 Task: Create a due date automation trigger when advanced on, on the monday of the week a card is due add fields with custom field "Resume" checked at 11:00 AM.
Action: Mouse moved to (1239, 371)
Screenshot: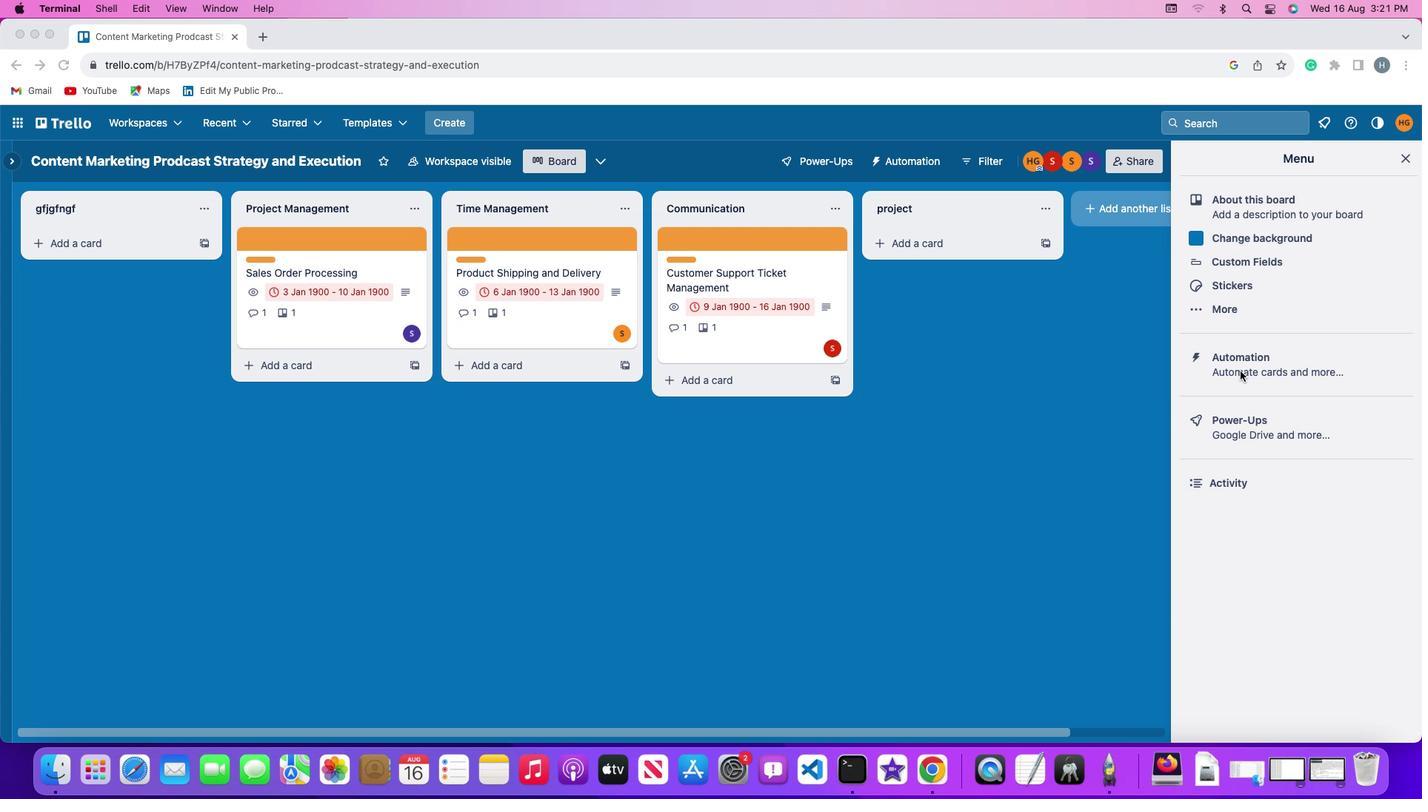 
Action: Mouse pressed left at (1239, 371)
Screenshot: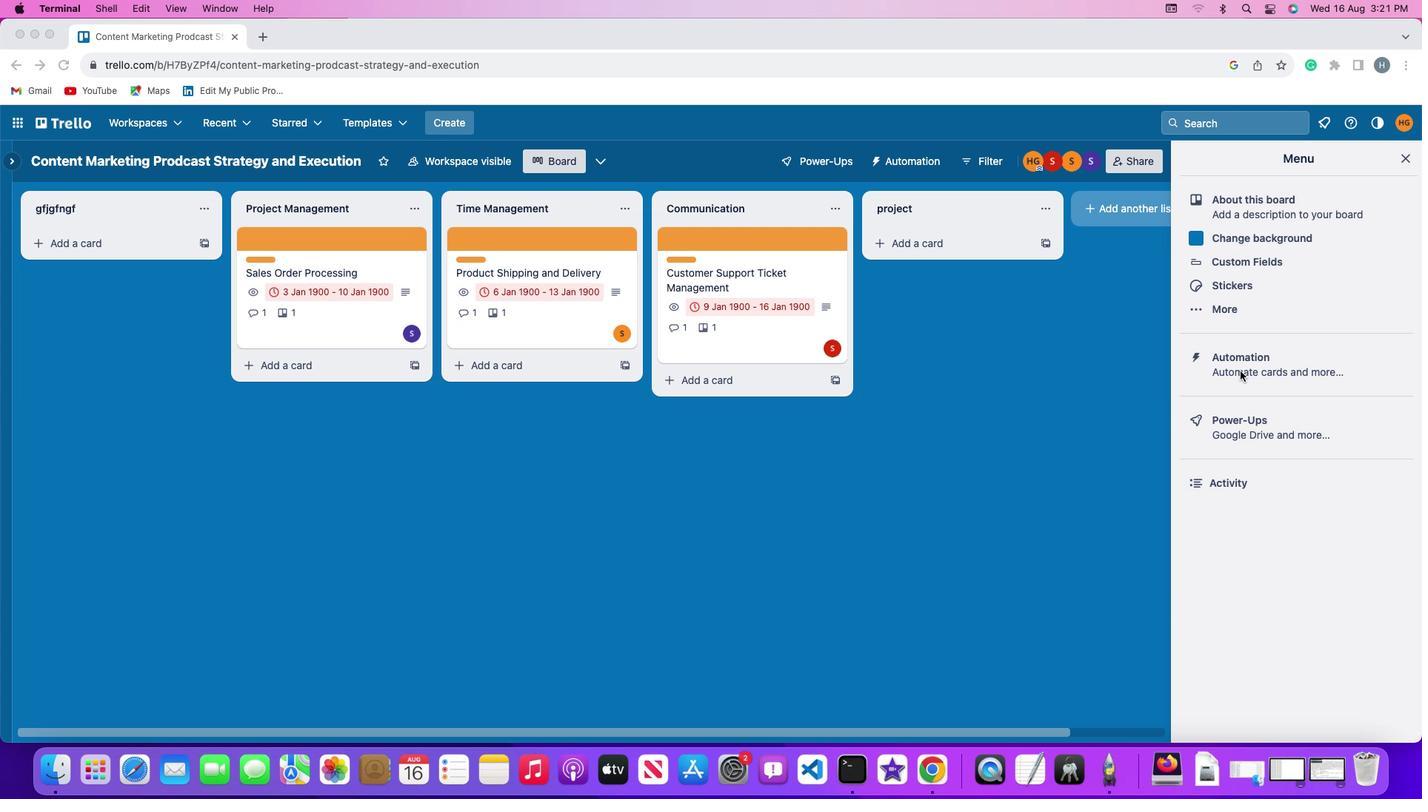 
Action: Mouse moved to (1239, 371)
Screenshot: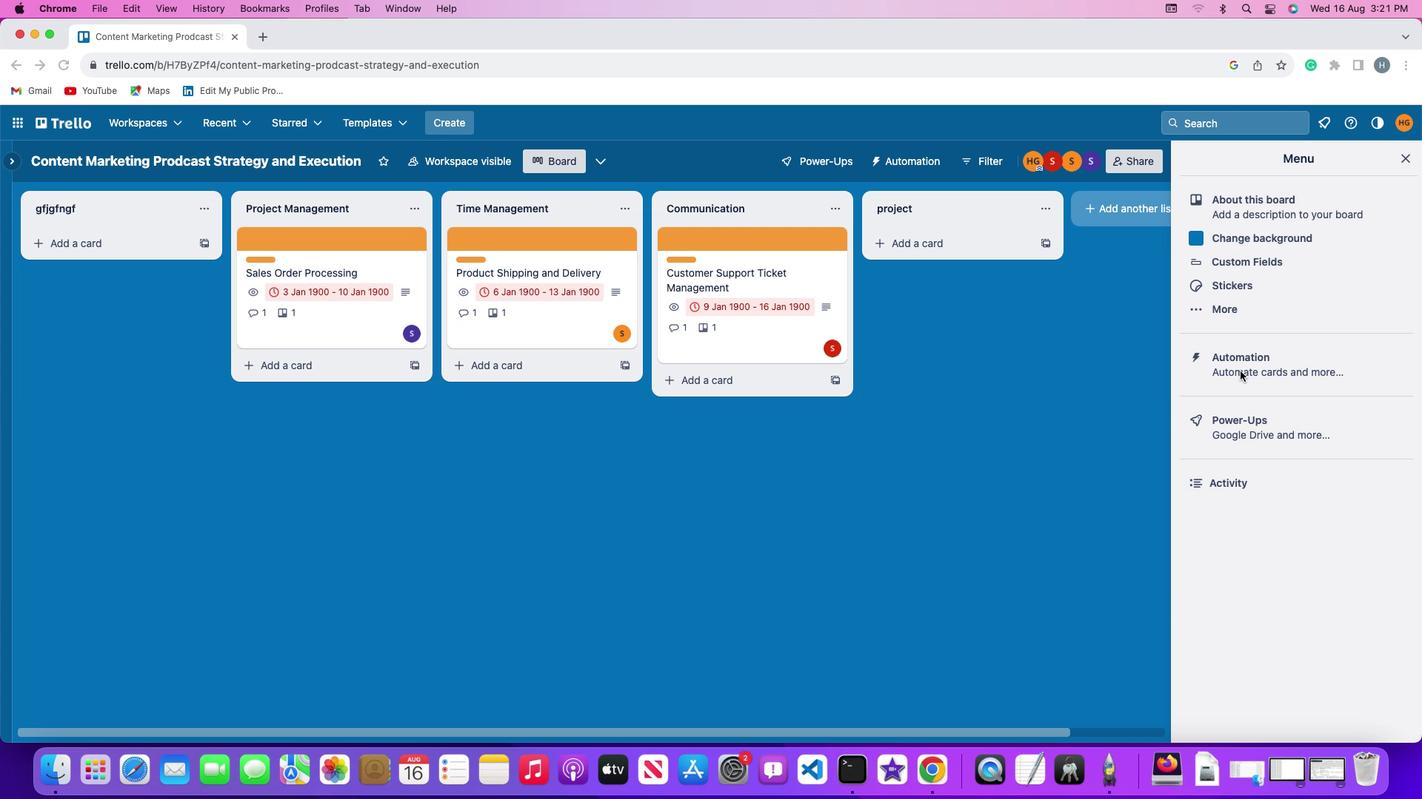 
Action: Mouse pressed left at (1239, 371)
Screenshot: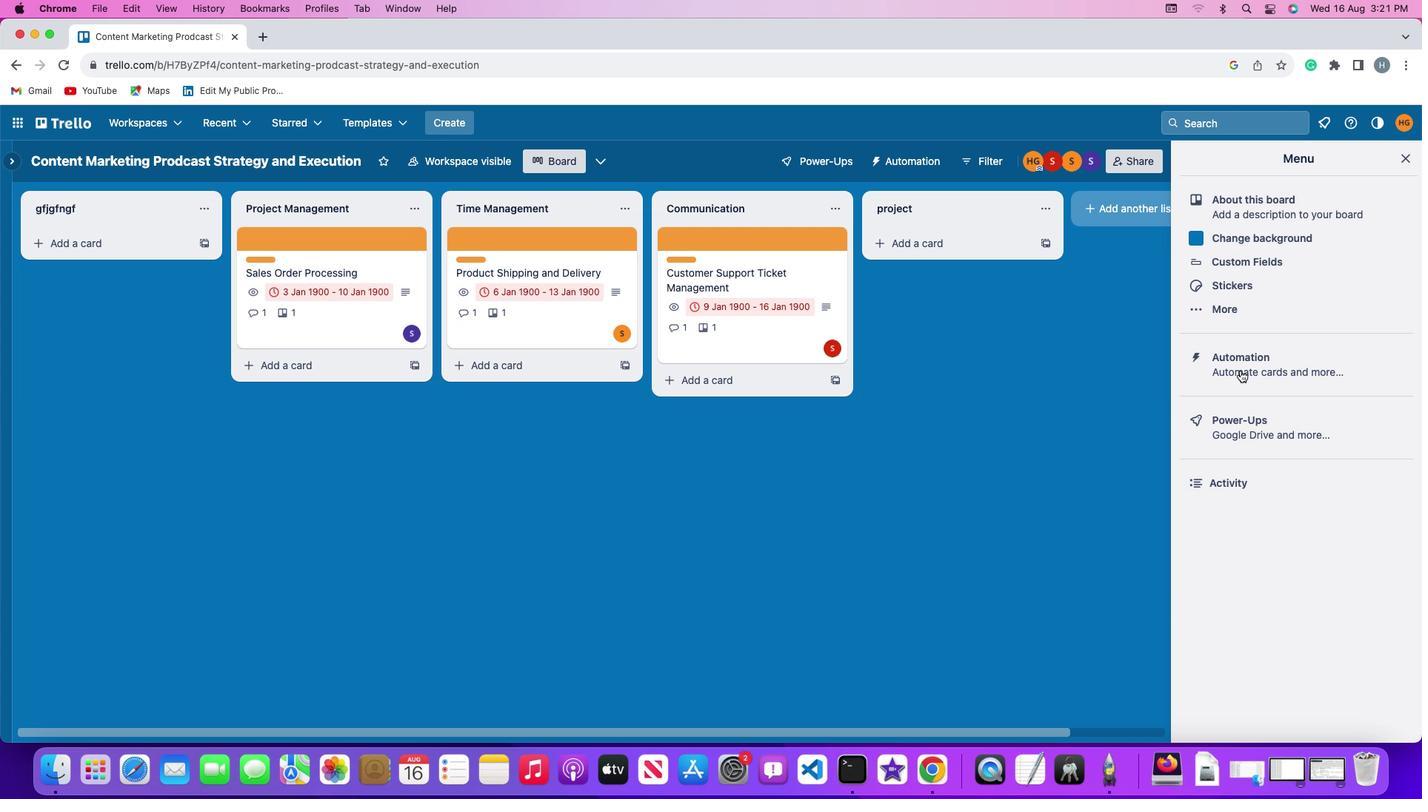 
Action: Mouse moved to (76, 344)
Screenshot: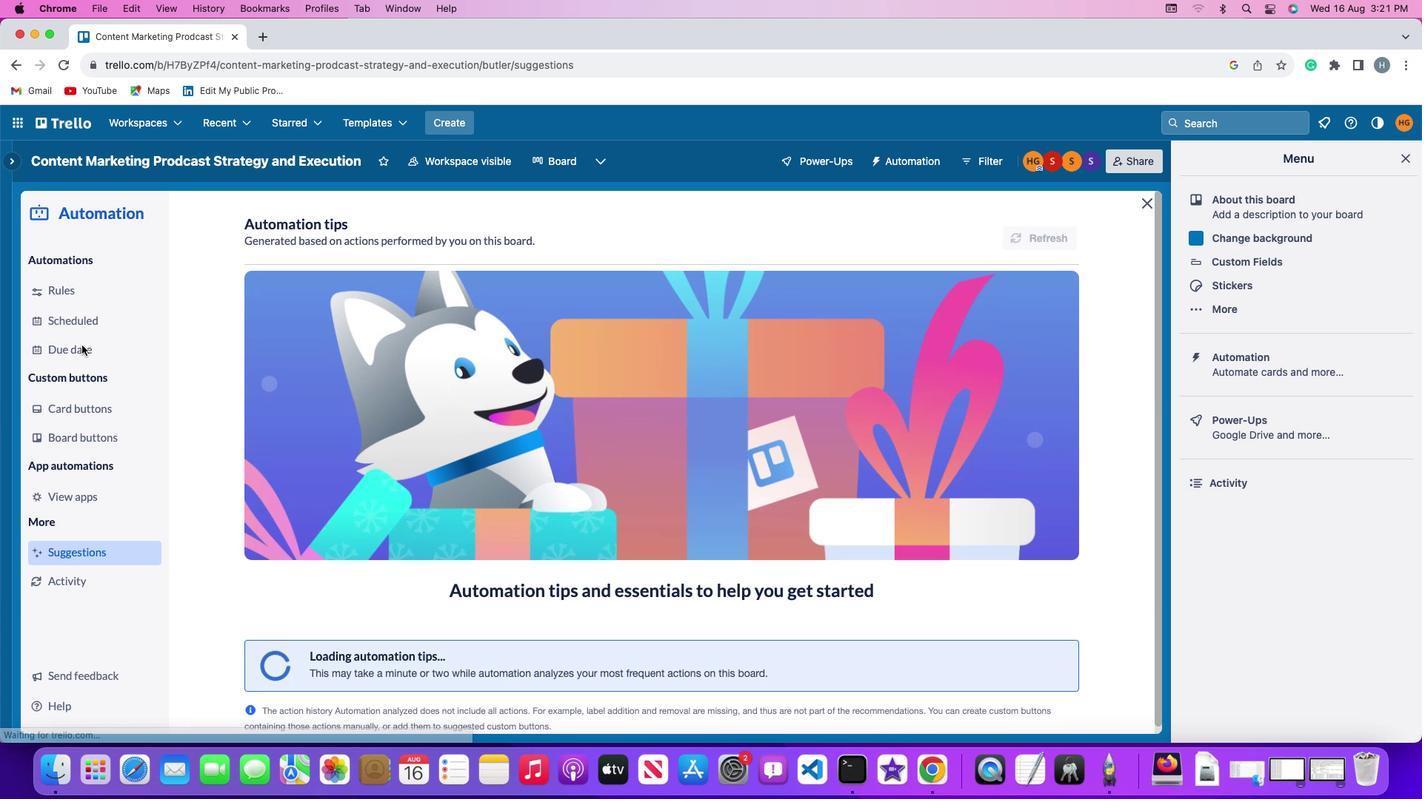
Action: Mouse pressed left at (76, 344)
Screenshot: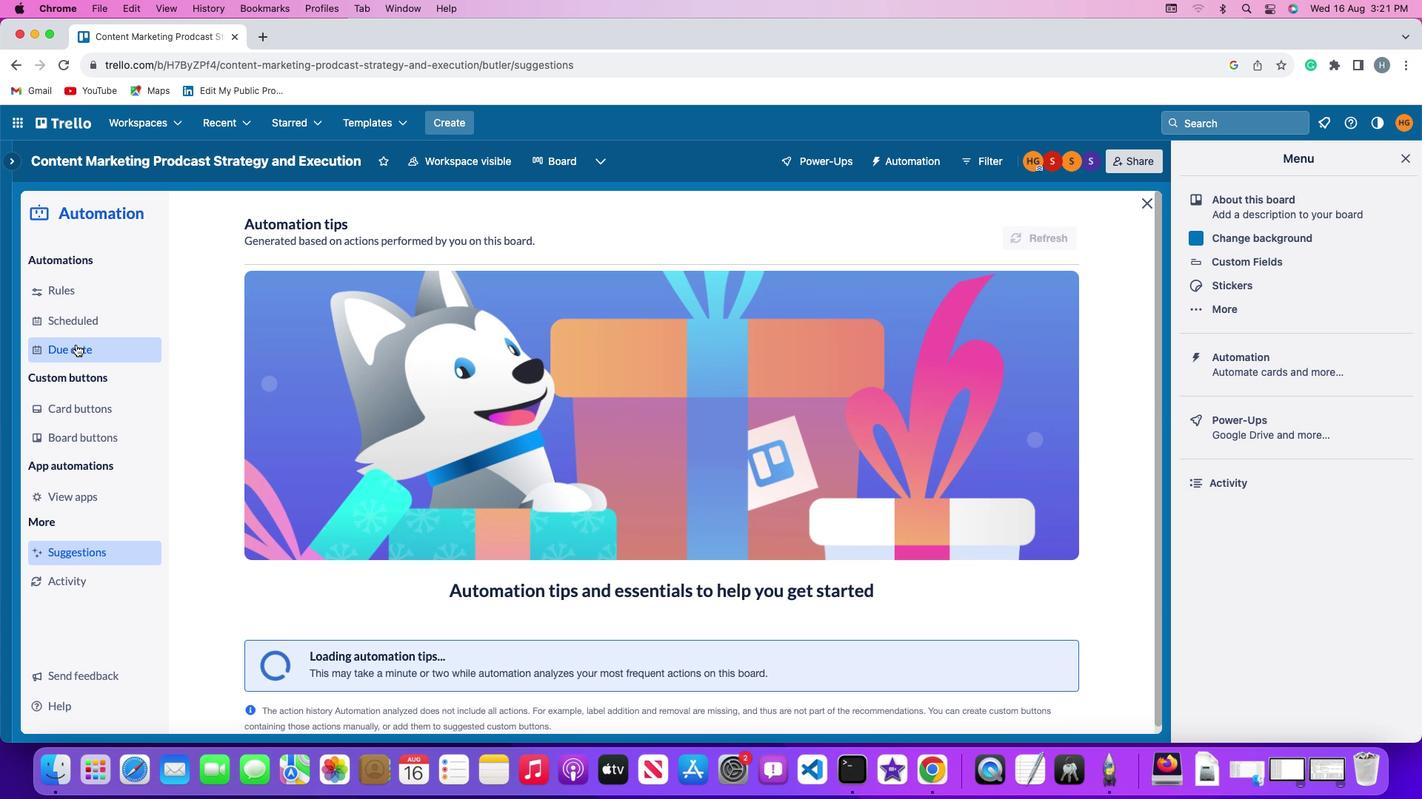 
Action: Mouse moved to (968, 226)
Screenshot: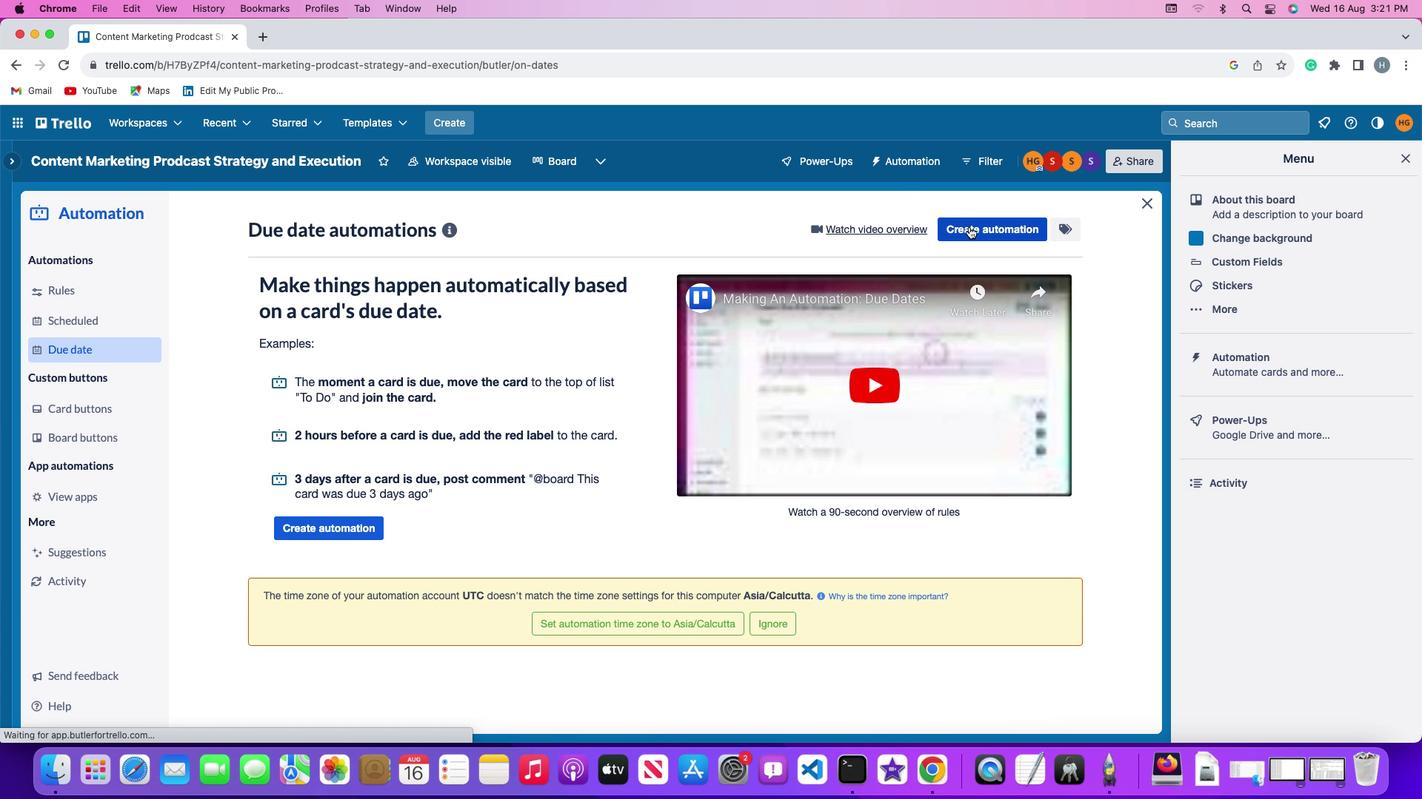 
Action: Mouse pressed left at (968, 226)
Screenshot: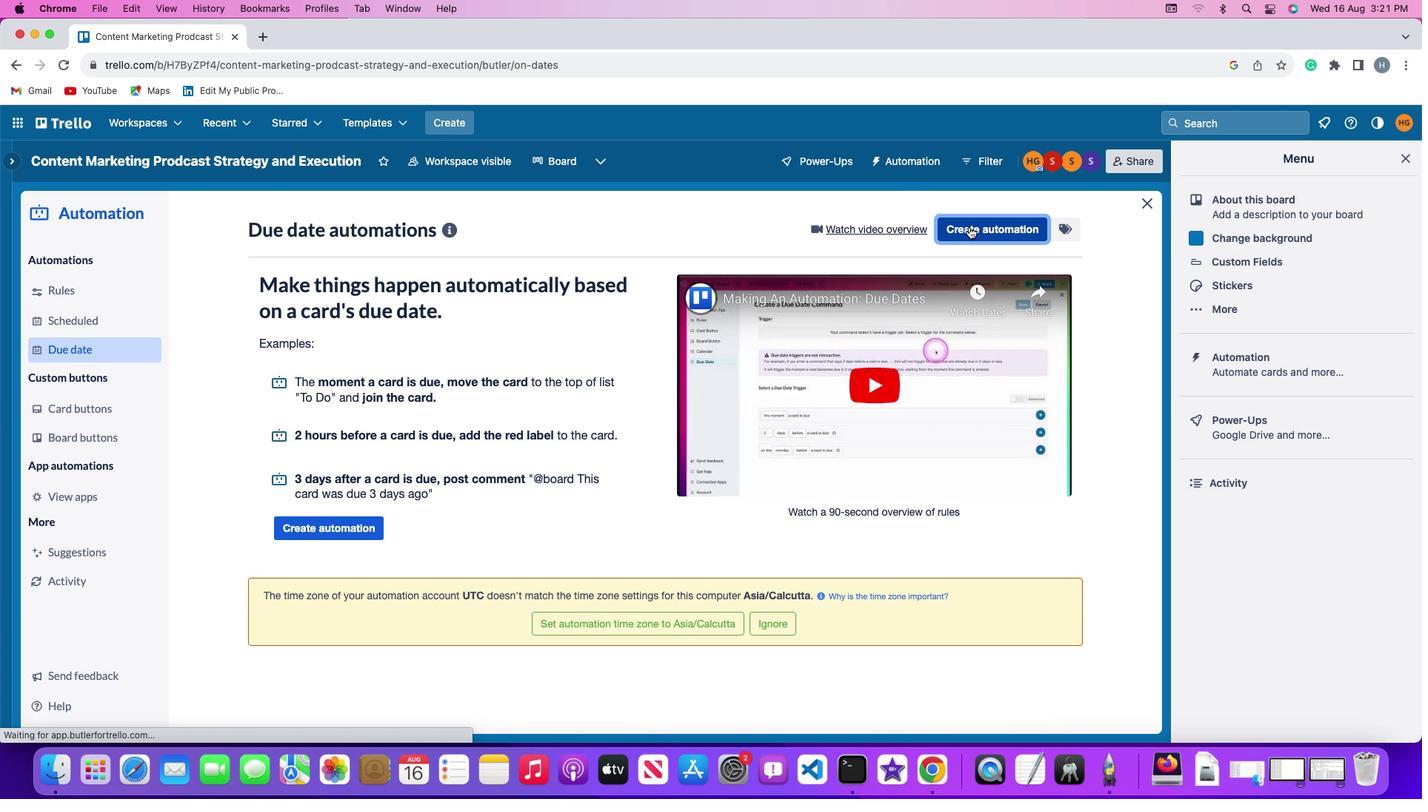 
Action: Mouse moved to (291, 371)
Screenshot: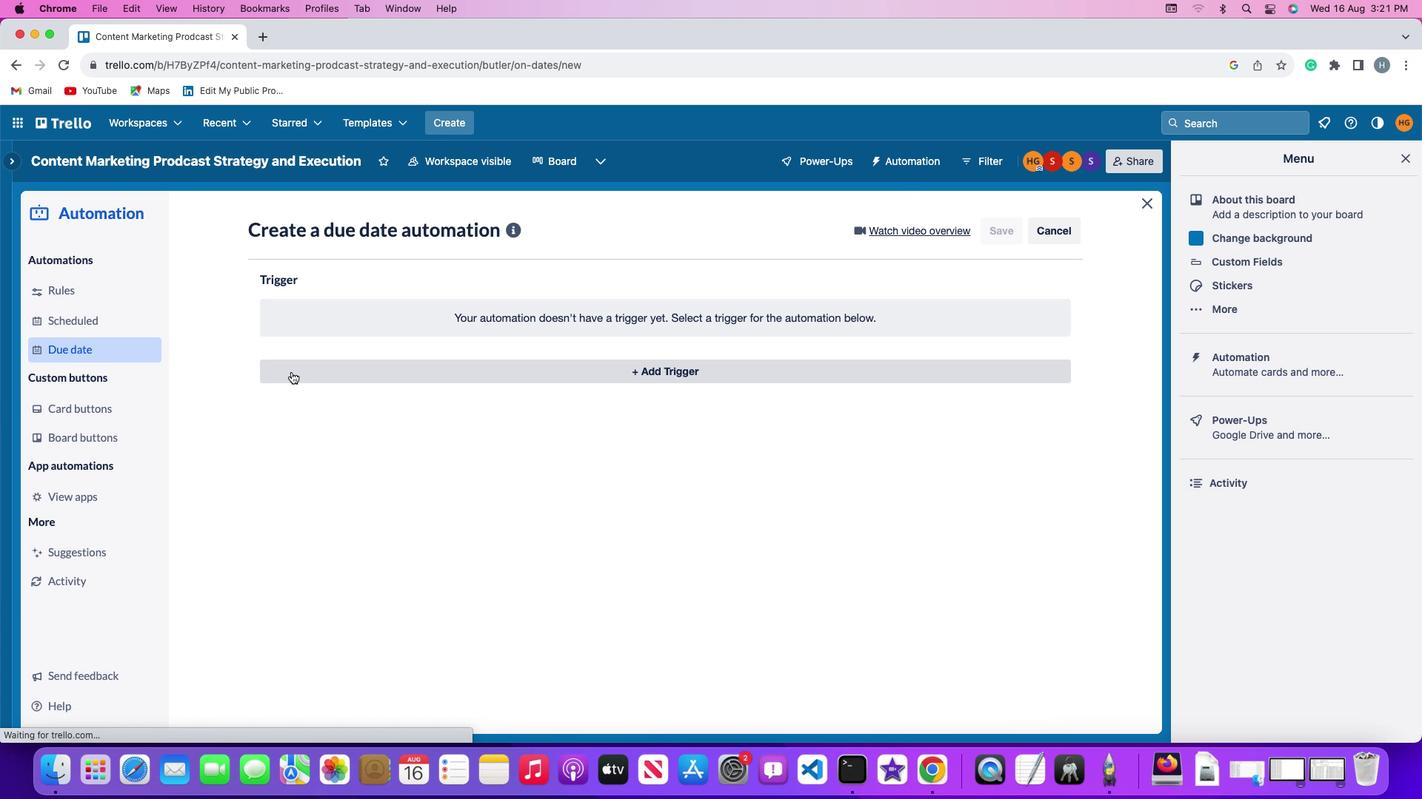 
Action: Mouse pressed left at (291, 371)
Screenshot: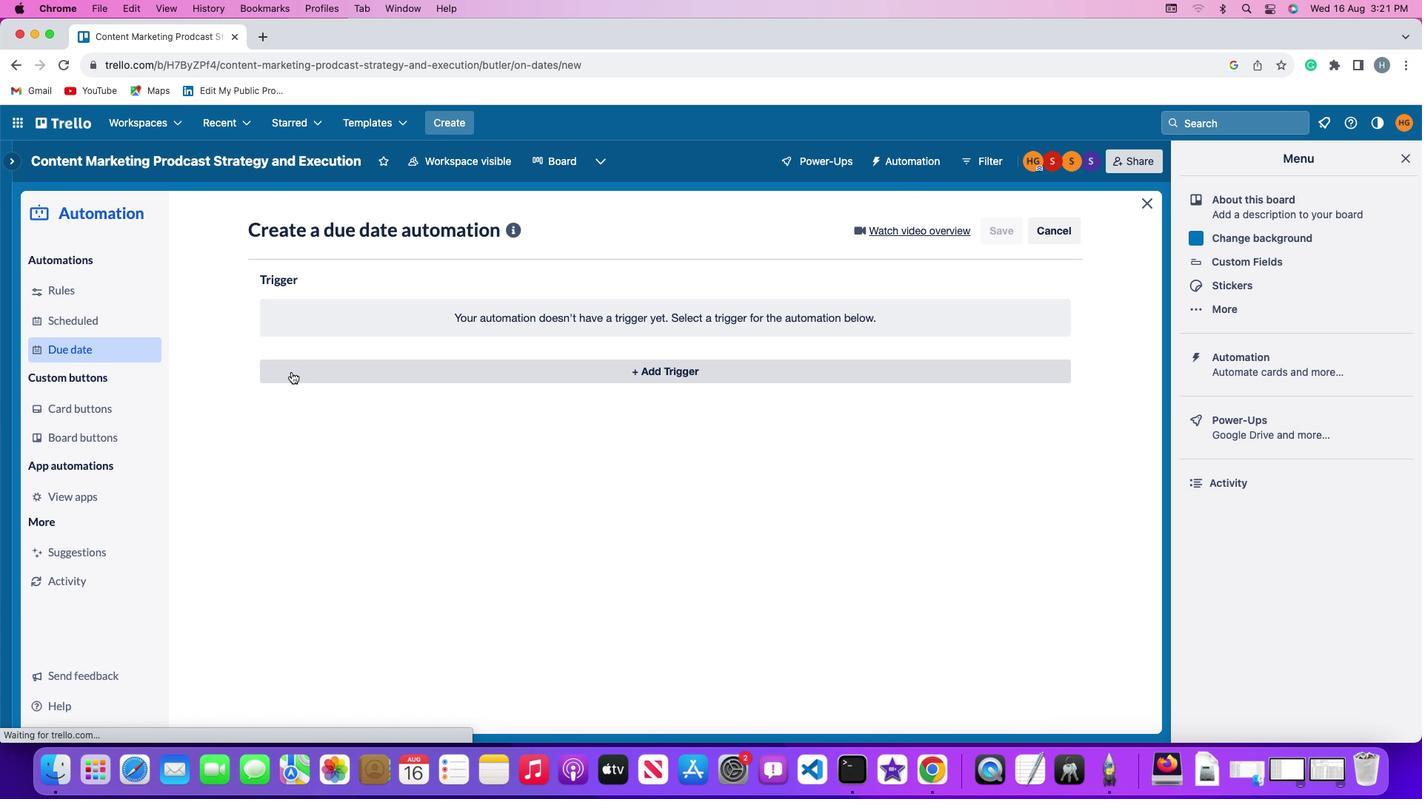 
Action: Mouse moved to (318, 654)
Screenshot: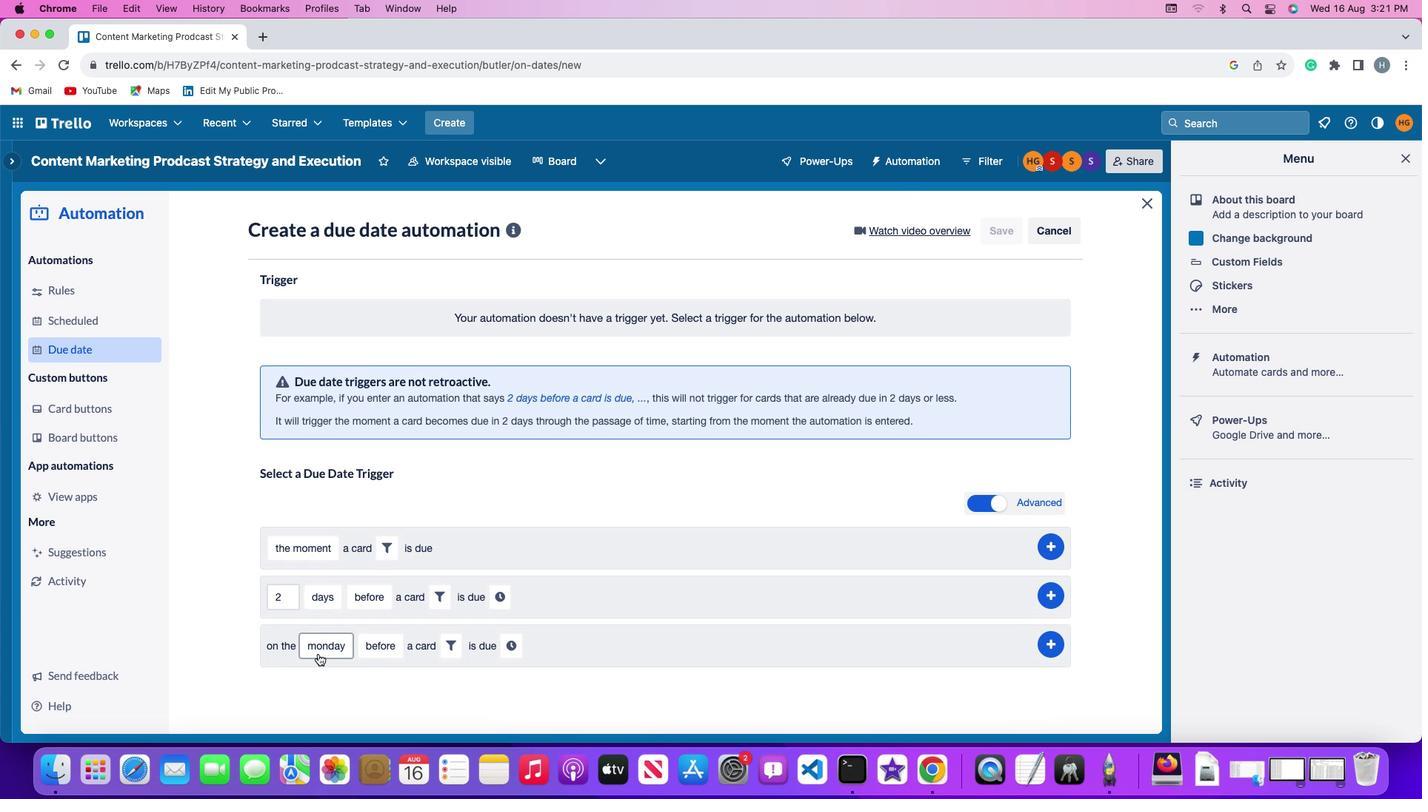 
Action: Mouse pressed left at (318, 654)
Screenshot: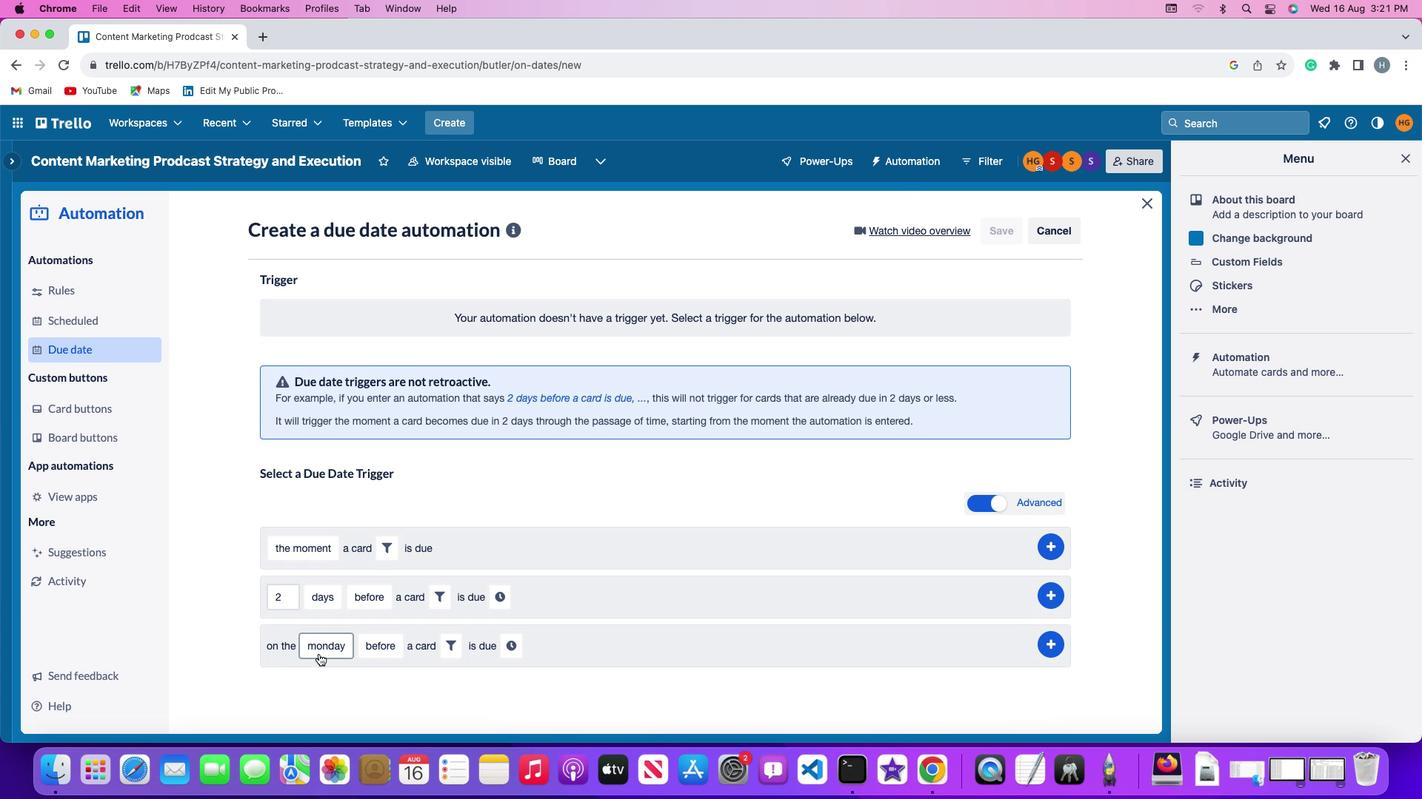 
Action: Mouse moved to (334, 448)
Screenshot: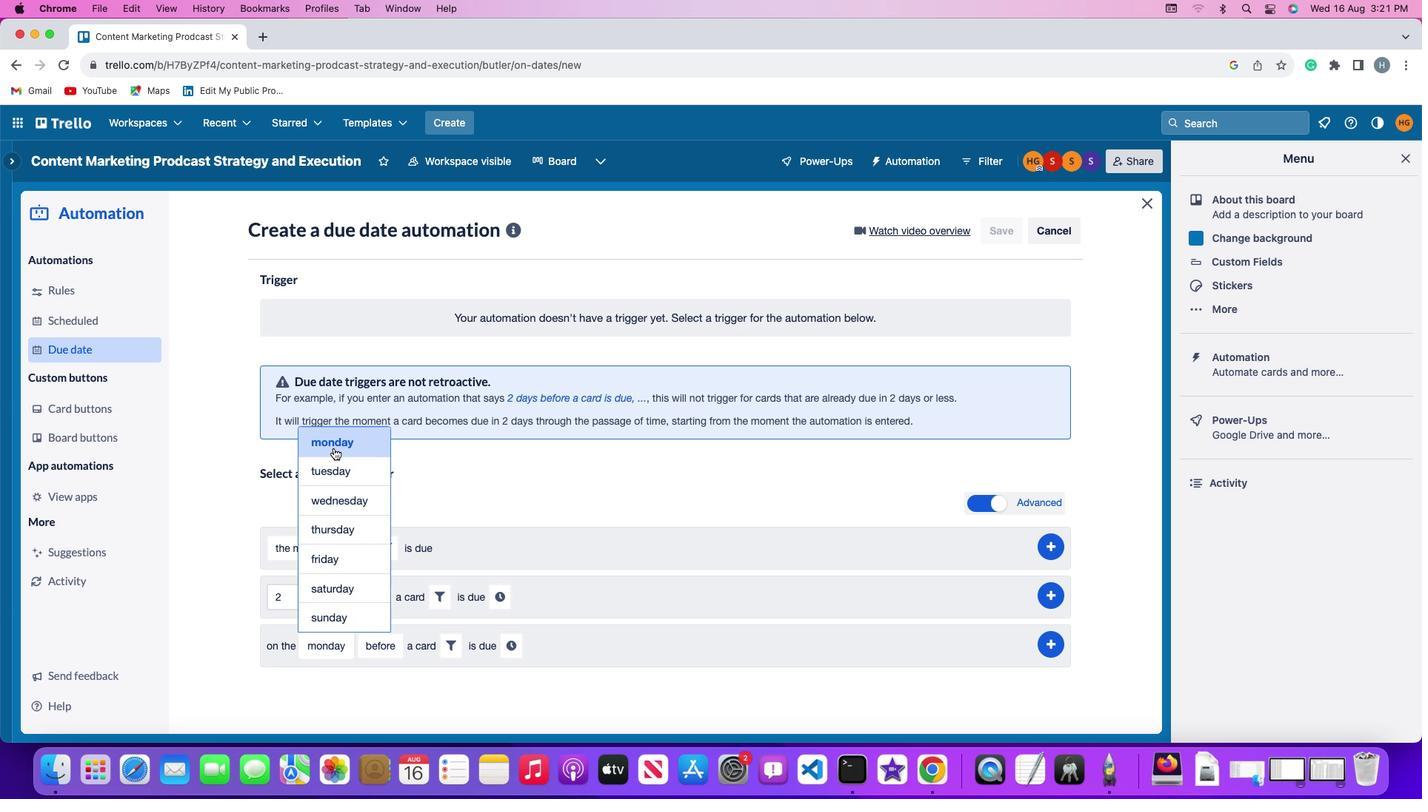 
Action: Mouse pressed left at (334, 448)
Screenshot: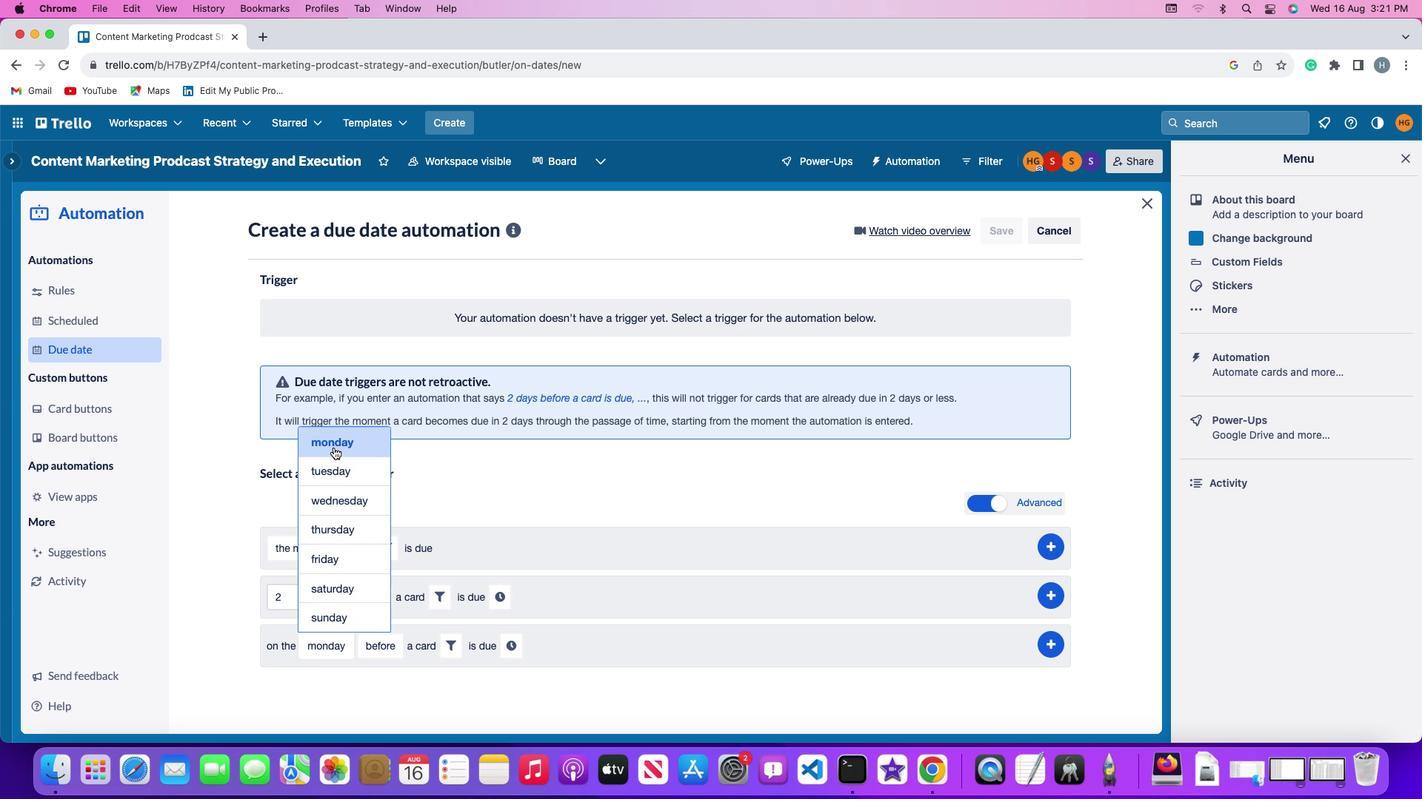 
Action: Mouse moved to (386, 656)
Screenshot: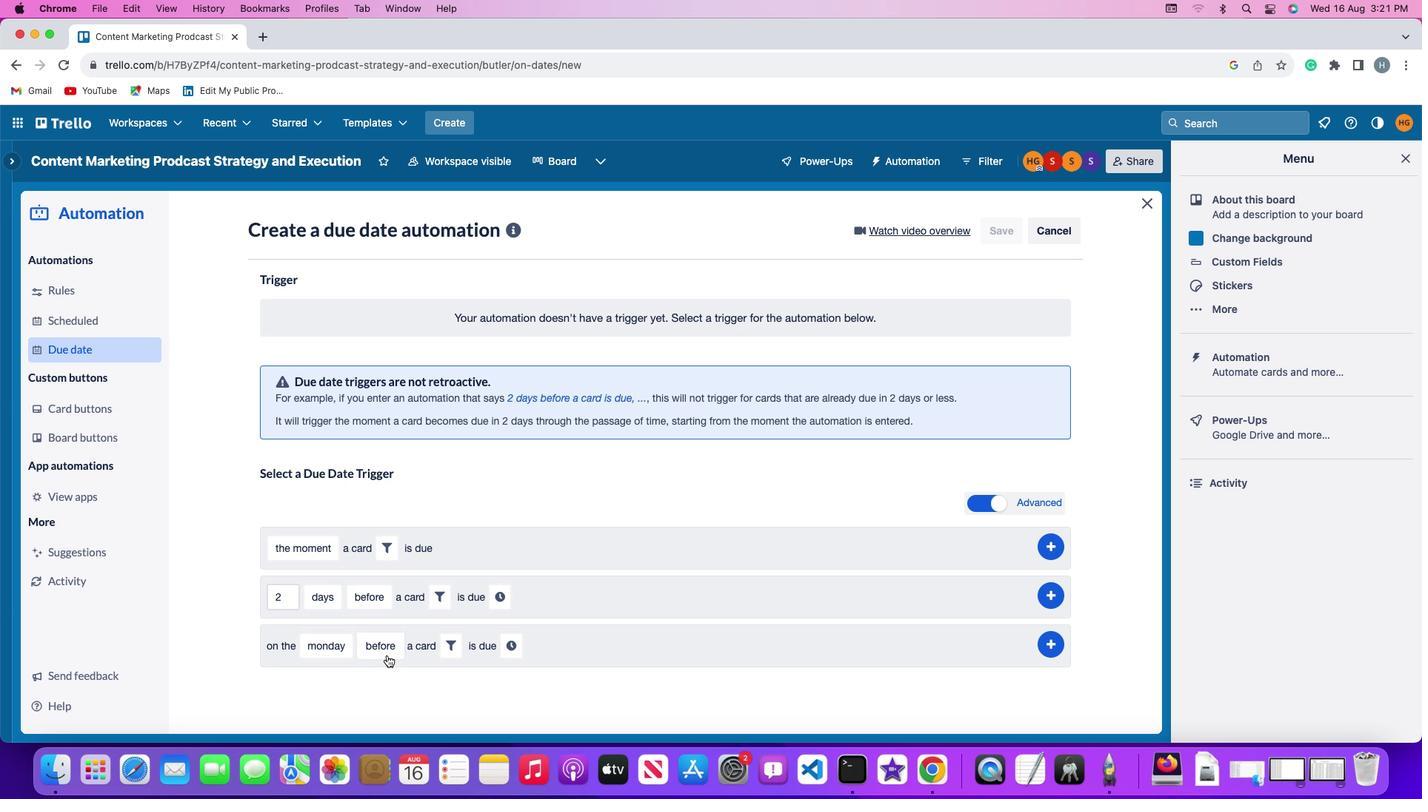 
Action: Mouse pressed left at (386, 656)
Screenshot: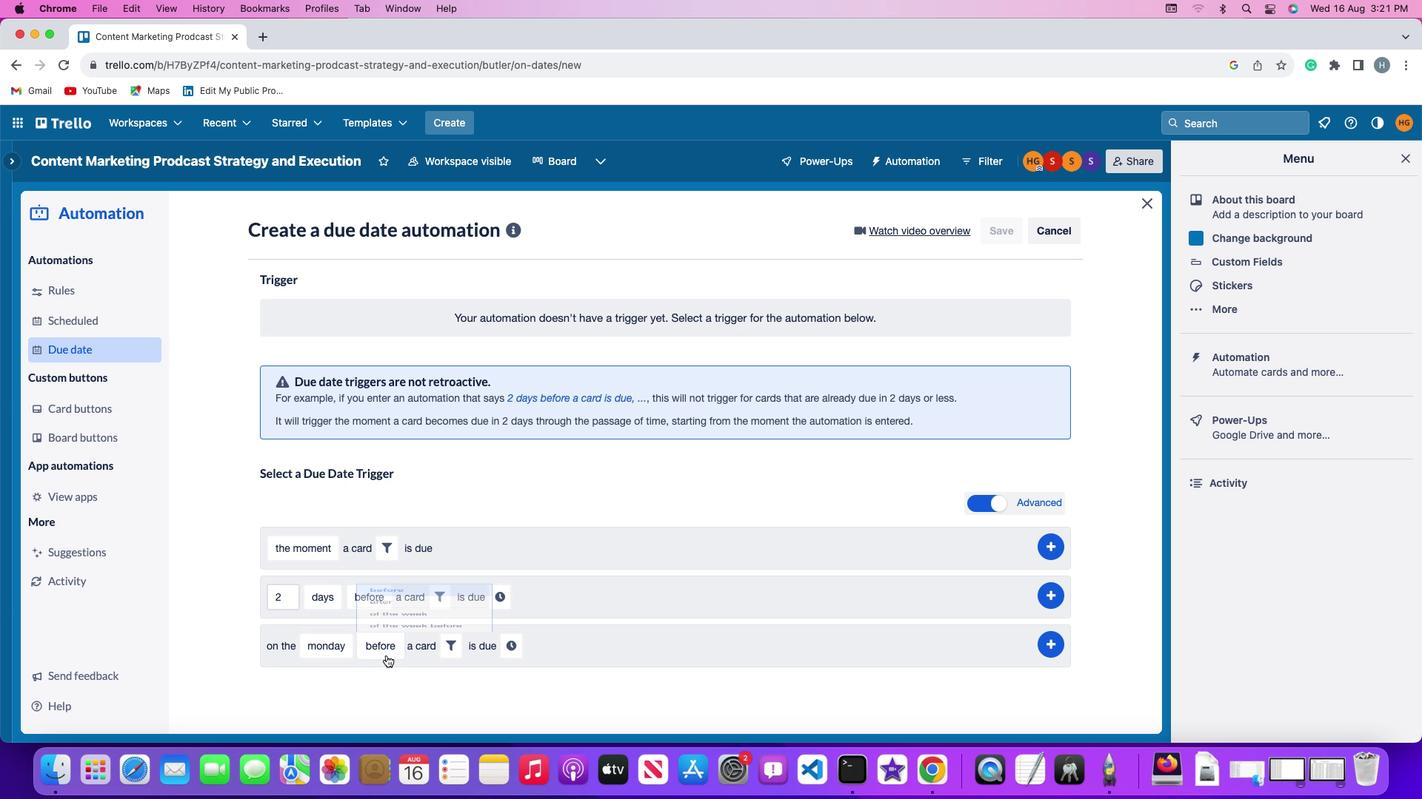 
Action: Mouse moved to (402, 588)
Screenshot: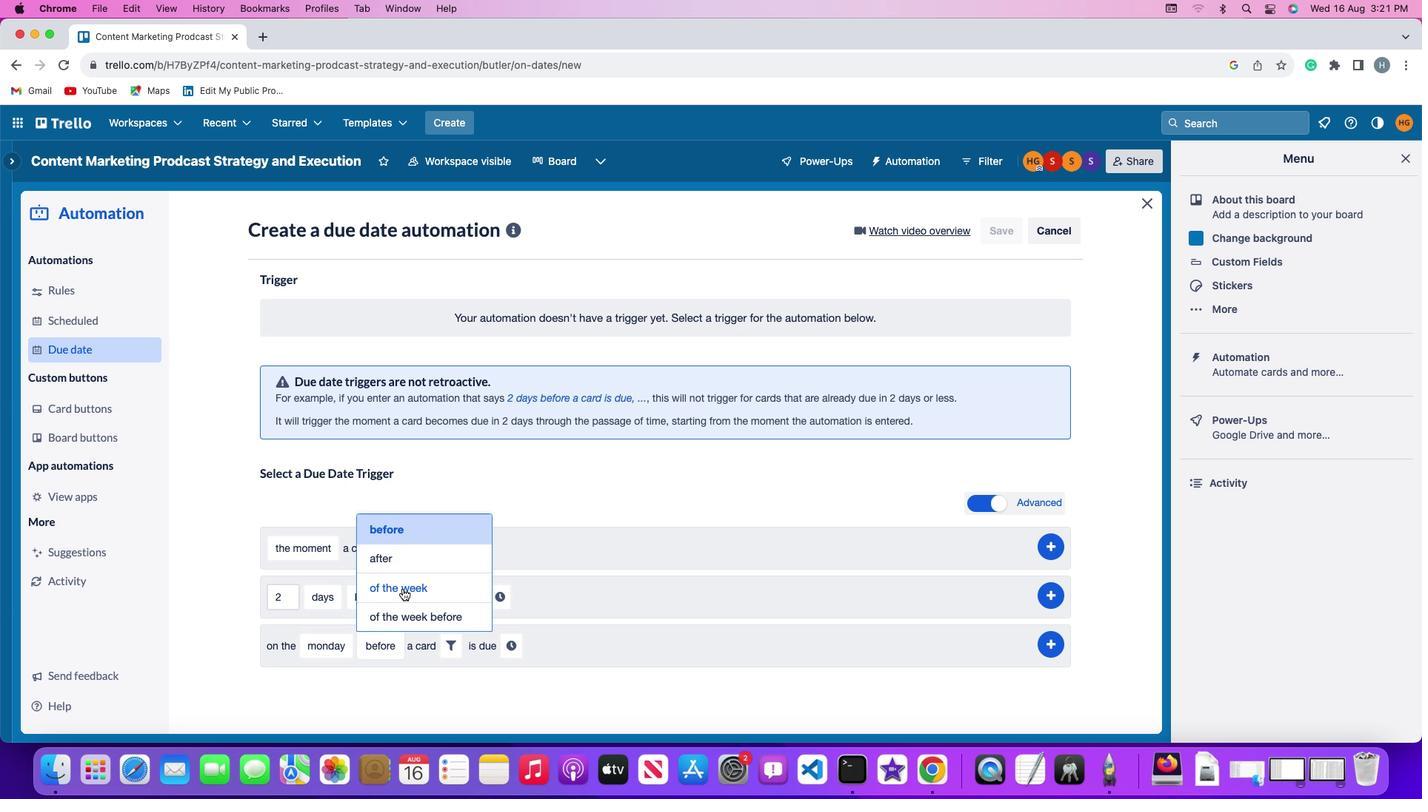 
Action: Mouse pressed left at (402, 588)
Screenshot: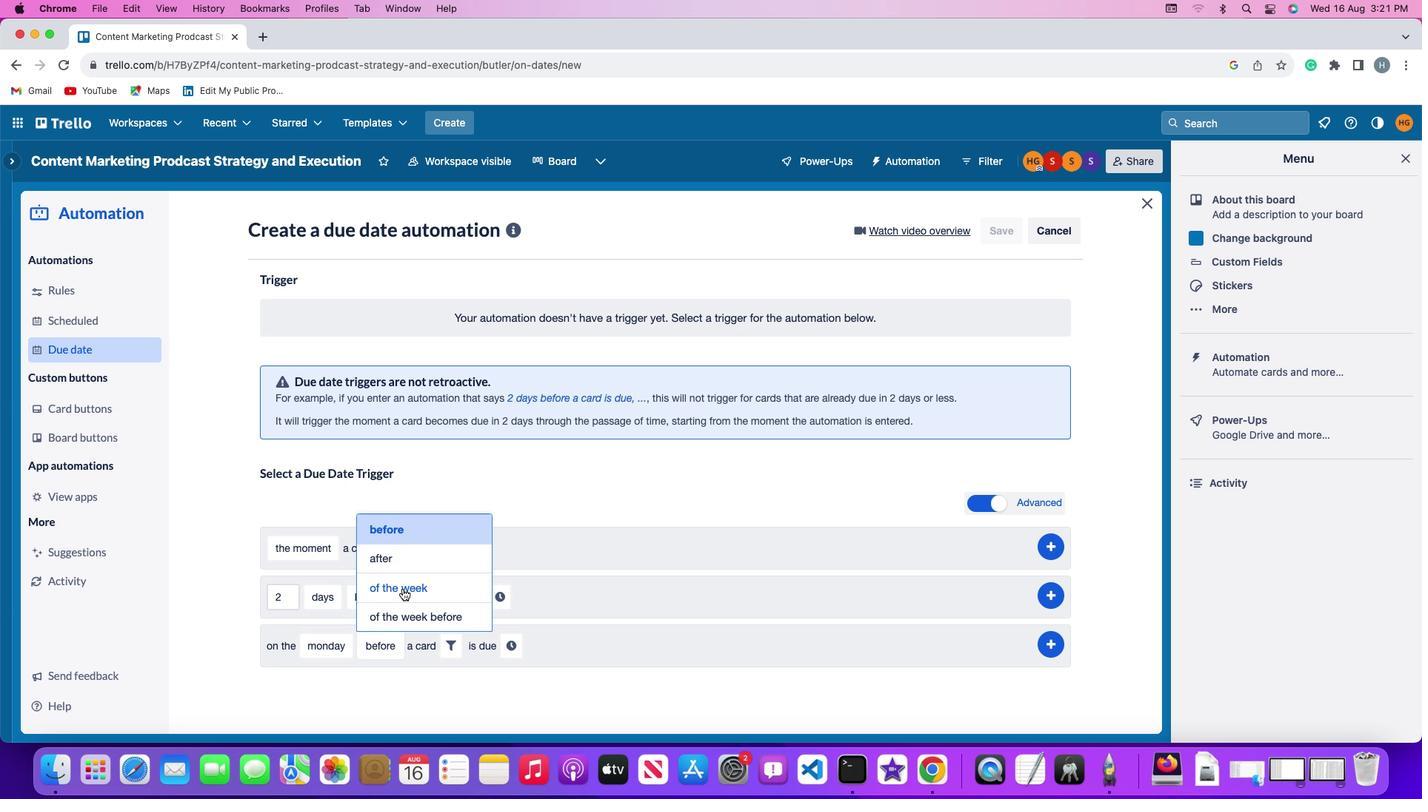 
Action: Mouse moved to (469, 645)
Screenshot: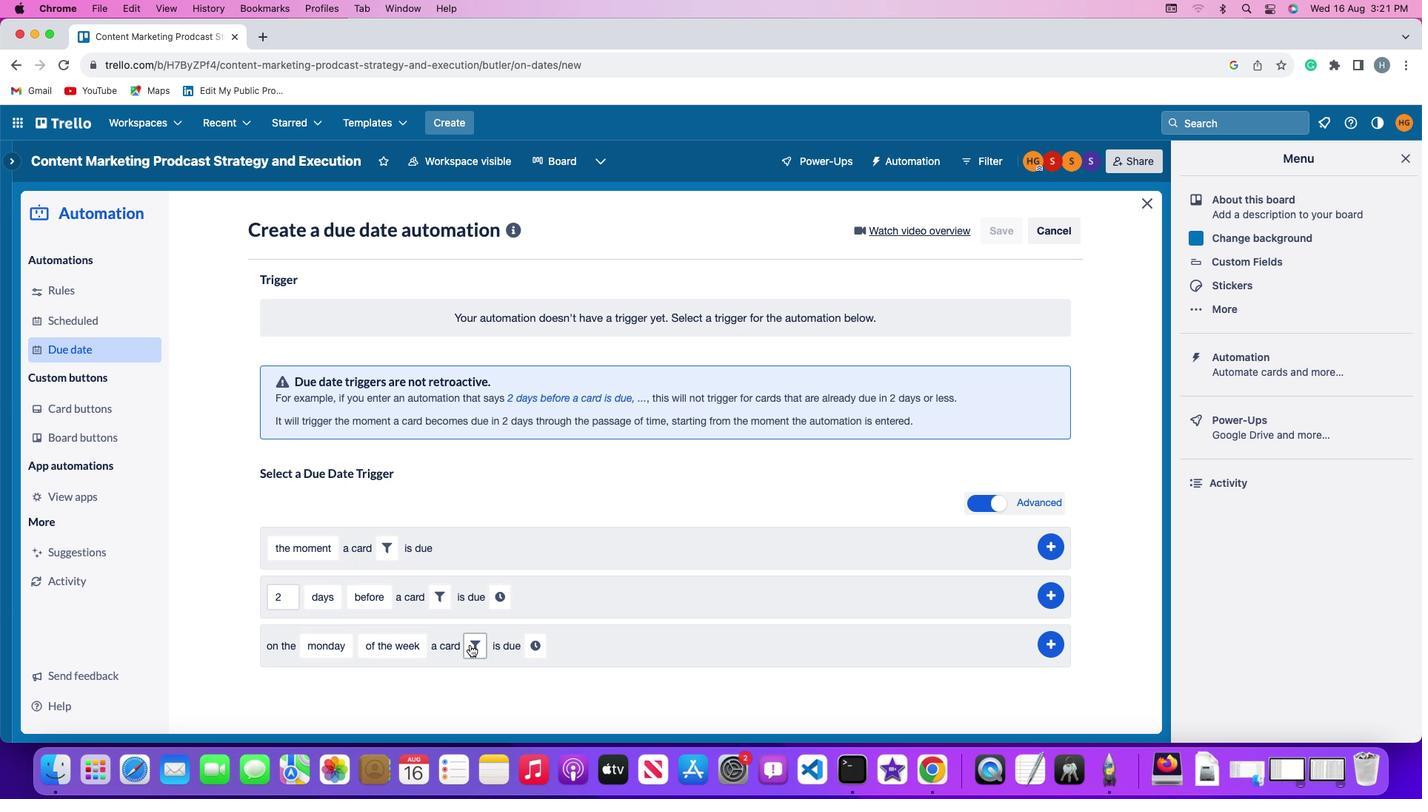 
Action: Mouse pressed left at (469, 645)
Screenshot: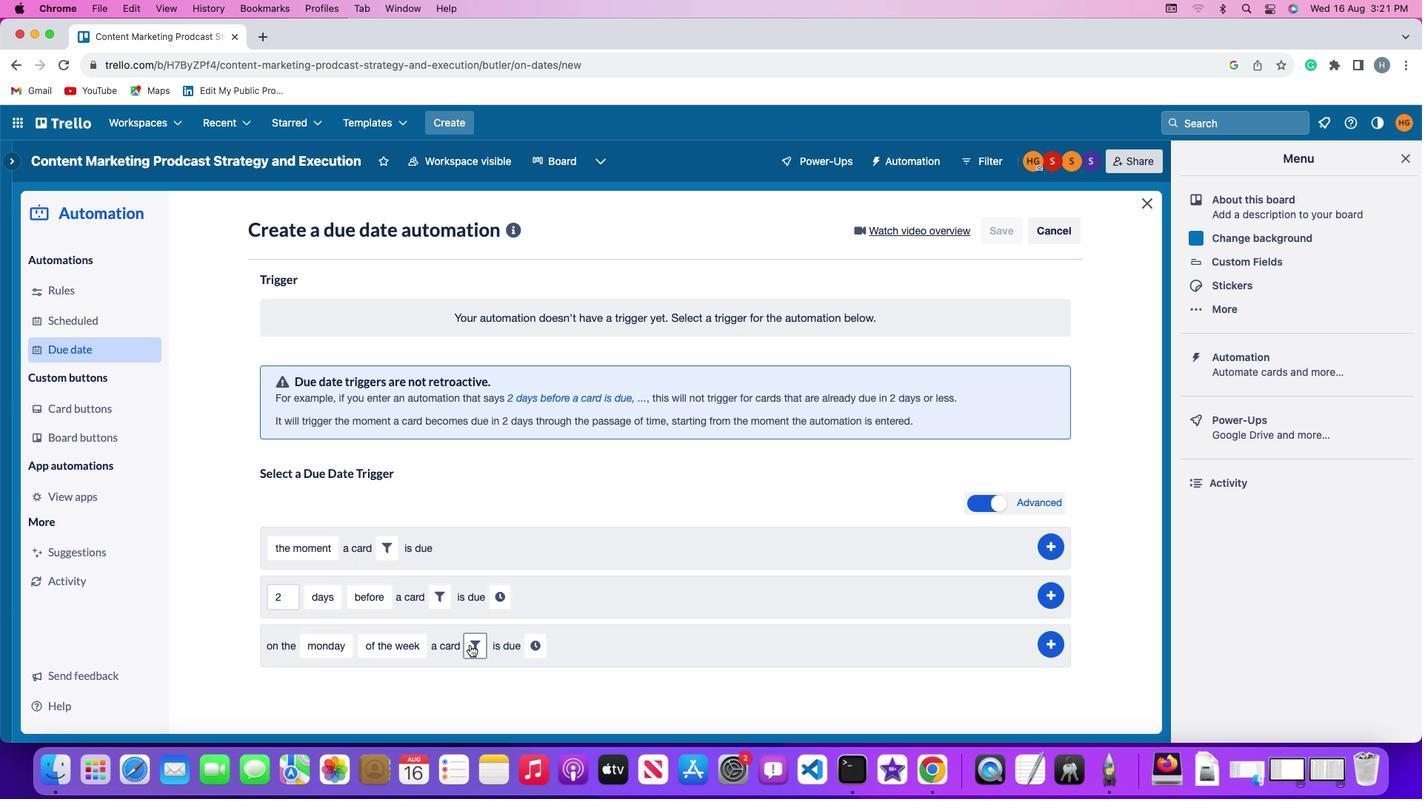 
Action: Mouse moved to (716, 699)
Screenshot: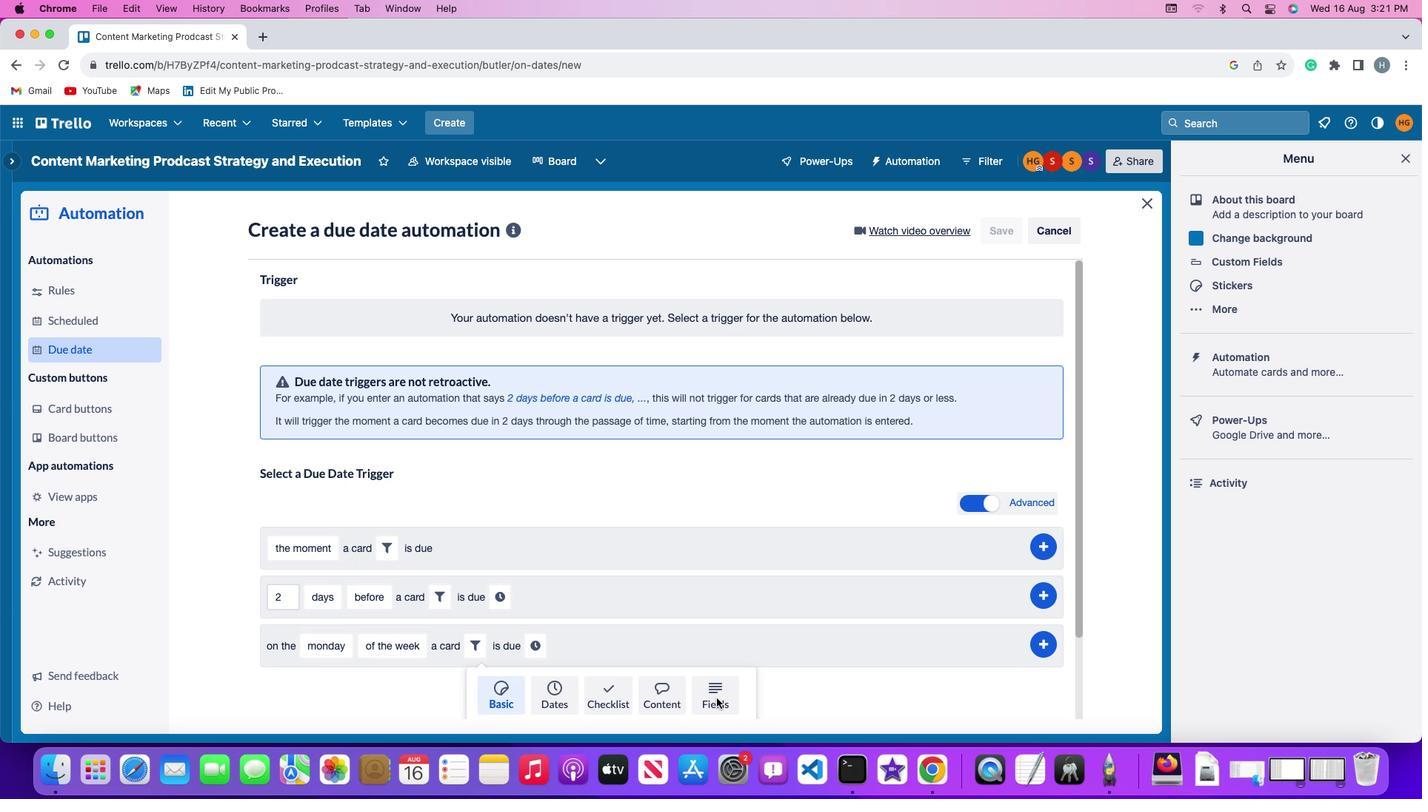 
Action: Mouse pressed left at (716, 699)
Screenshot: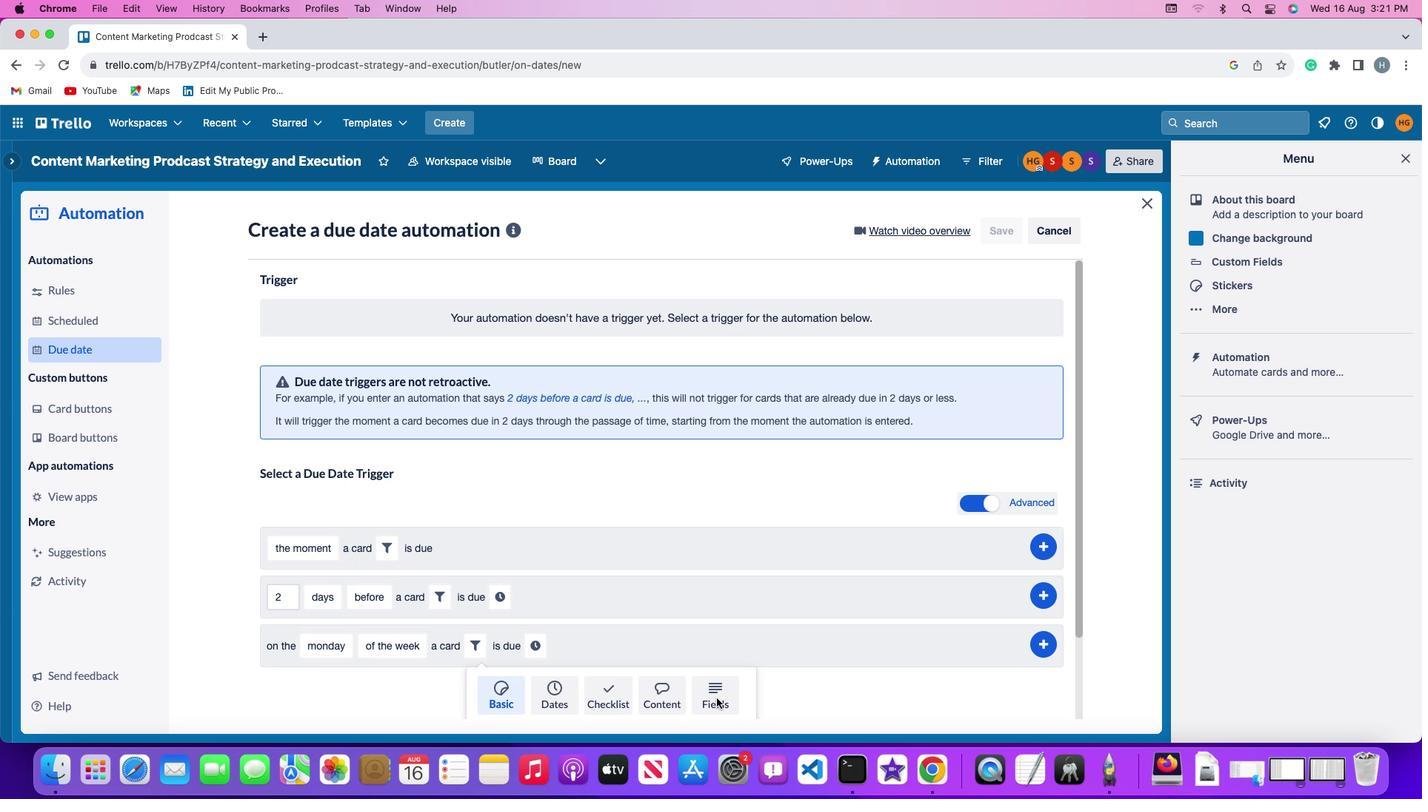 
Action: Mouse moved to (407, 687)
Screenshot: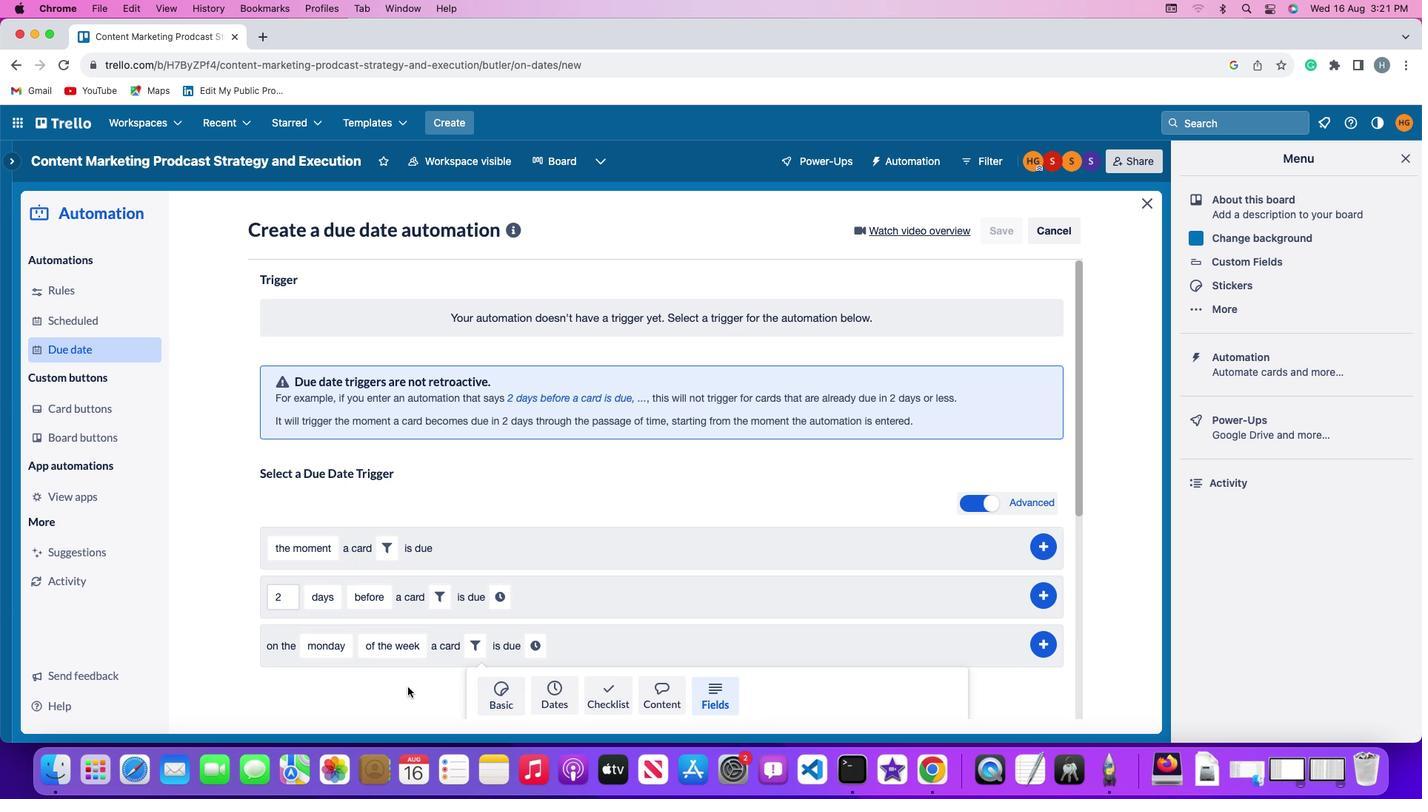 
Action: Mouse scrolled (407, 687) with delta (0, 0)
Screenshot: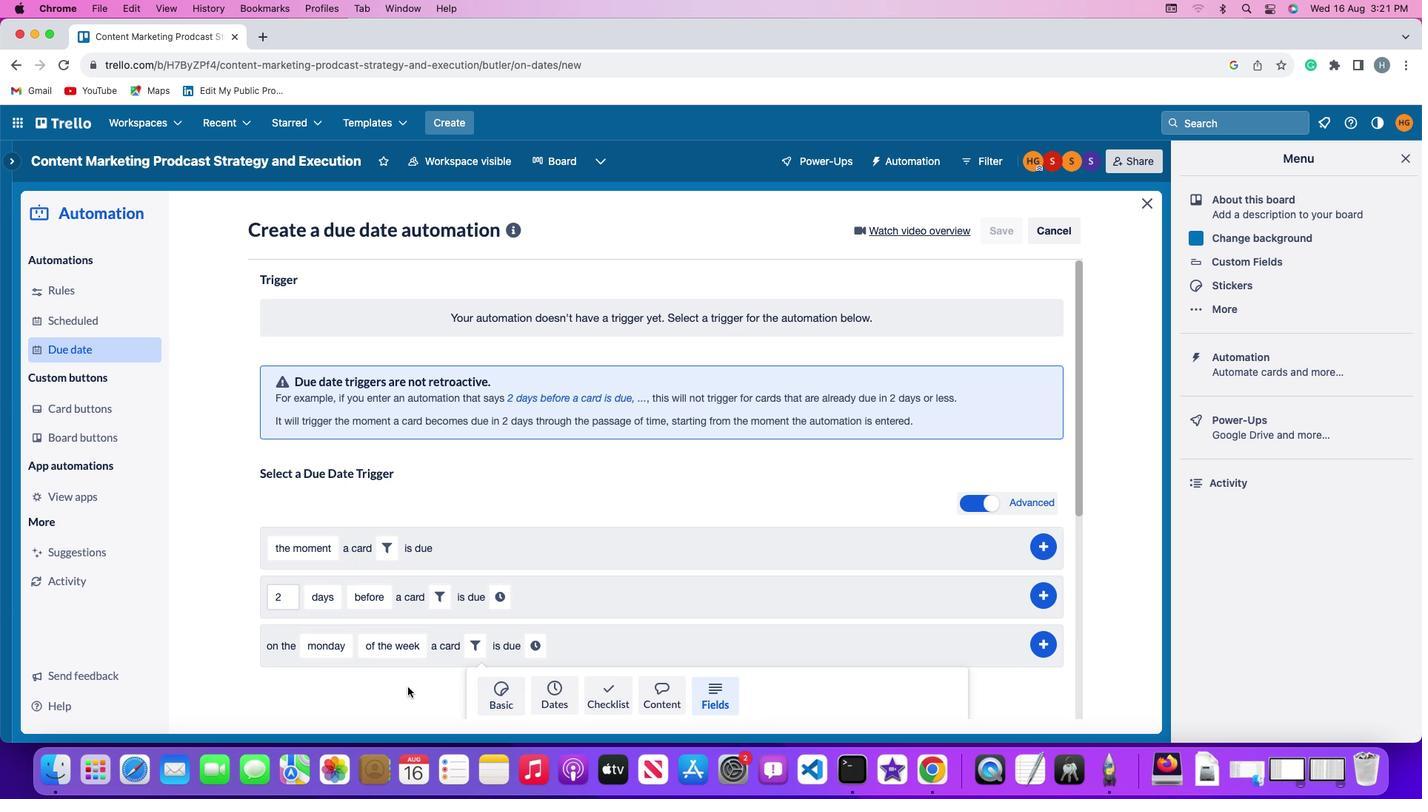 
Action: Mouse scrolled (407, 687) with delta (0, 0)
Screenshot: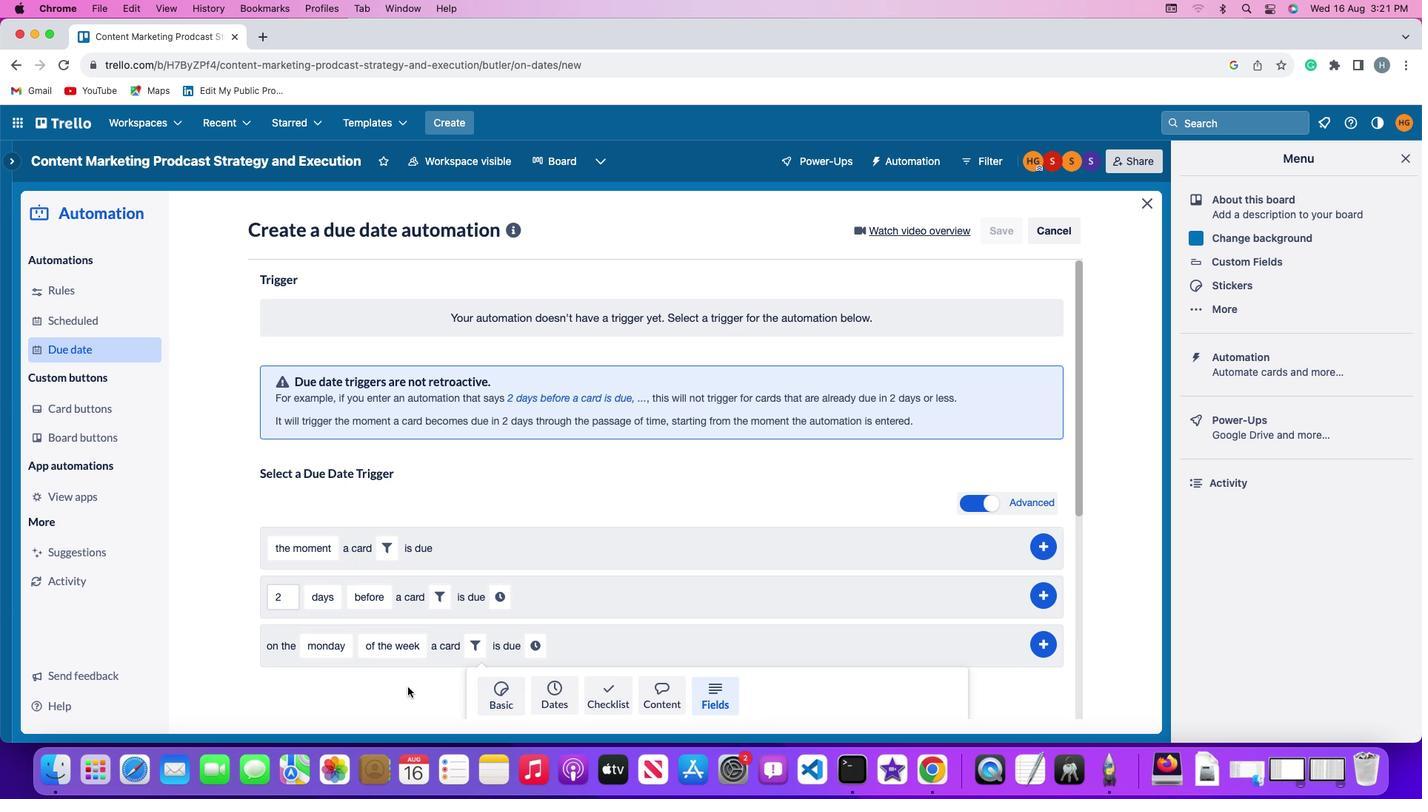 
Action: Mouse moved to (406, 685)
Screenshot: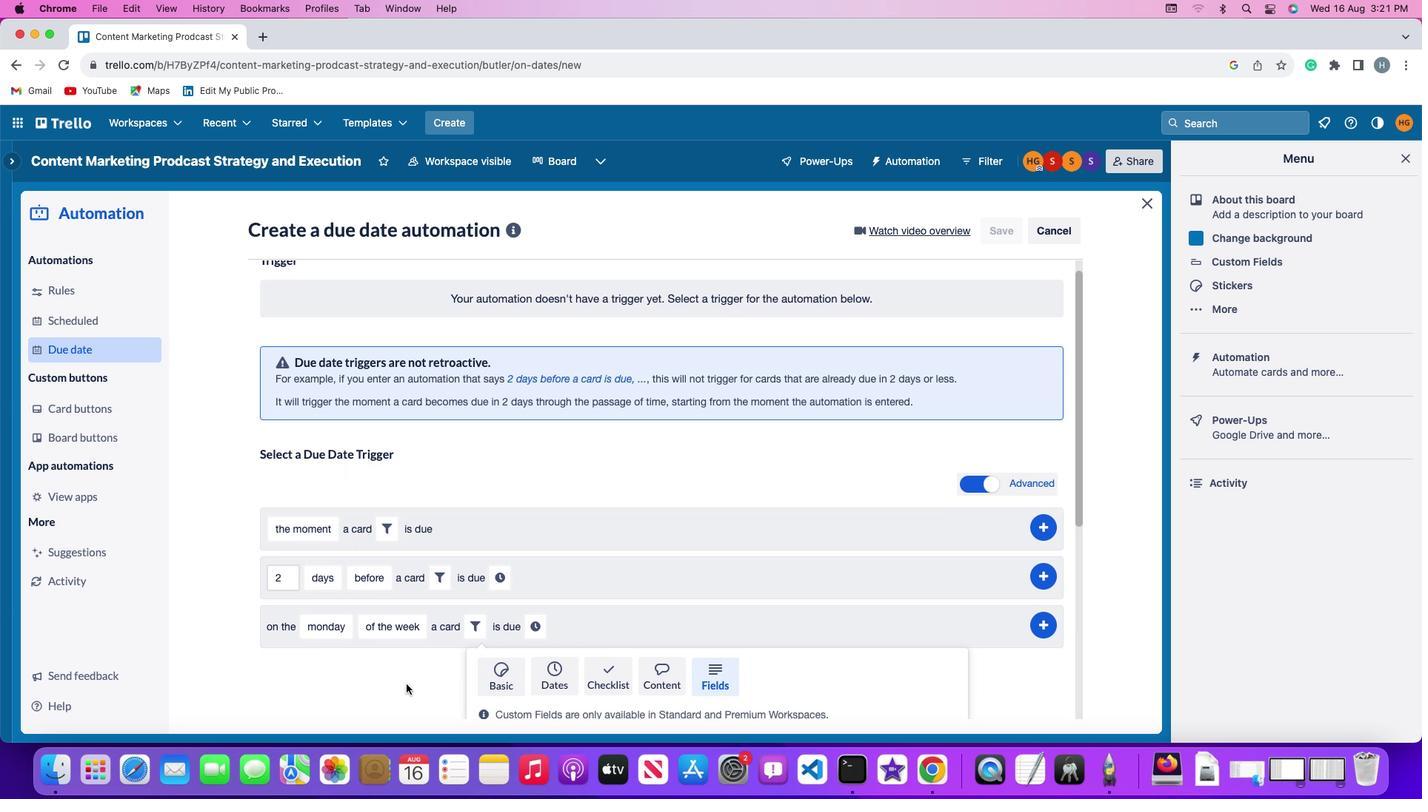 
Action: Mouse scrolled (406, 685) with delta (0, 0)
Screenshot: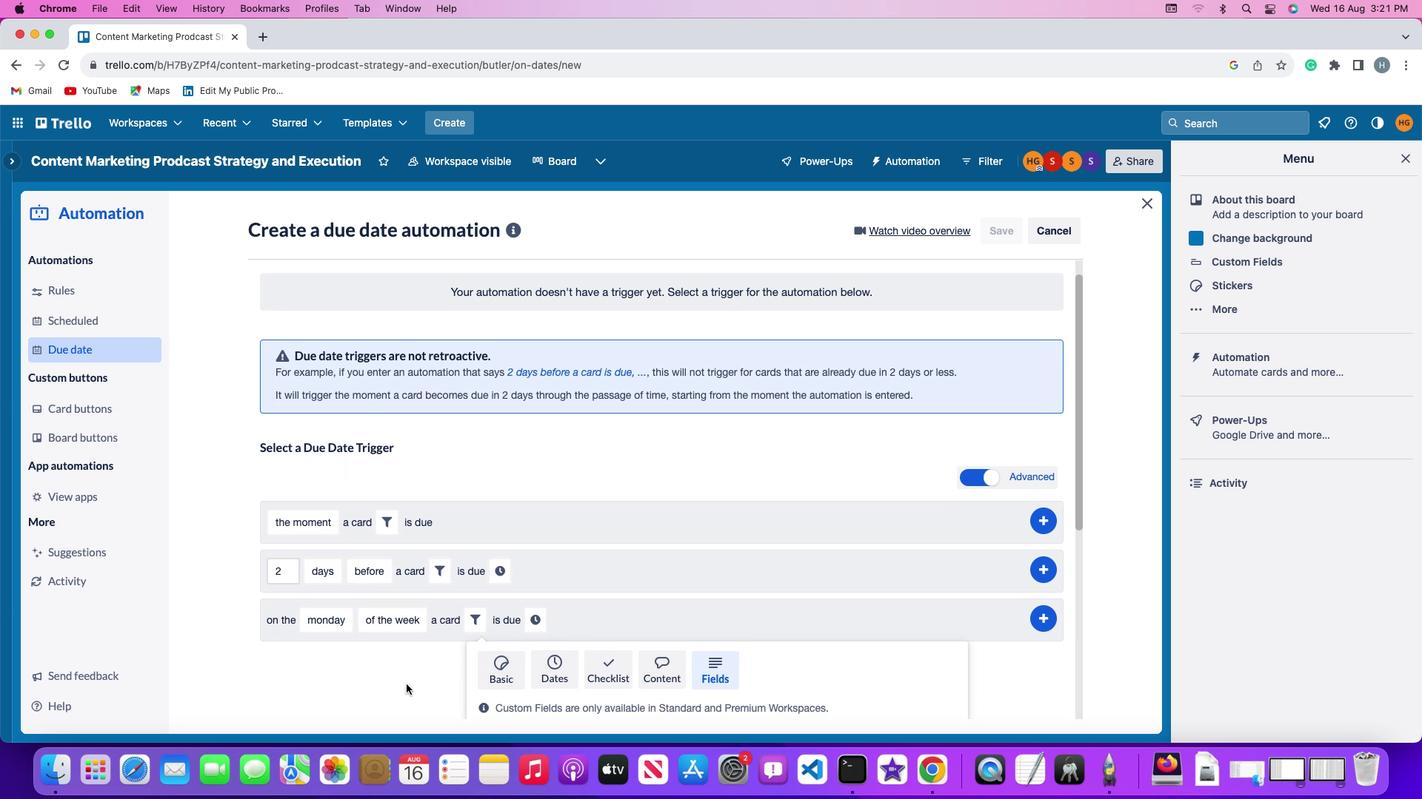 
Action: Mouse scrolled (406, 685) with delta (0, 0)
Screenshot: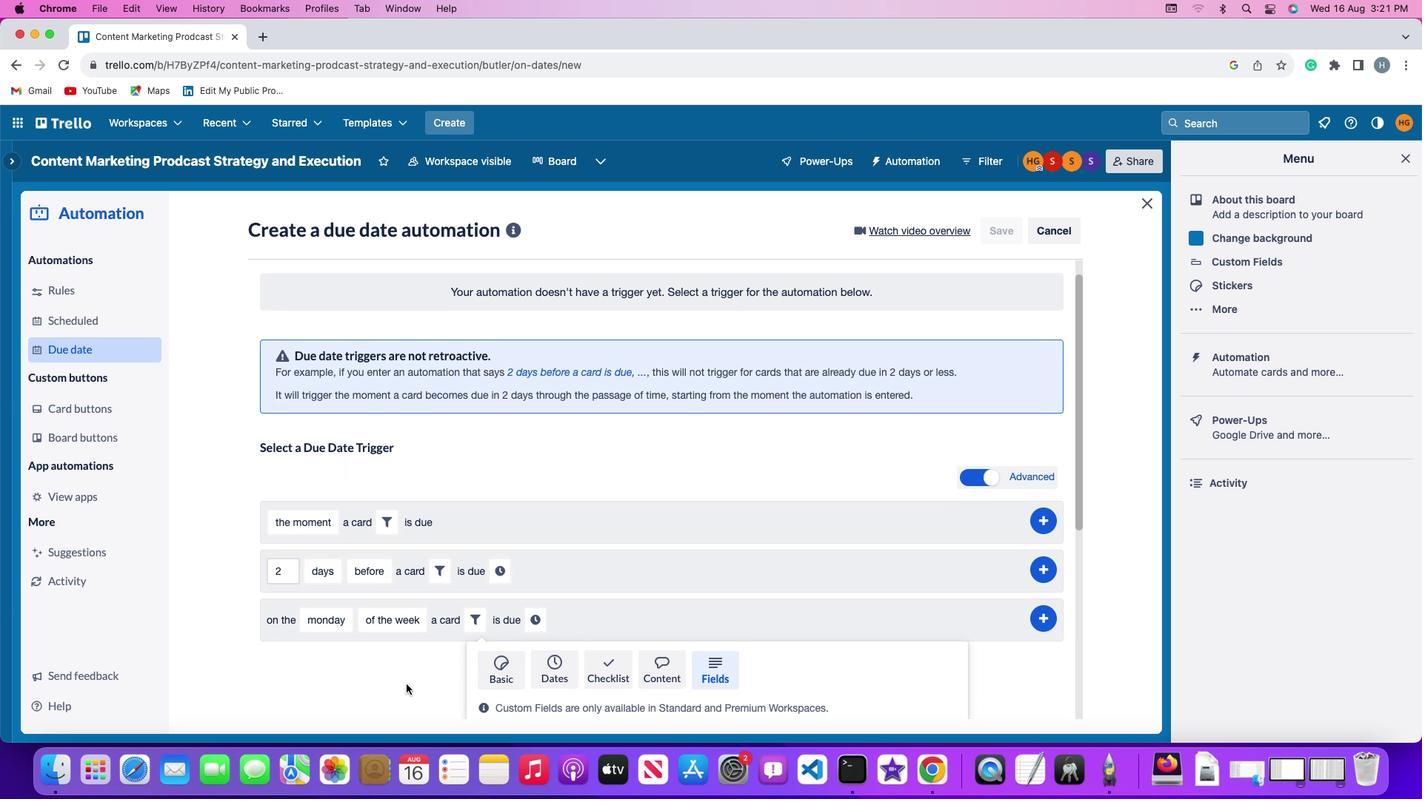 
Action: Mouse scrolled (406, 685) with delta (0, -1)
Screenshot: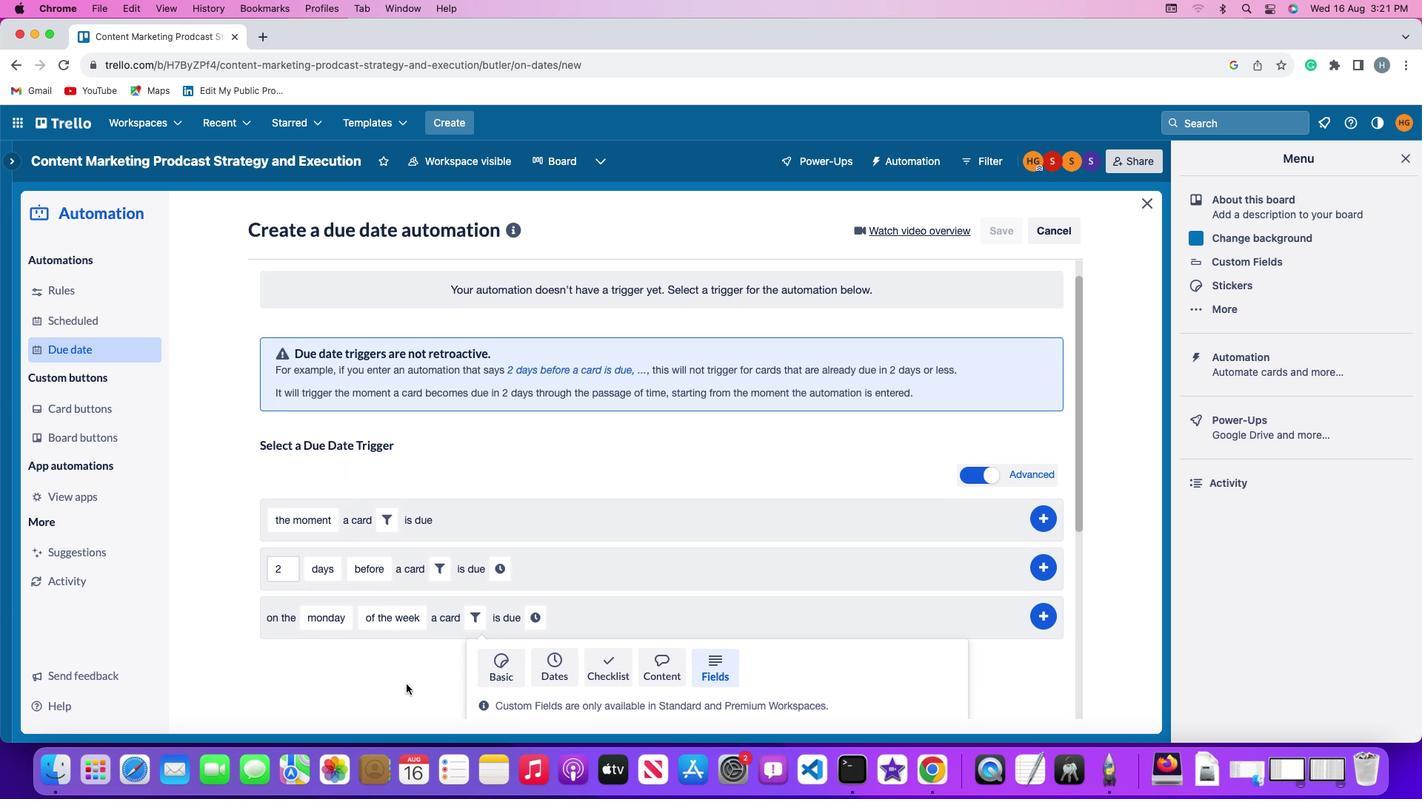 
Action: Mouse moved to (406, 683)
Screenshot: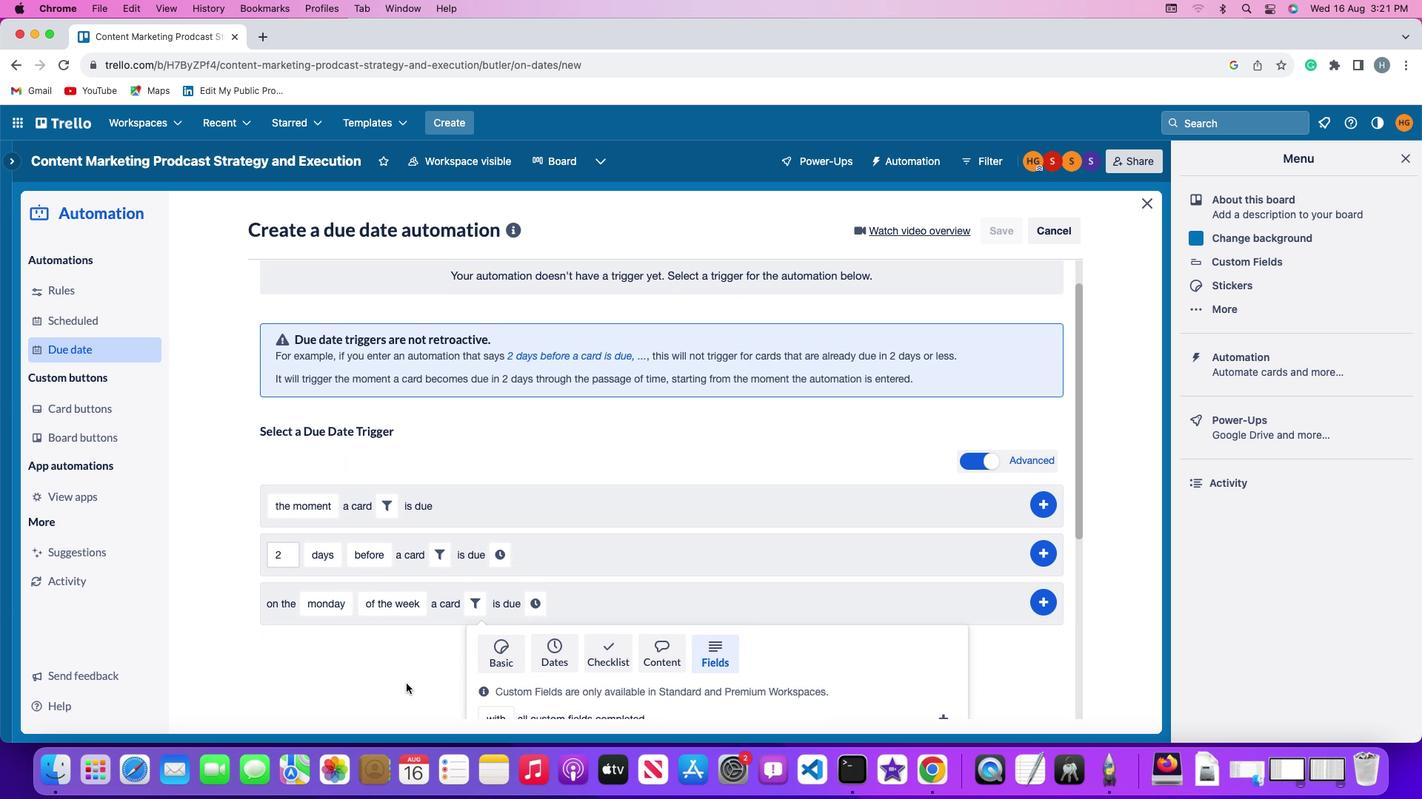 
Action: Mouse scrolled (406, 683) with delta (0, 0)
Screenshot: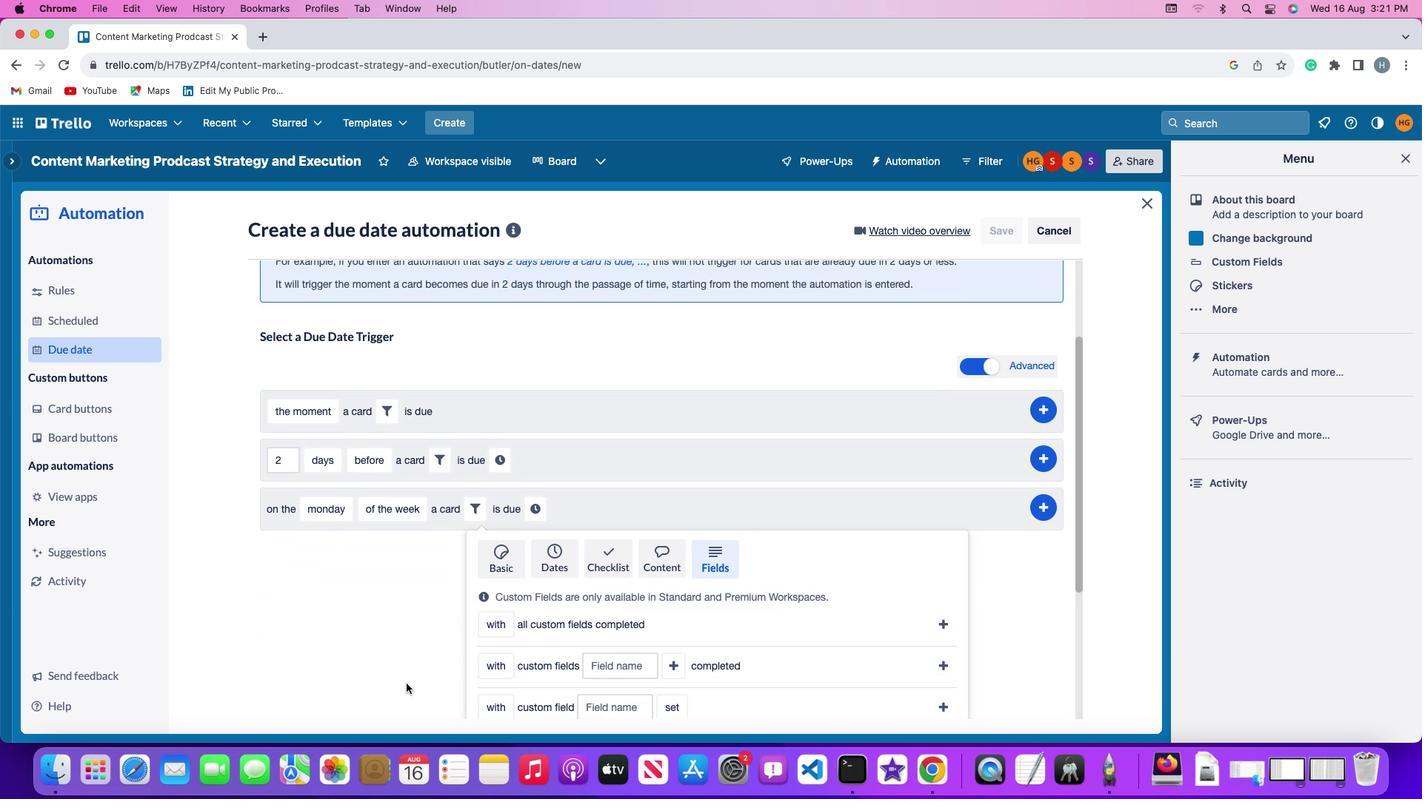 
Action: Mouse scrolled (406, 683) with delta (0, 0)
Screenshot: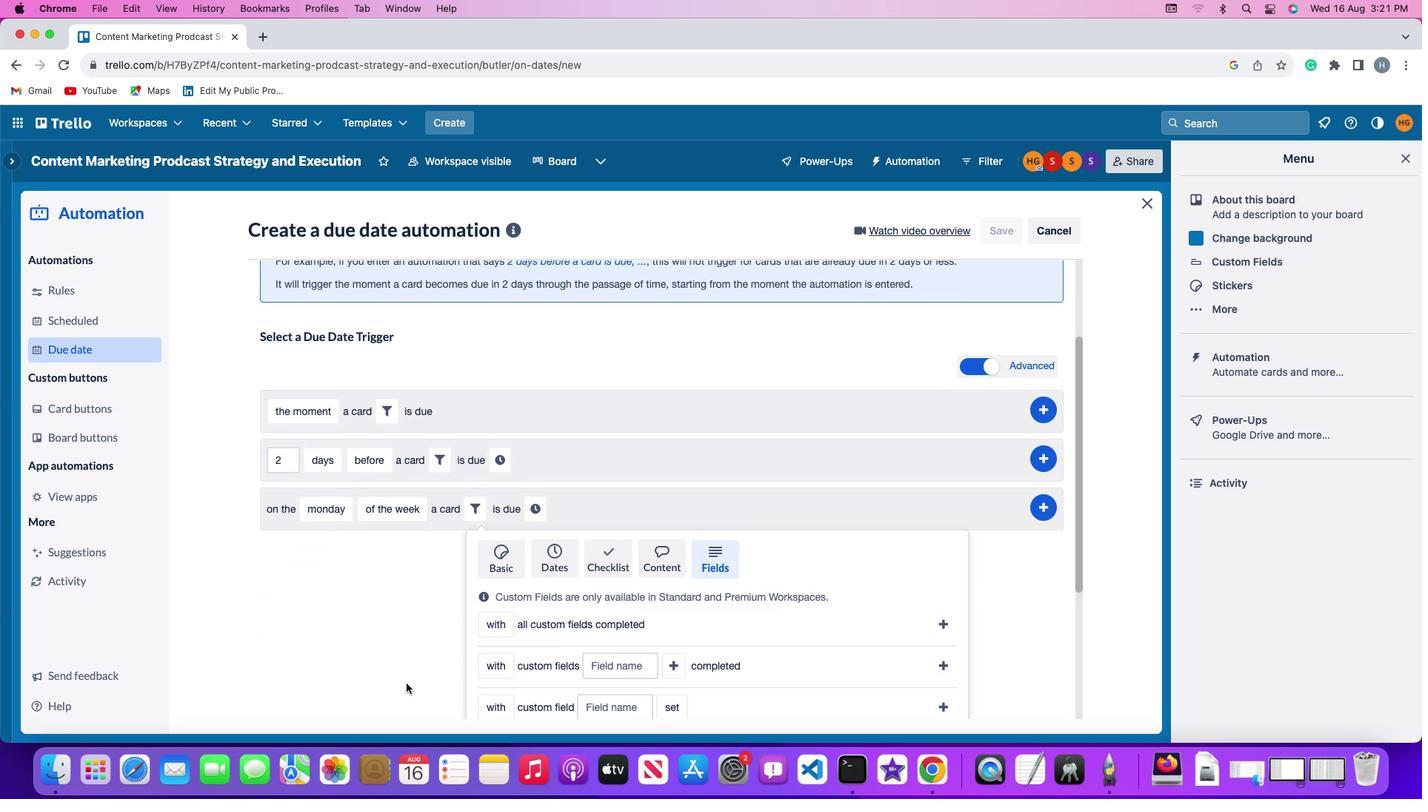 
Action: Mouse scrolled (406, 683) with delta (0, -1)
Screenshot: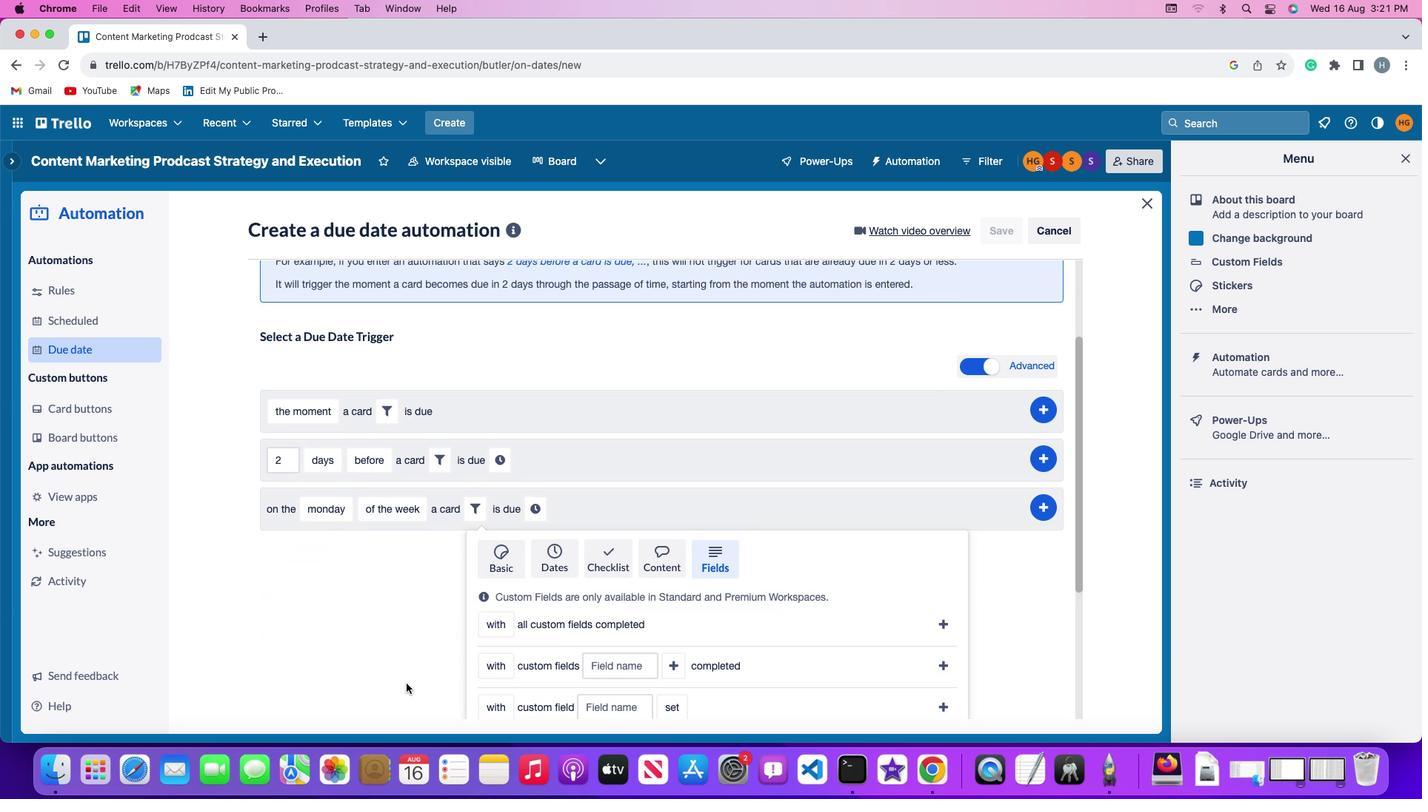 
Action: Mouse moved to (406, 683)
Screenshot: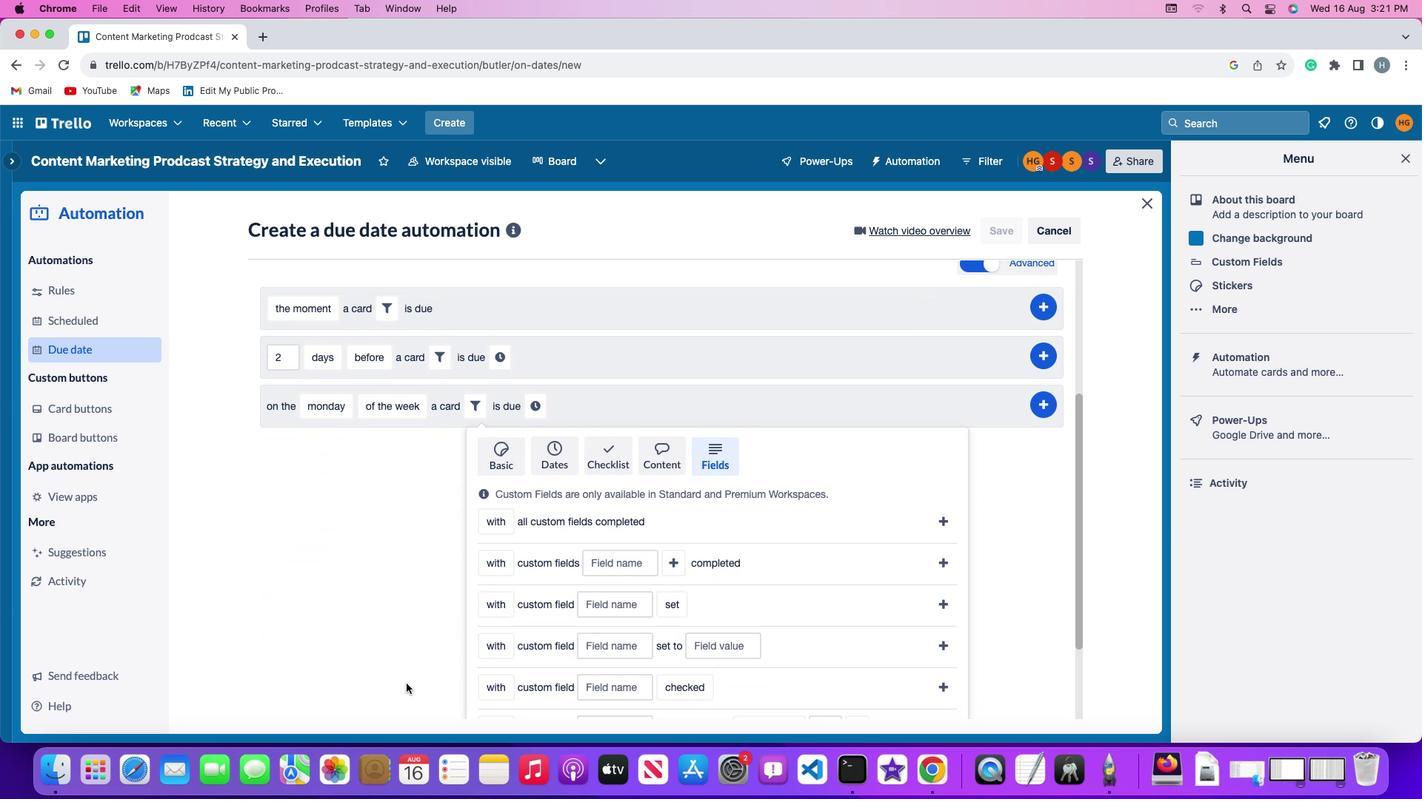 
Action: Mouse scrolled (406, 683) with delta (0, 0)
Screenshot: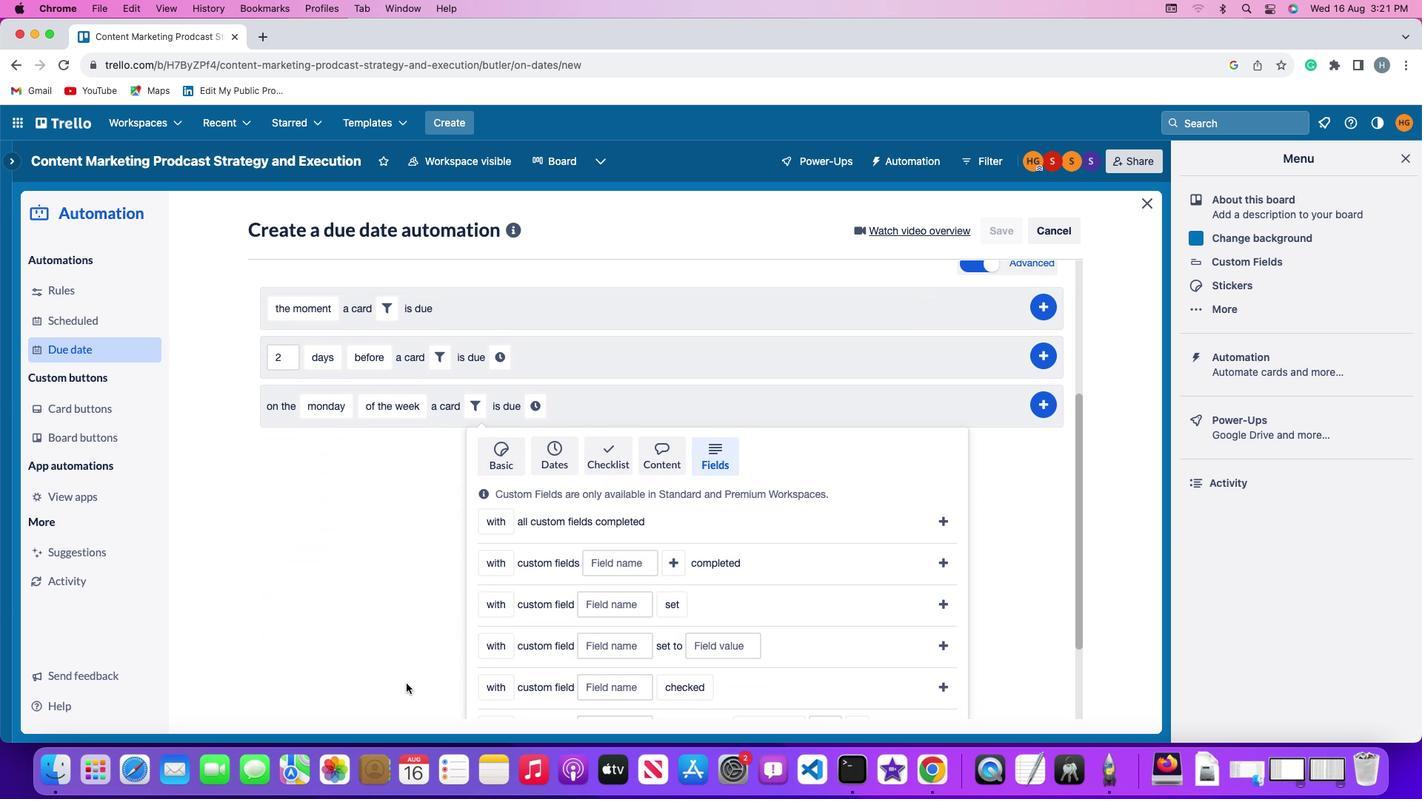 
Action: Mouse scrolled (406, 683) with delta (0, 0)
Screenshot: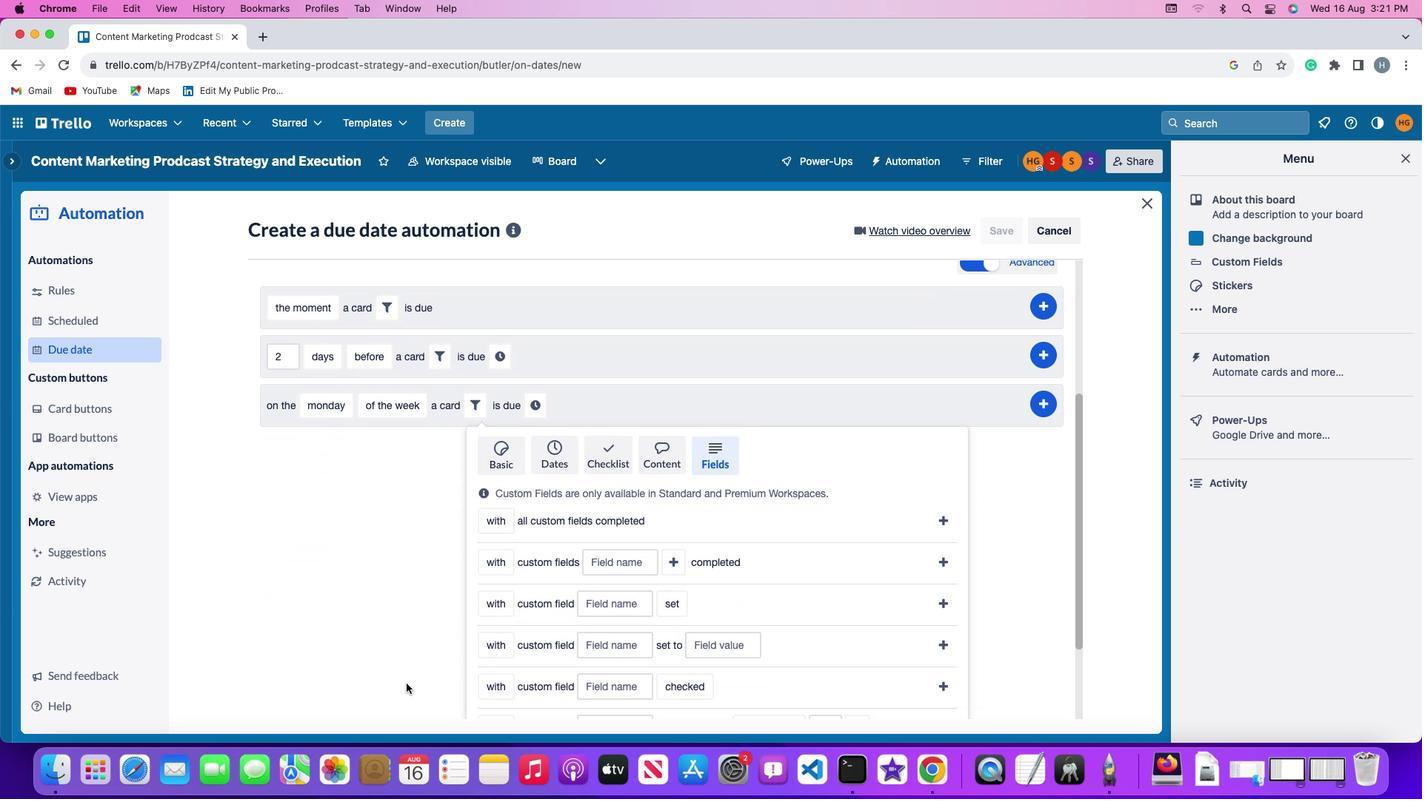 
Action: Mouse moved to (406, 683)
Screenshot: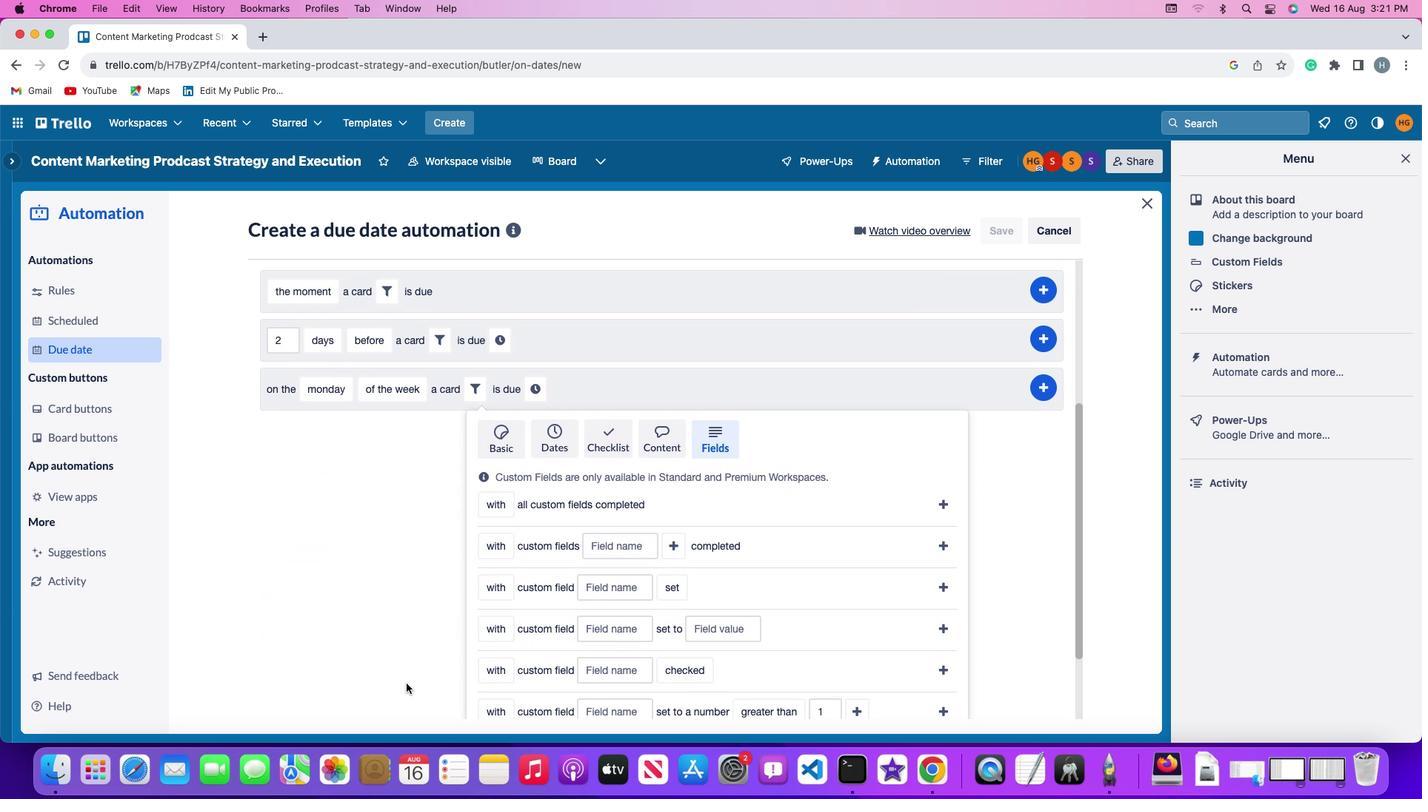 
Action: Mouse scrolled (406, 683) with delta (0, 0)
Screenshot: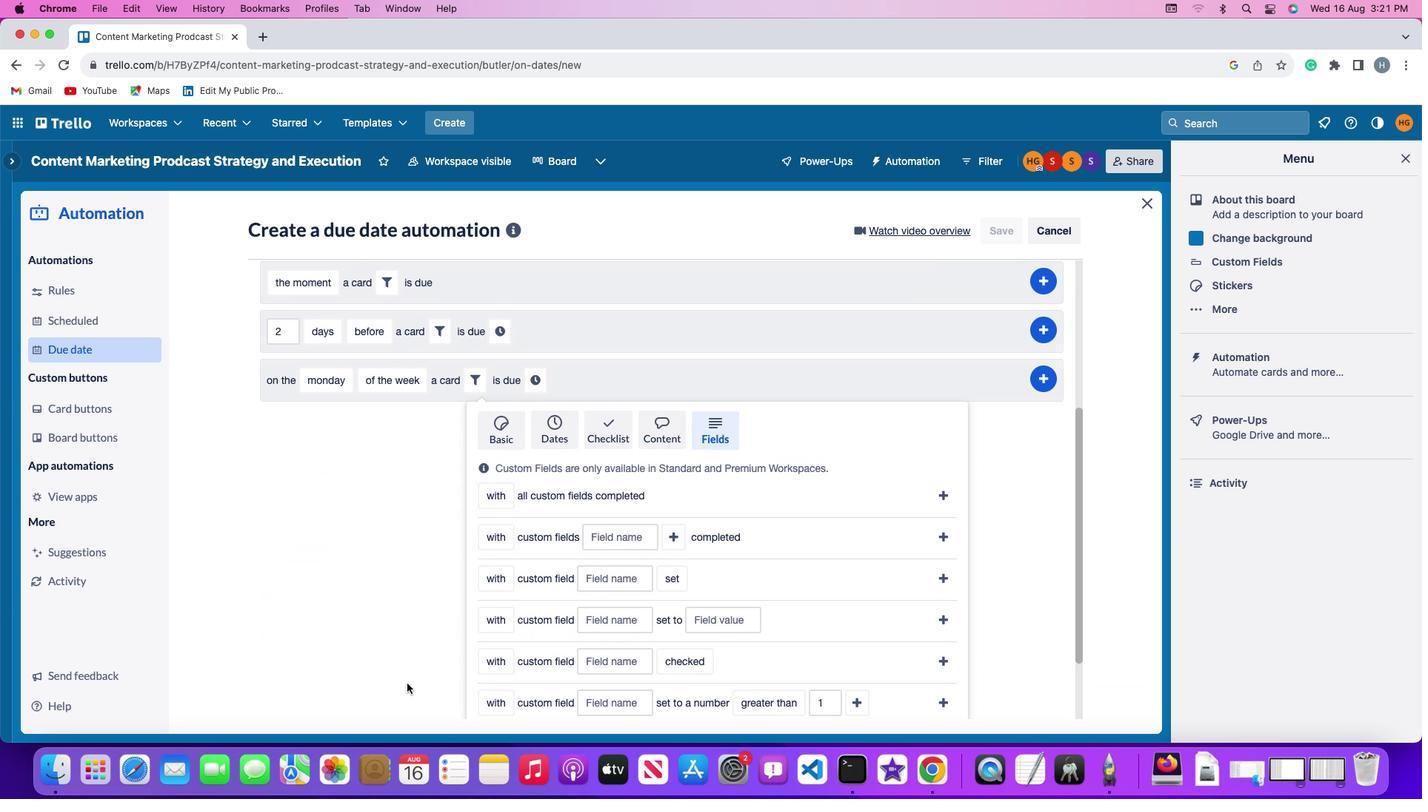 
Action: Mouse moved to (406, 683)
Screenshot: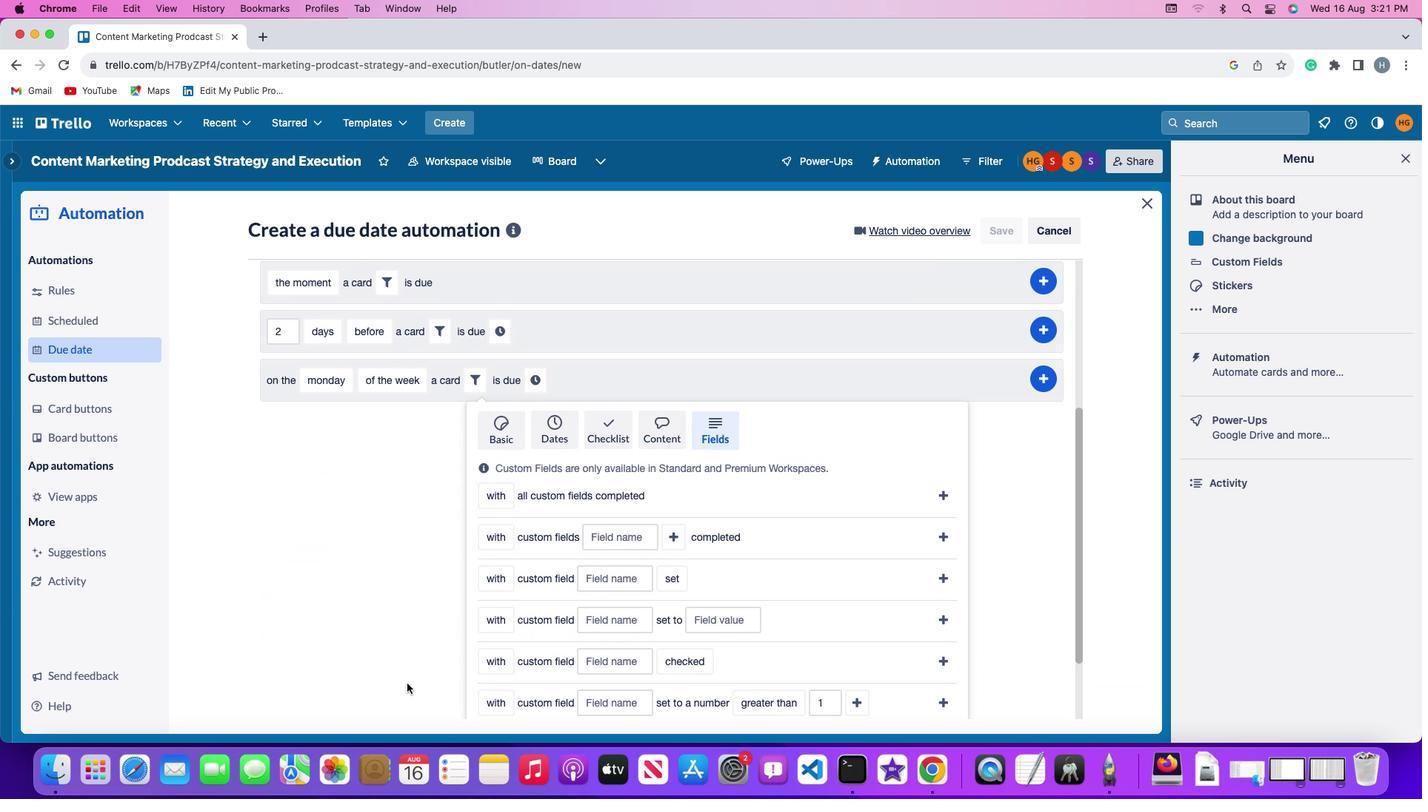 
Action: Mouse scrolled (406, 683) with delta (0, 0)
Screenshot: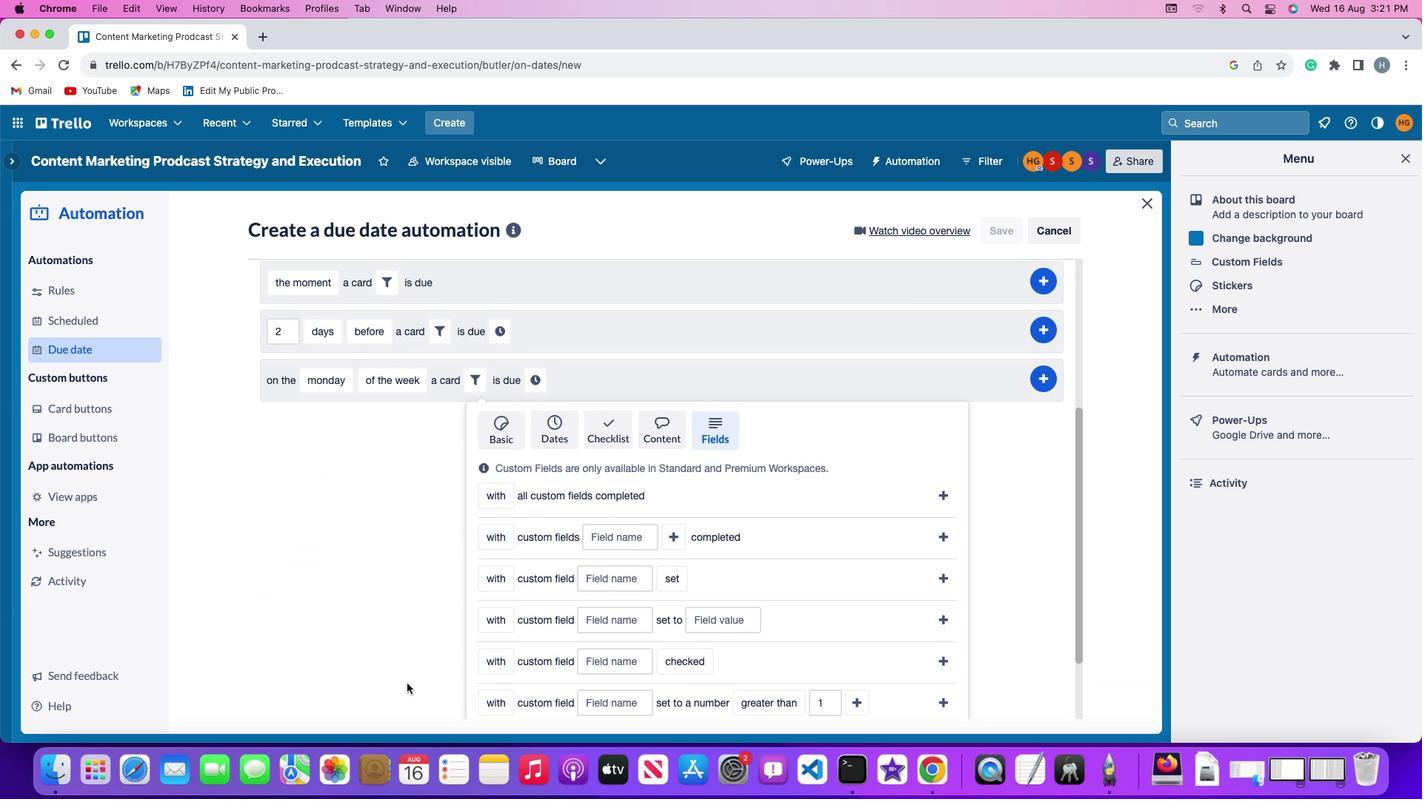 
Action: Mouse moved to (506, 627)
Screenshot: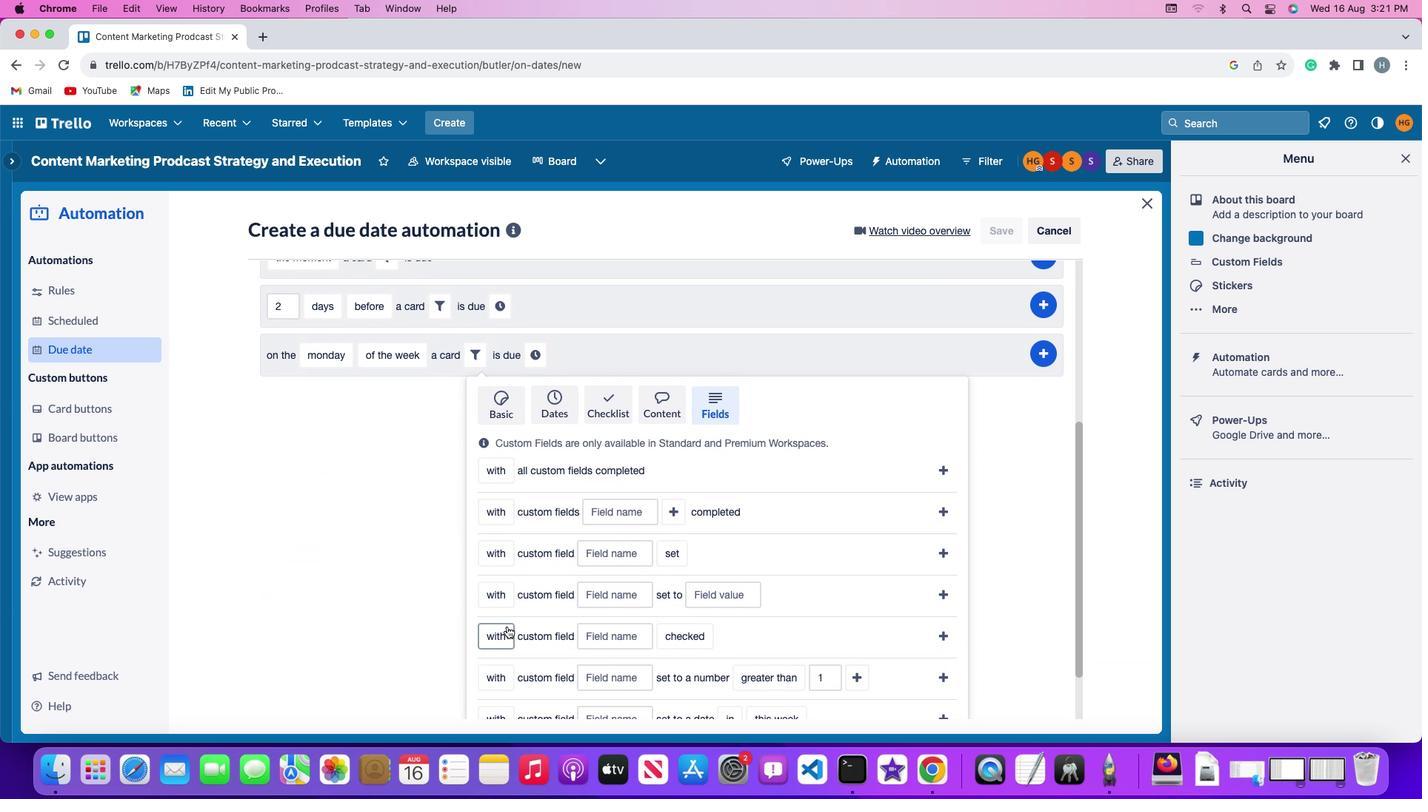
Action: Mouse pressed left at (506, 627)
Screenshot: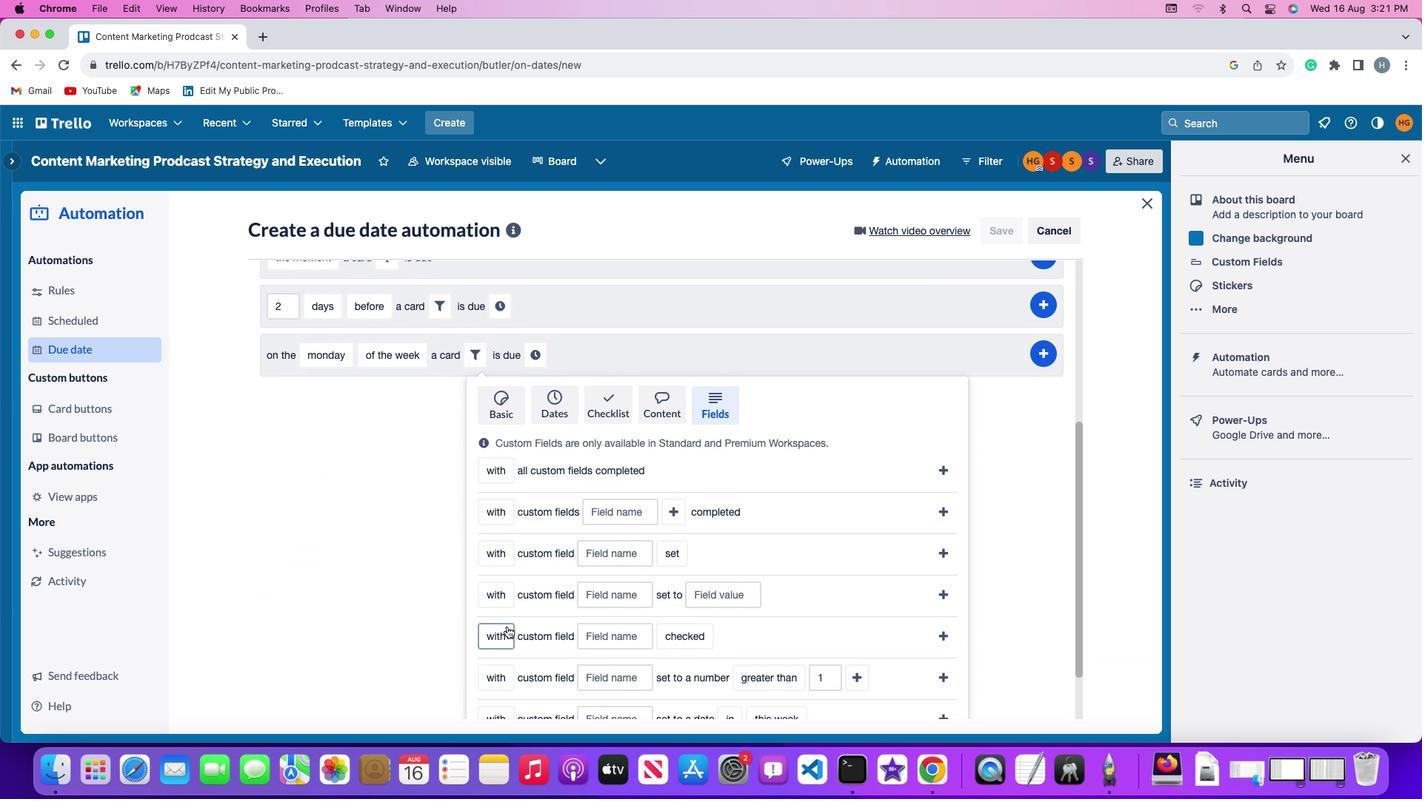 
Action: Mouse moved to (502, 666)
Screenshot: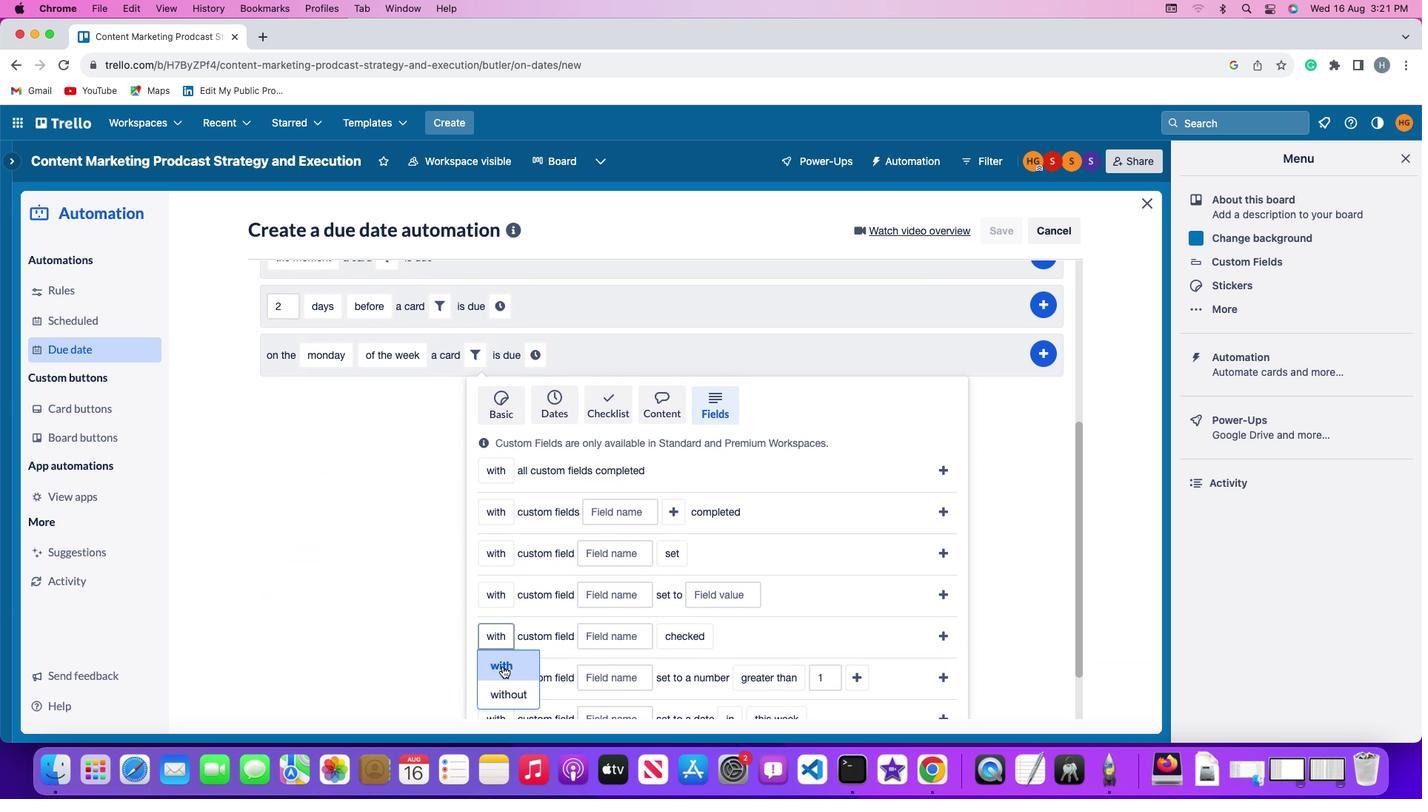 
Action: Mouse pressed left at (502, 666)
Screenshot: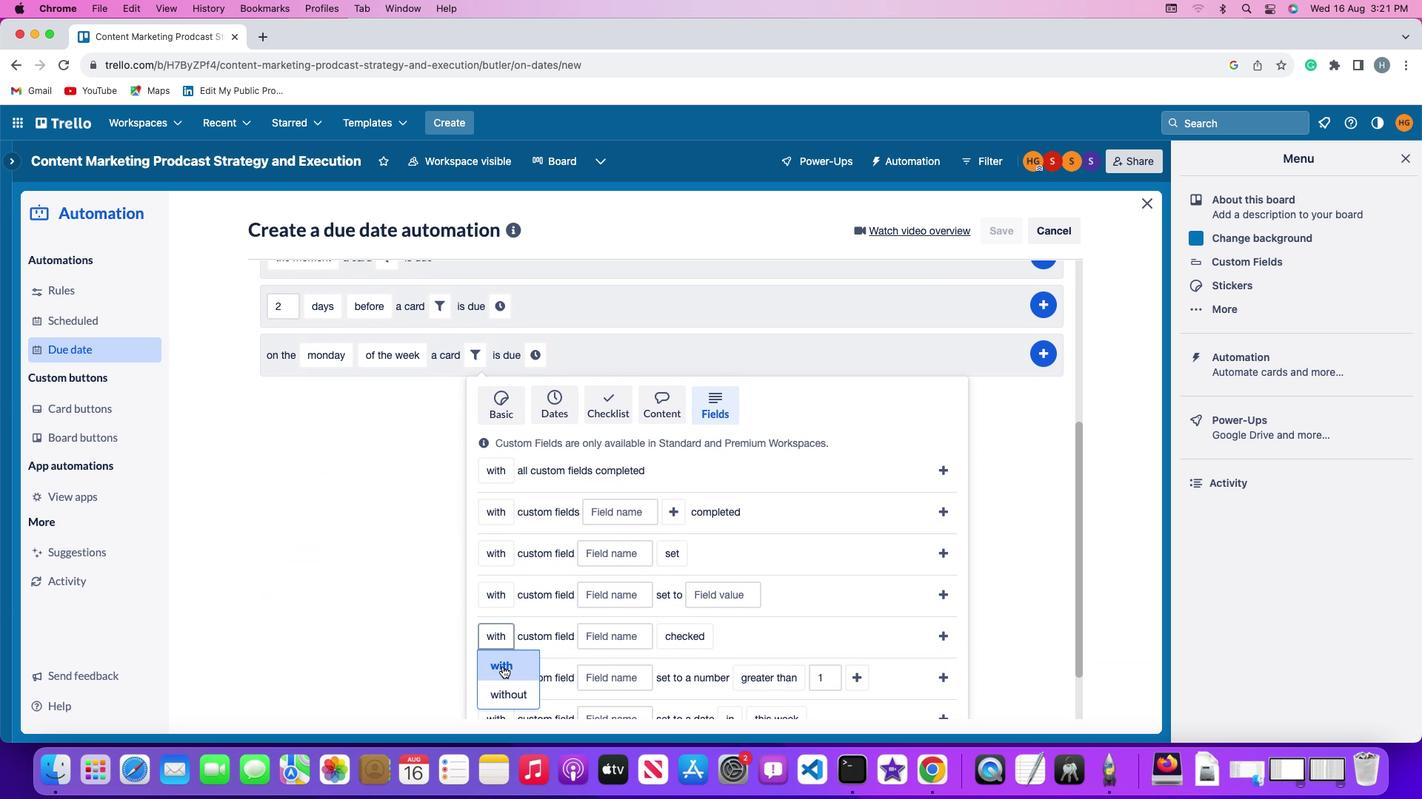 
Action: Mouse moved to (602, 639)
Screenshot: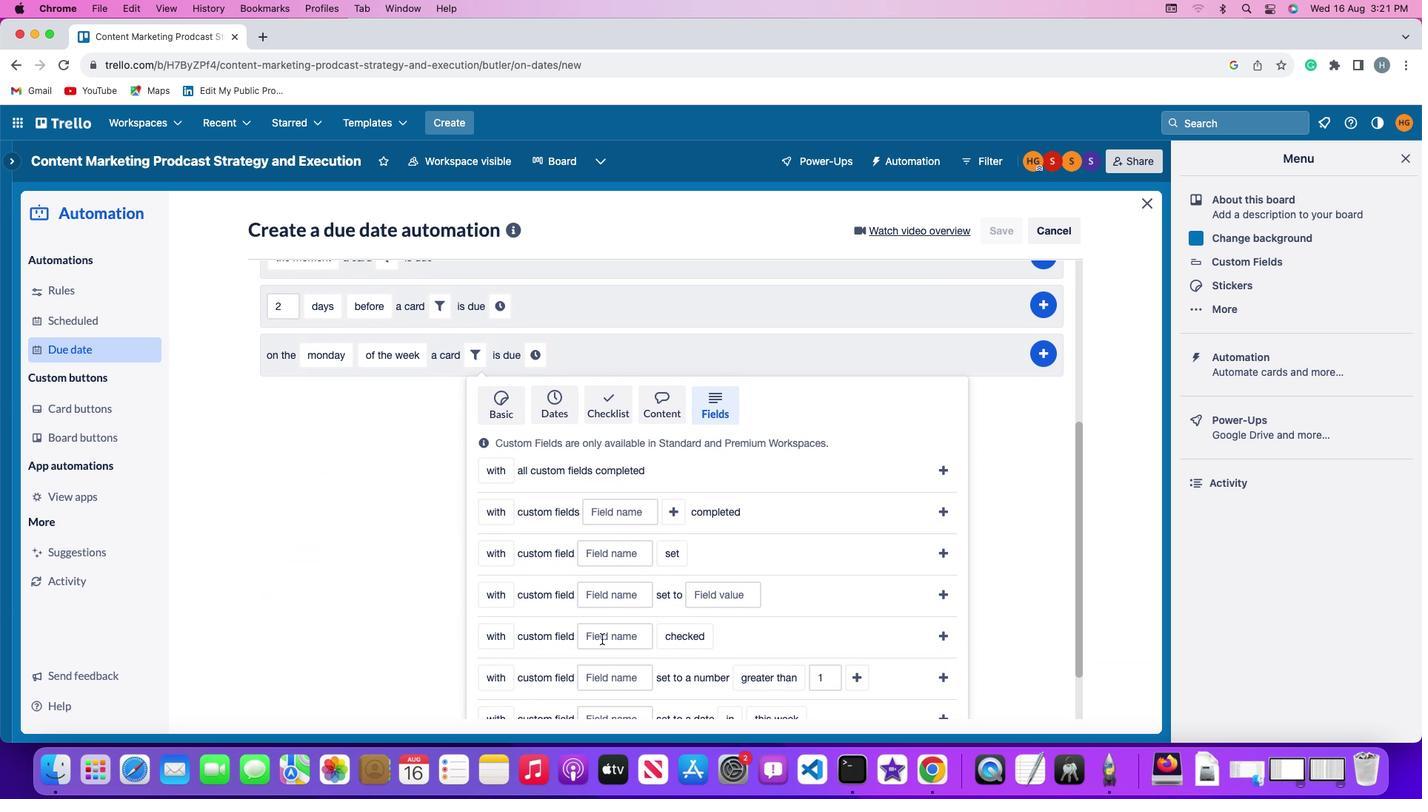
Action: Mouse pressed left at (602, 639)
Screenshot: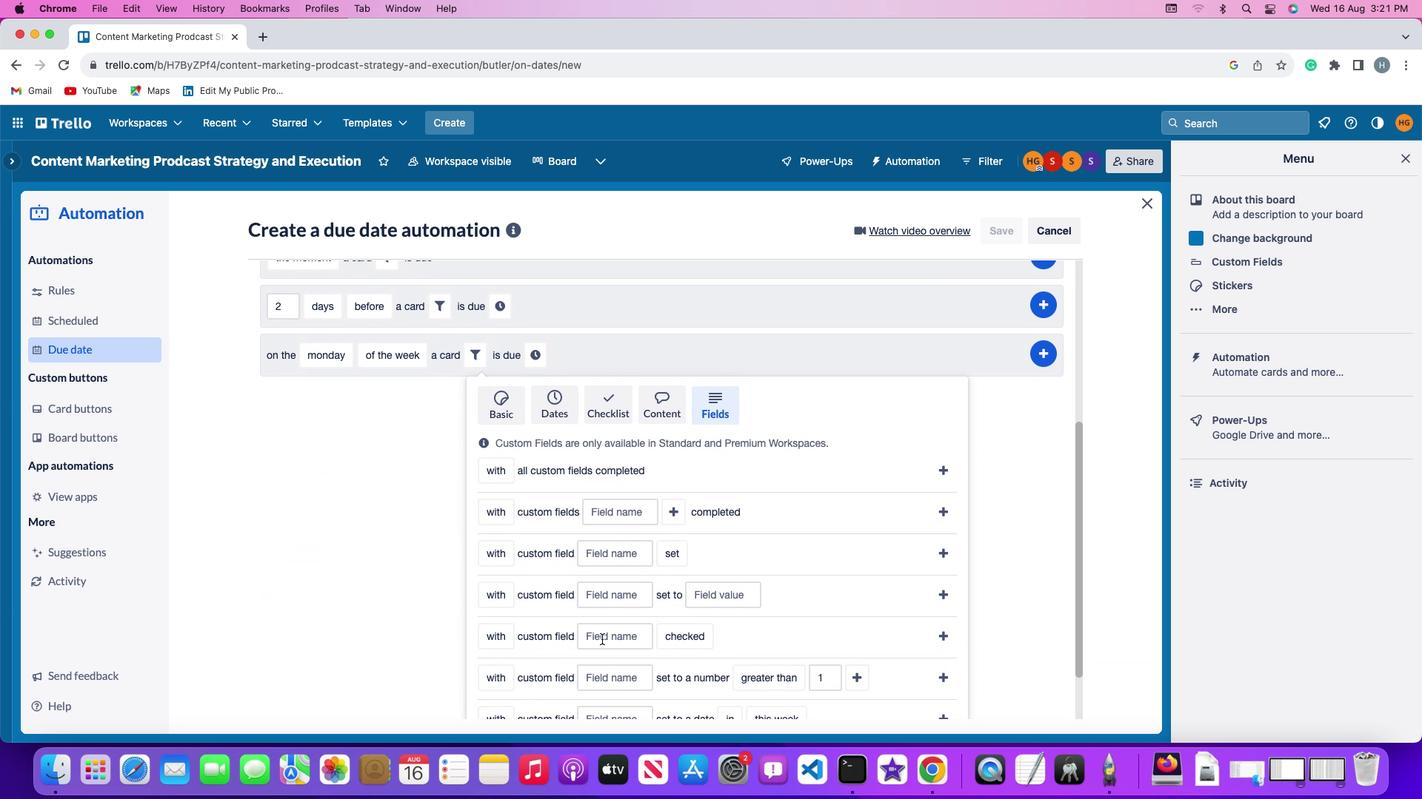 
Action: Key pressed Key.shift'R''e''s''u''m''e'
Screenshot: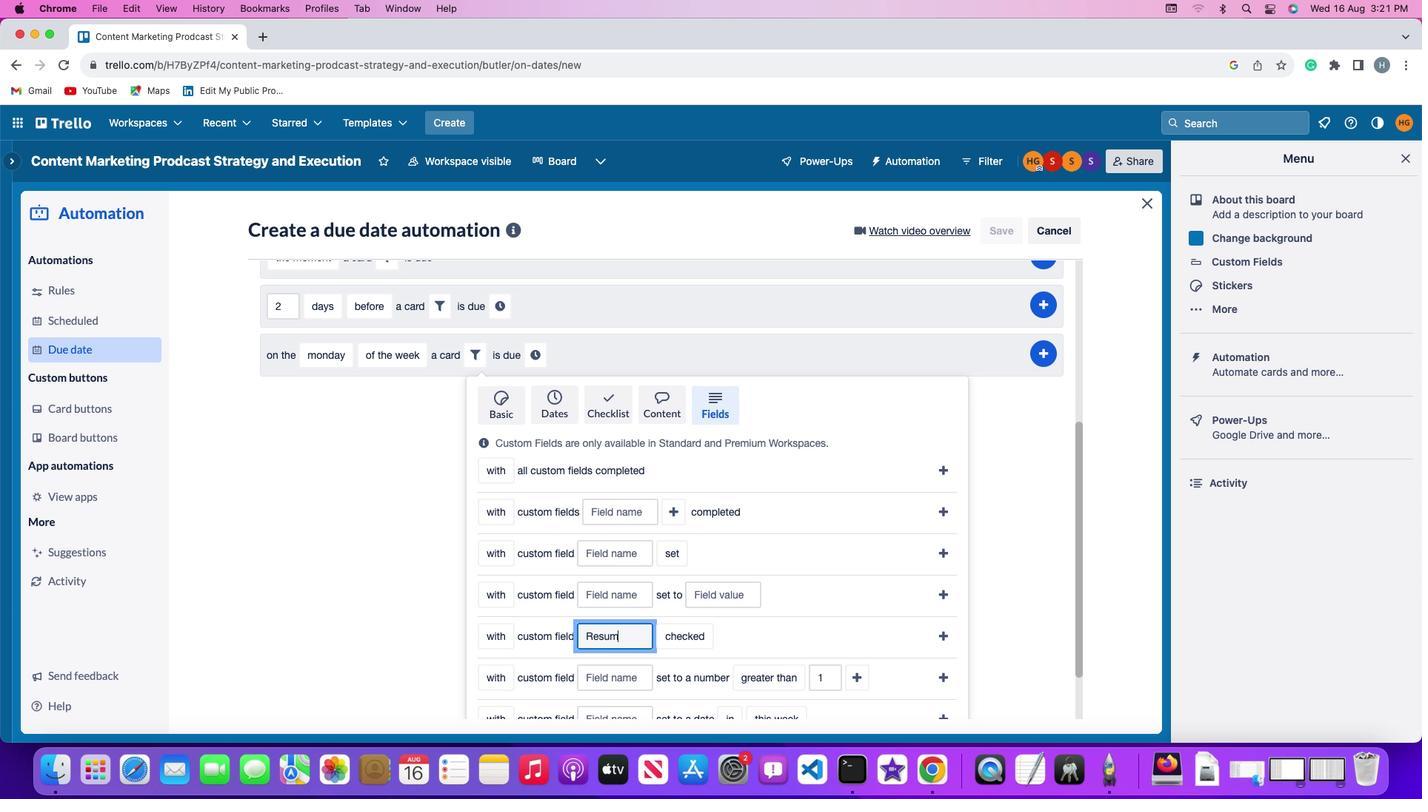 
Action: Mouse moved to (675, 636)
Screenshot: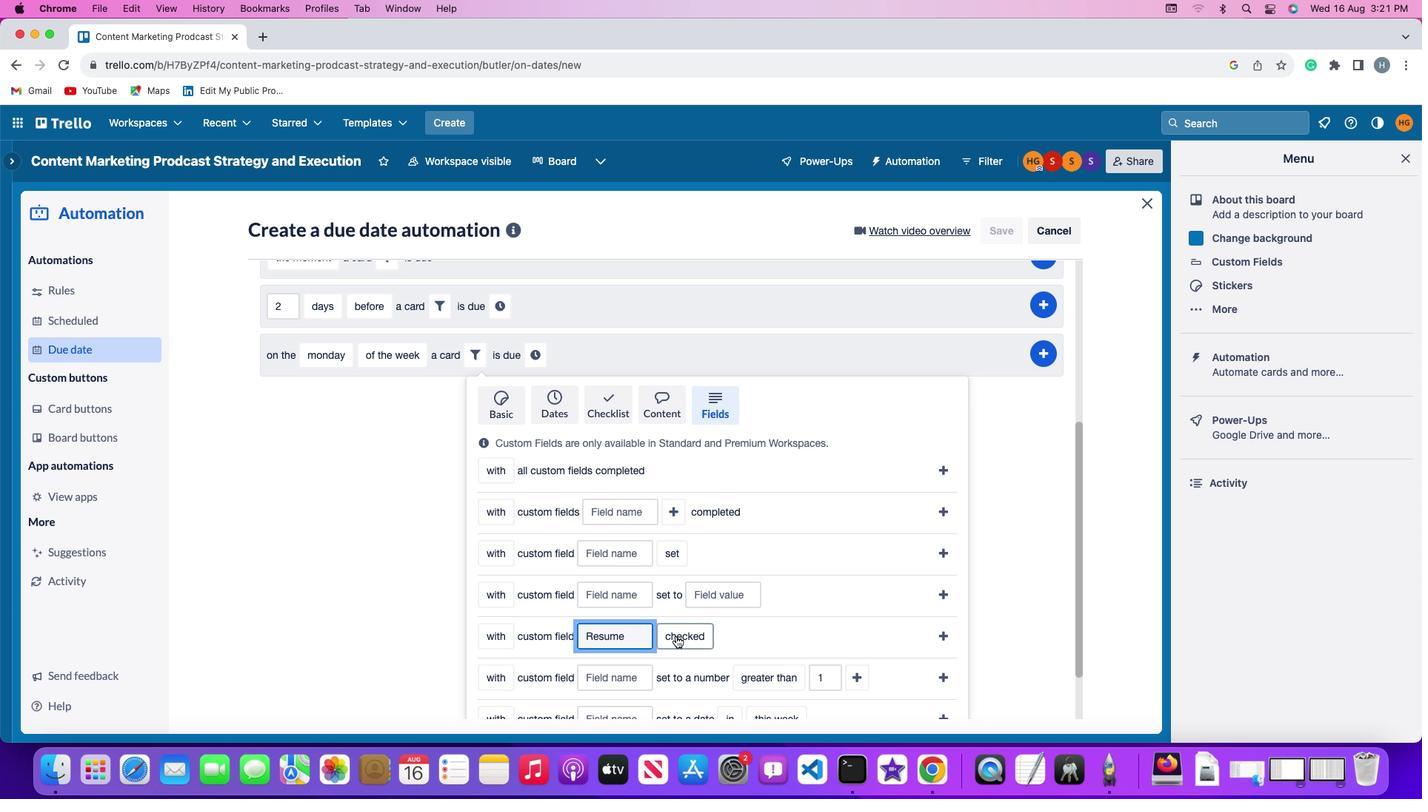 
Action: Mouse pressed left at (675, 636)
Screenshot: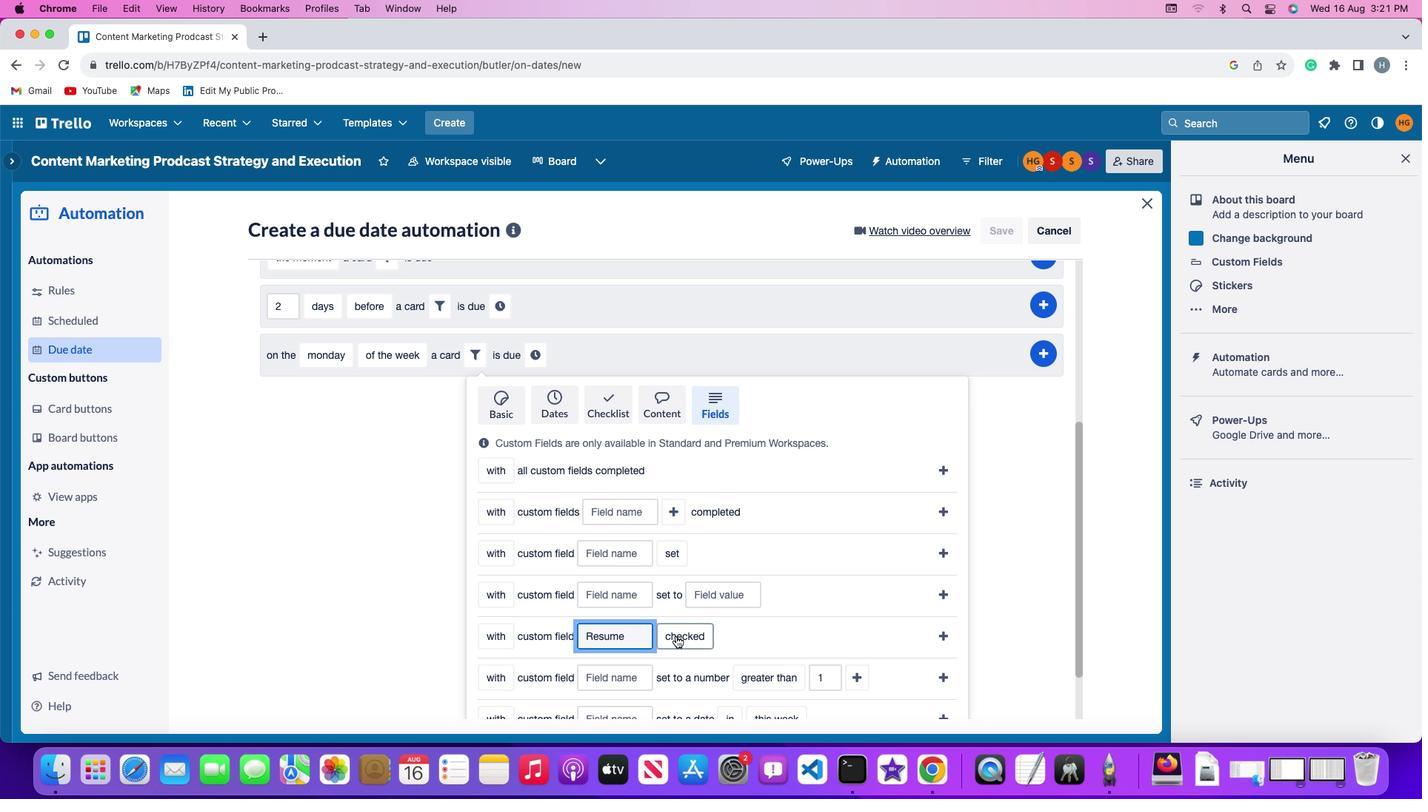 
Action: Mouse moved to (694, 662)
Screenshot: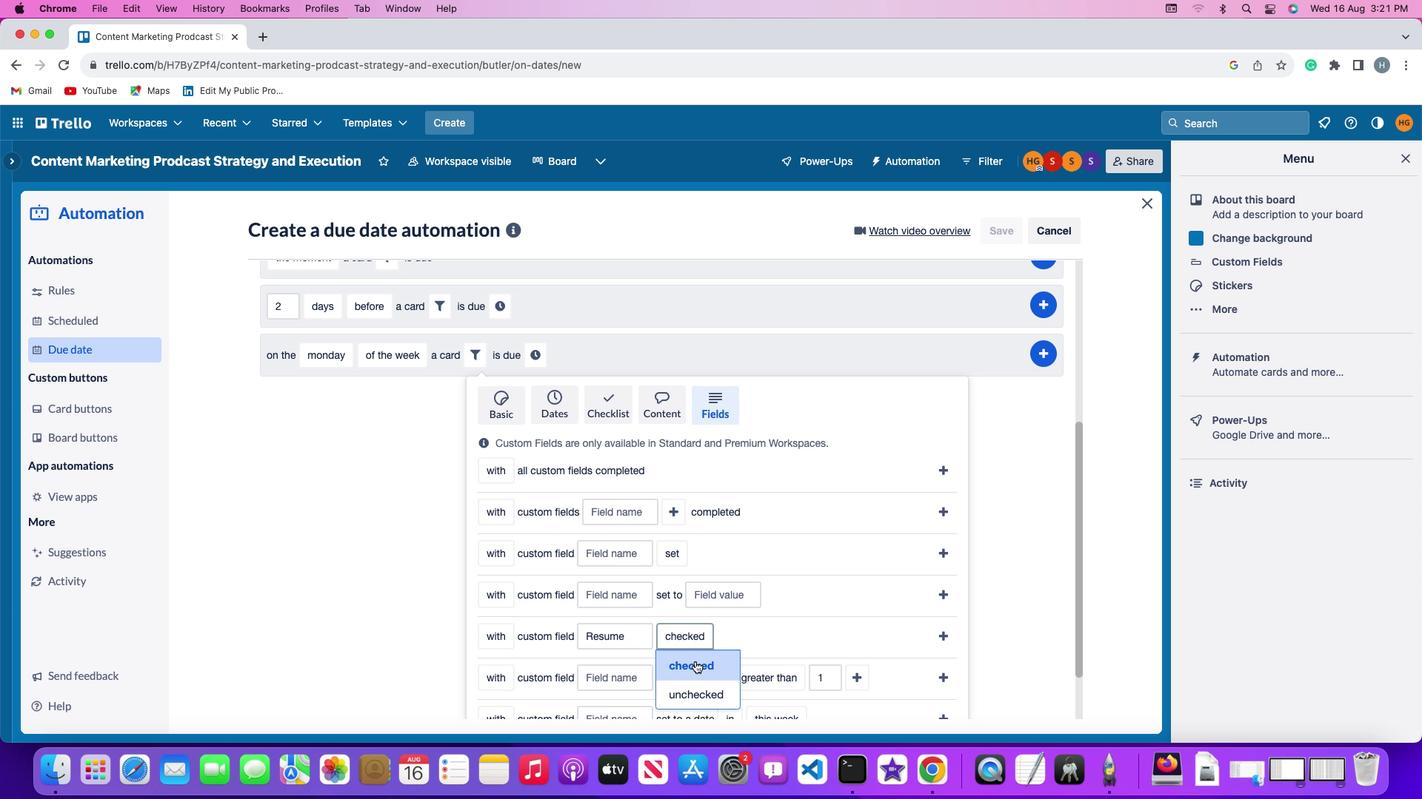 
Action: Mouse pressed left at (694, 662)
Screenshot: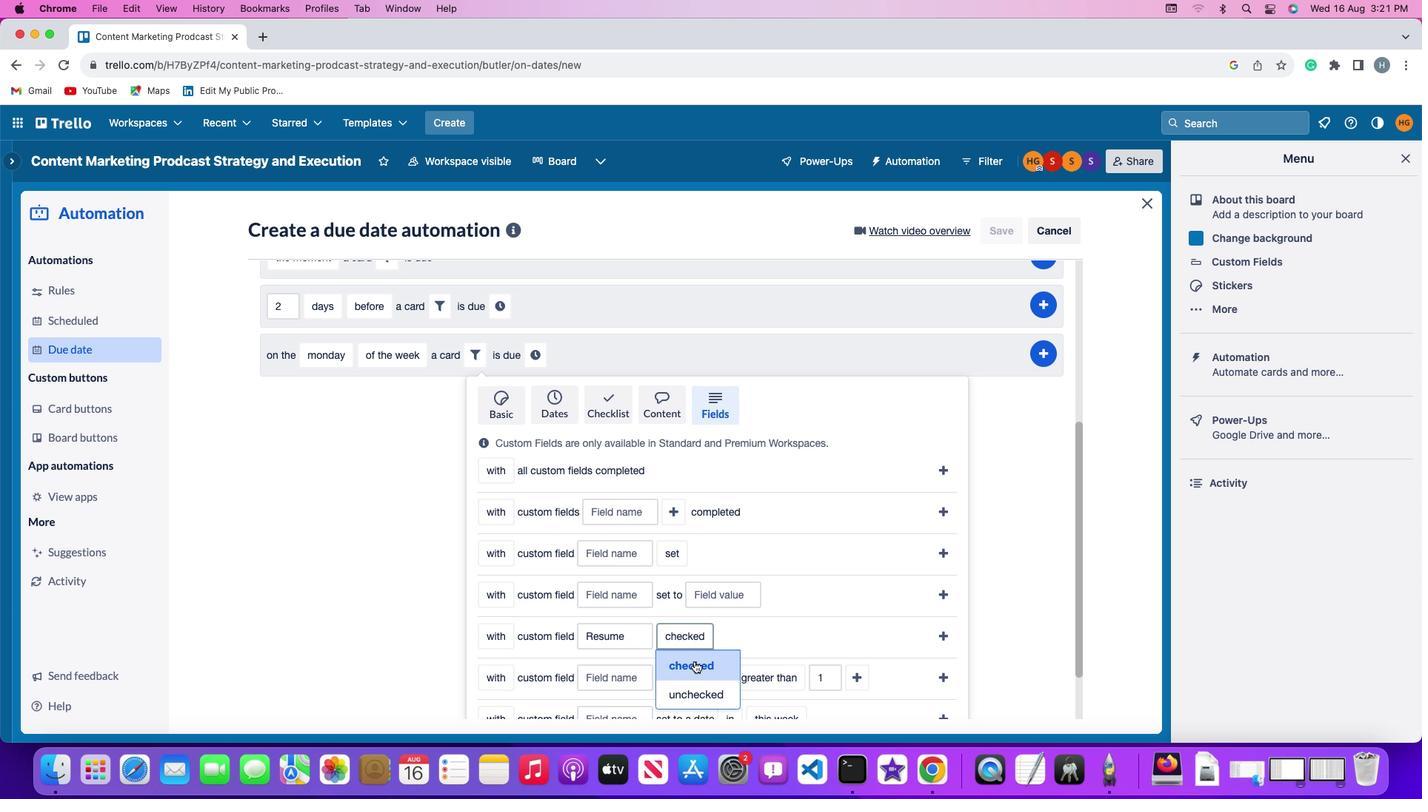 
Action: Mouse moved to (942, 634)
Screenshot: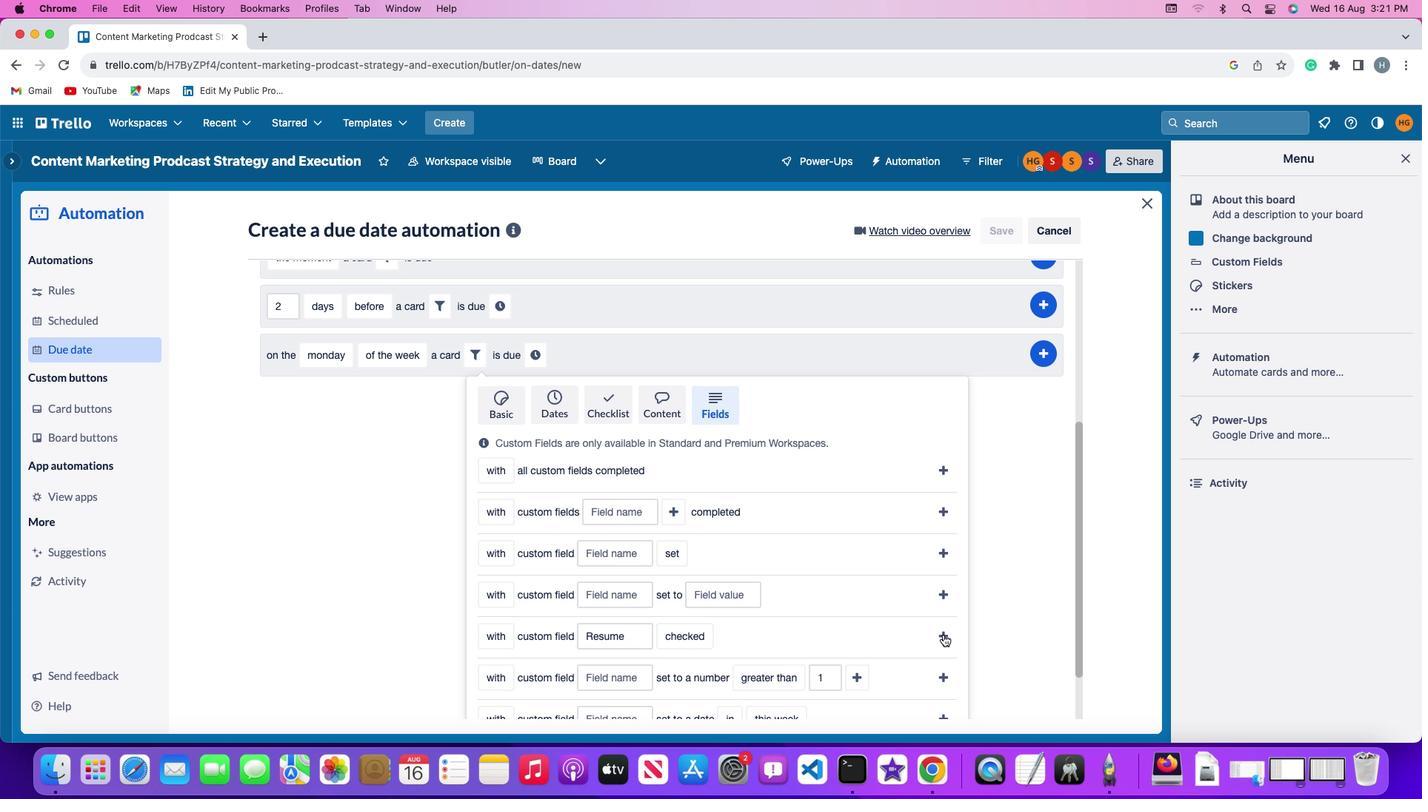 
Action: Mouse pressed left at (942, 634)
Screenshot: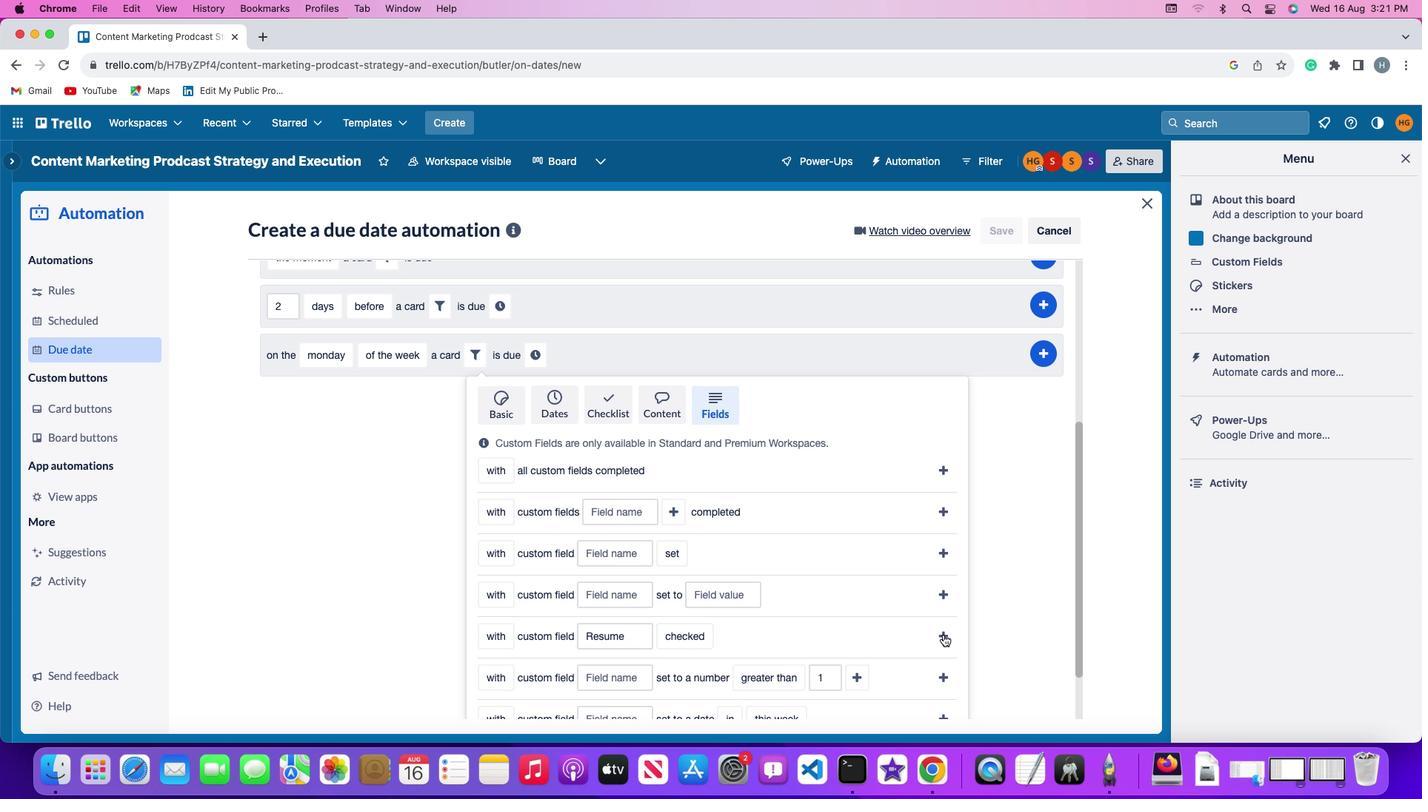 
Action: Mouse moved to (737, 642)
Screenshot: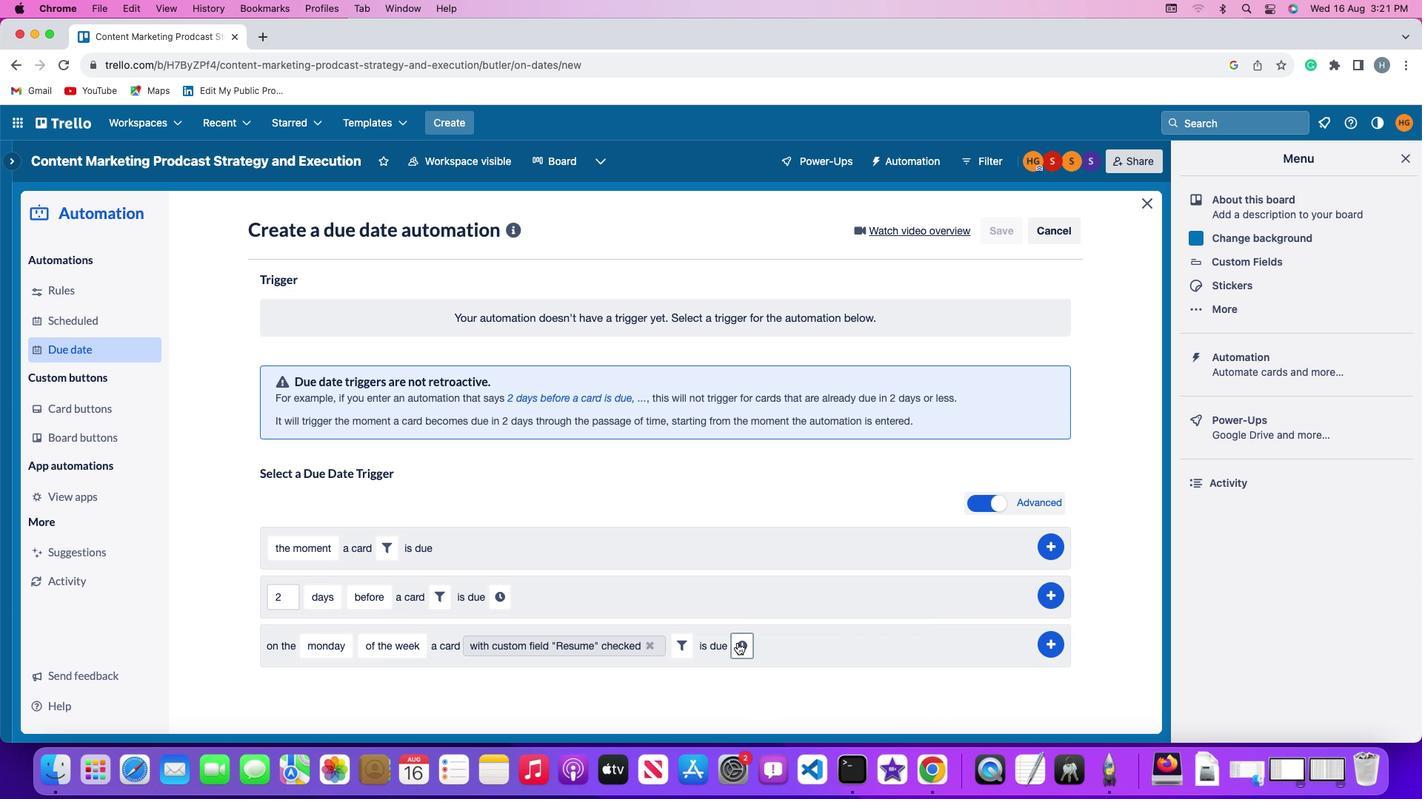 
Action: Mouse pressed left at (737, 642)
Screenshot: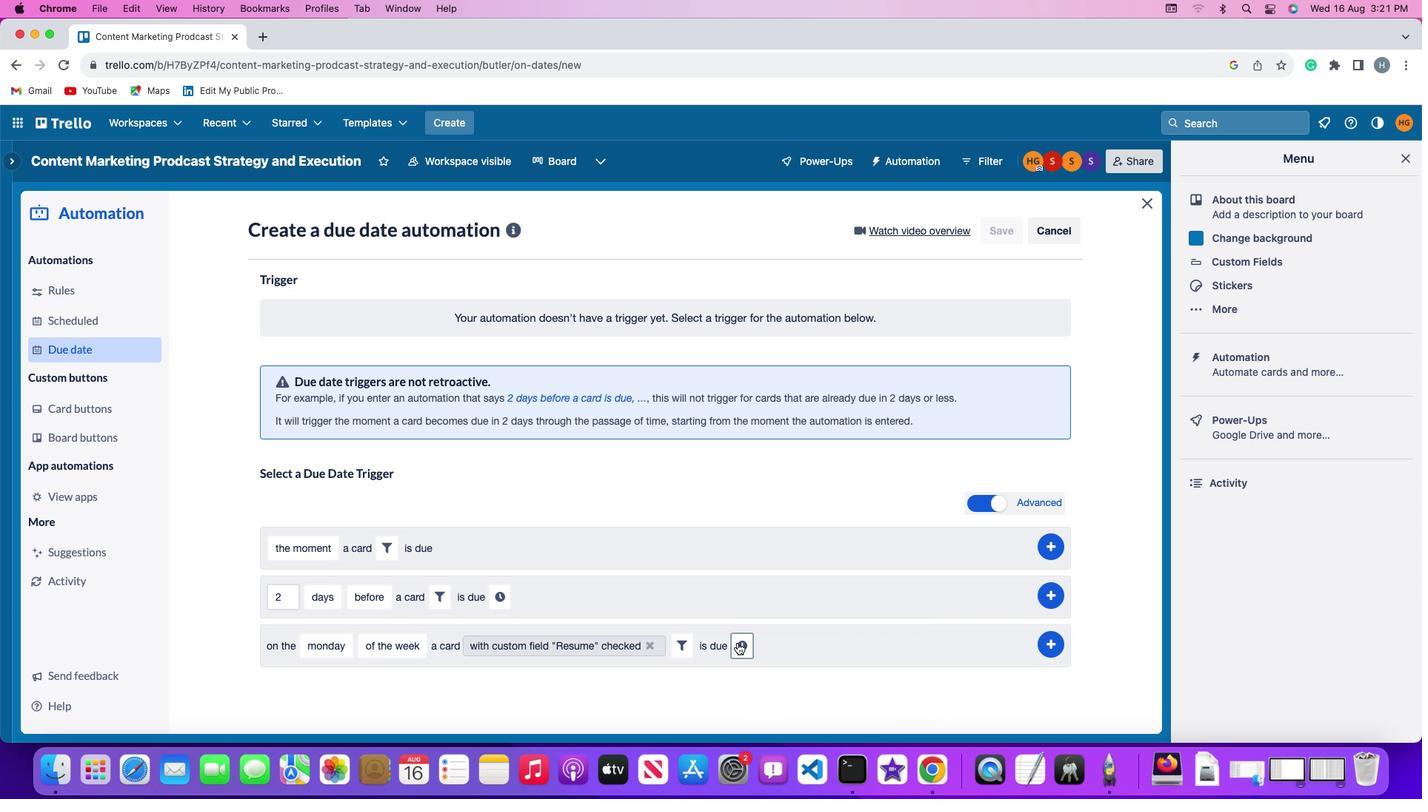 
Action: Mouse moved to (771, 644)
Screenshot: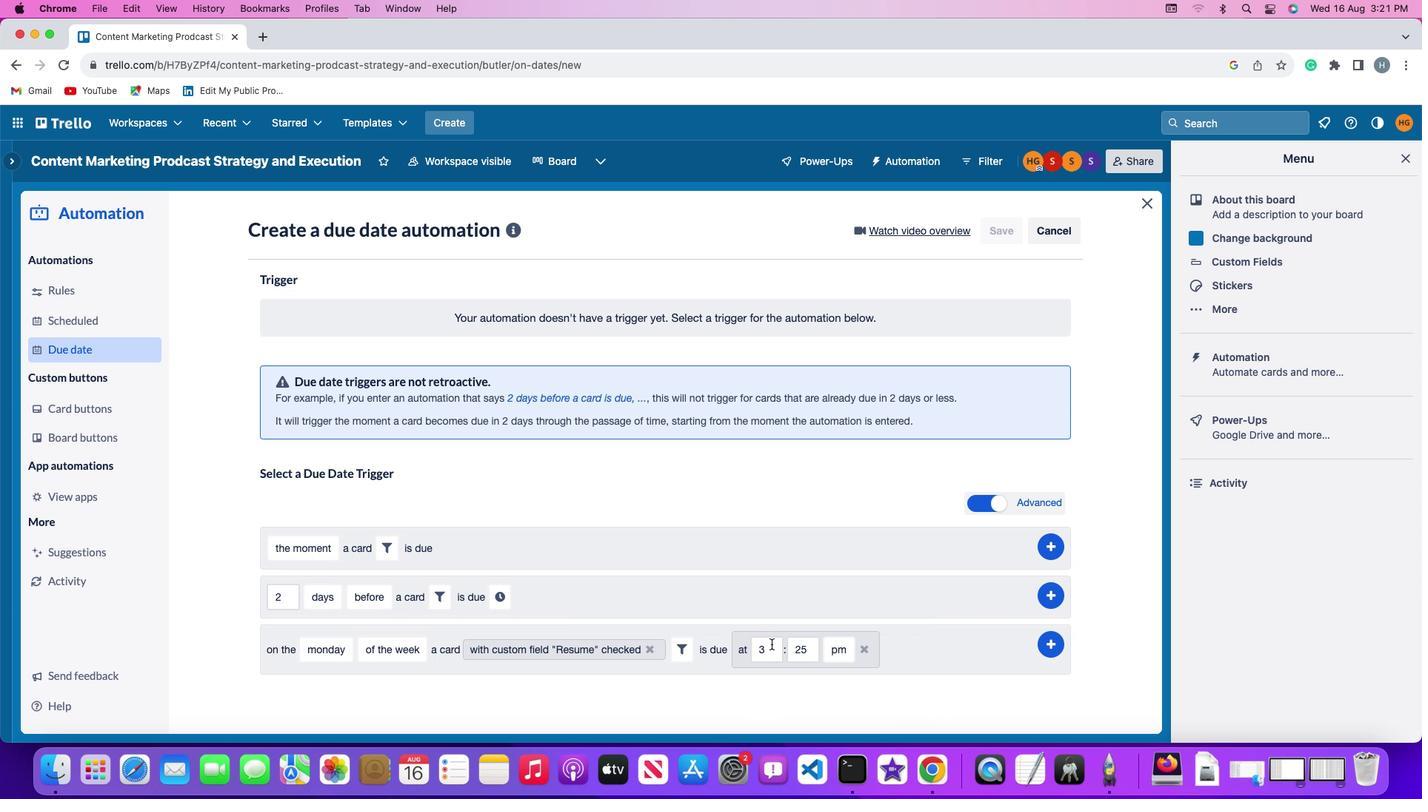 
Action: Mouse pressed left at (771, 644)
Screenshot: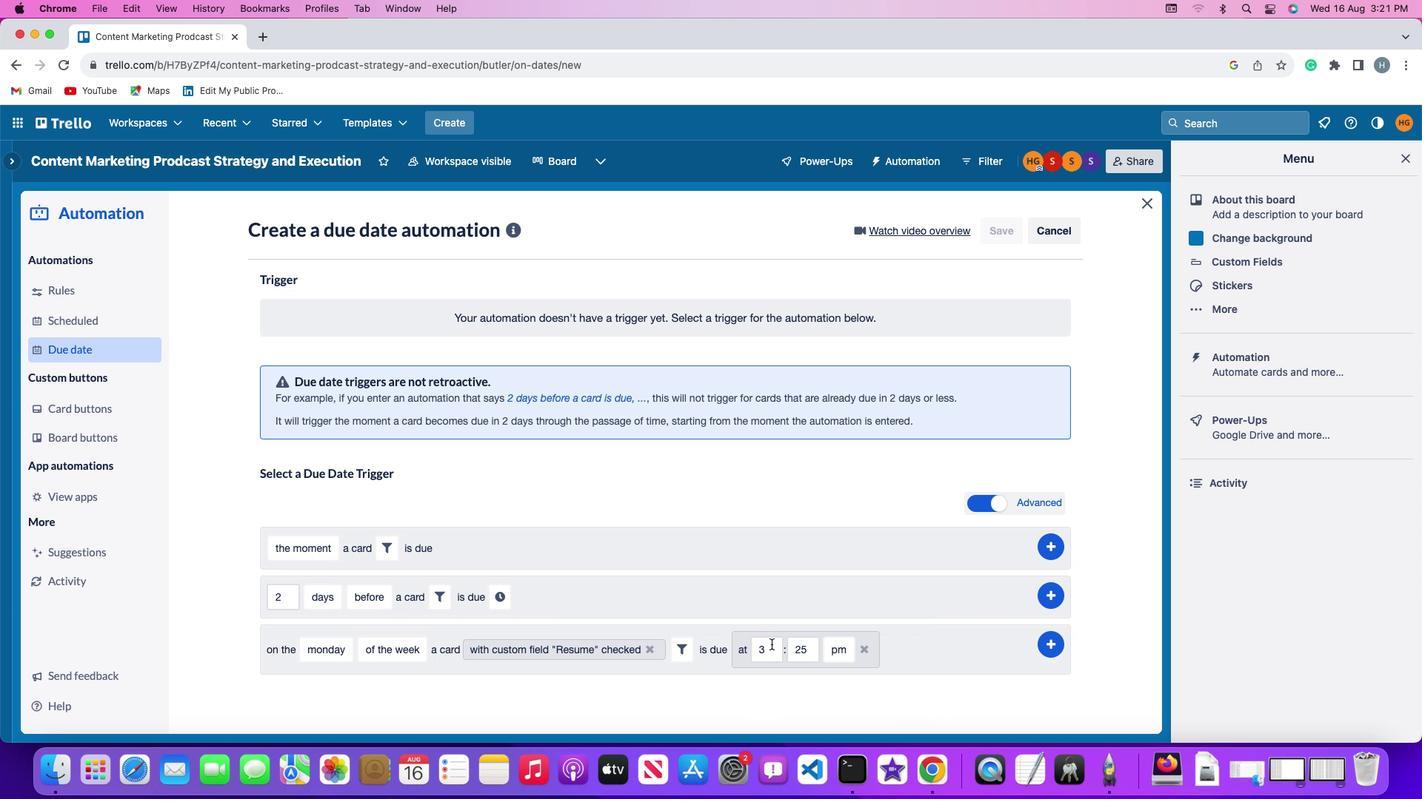 
Action: Key pressed Key.backspace'1''1'
Screenshot: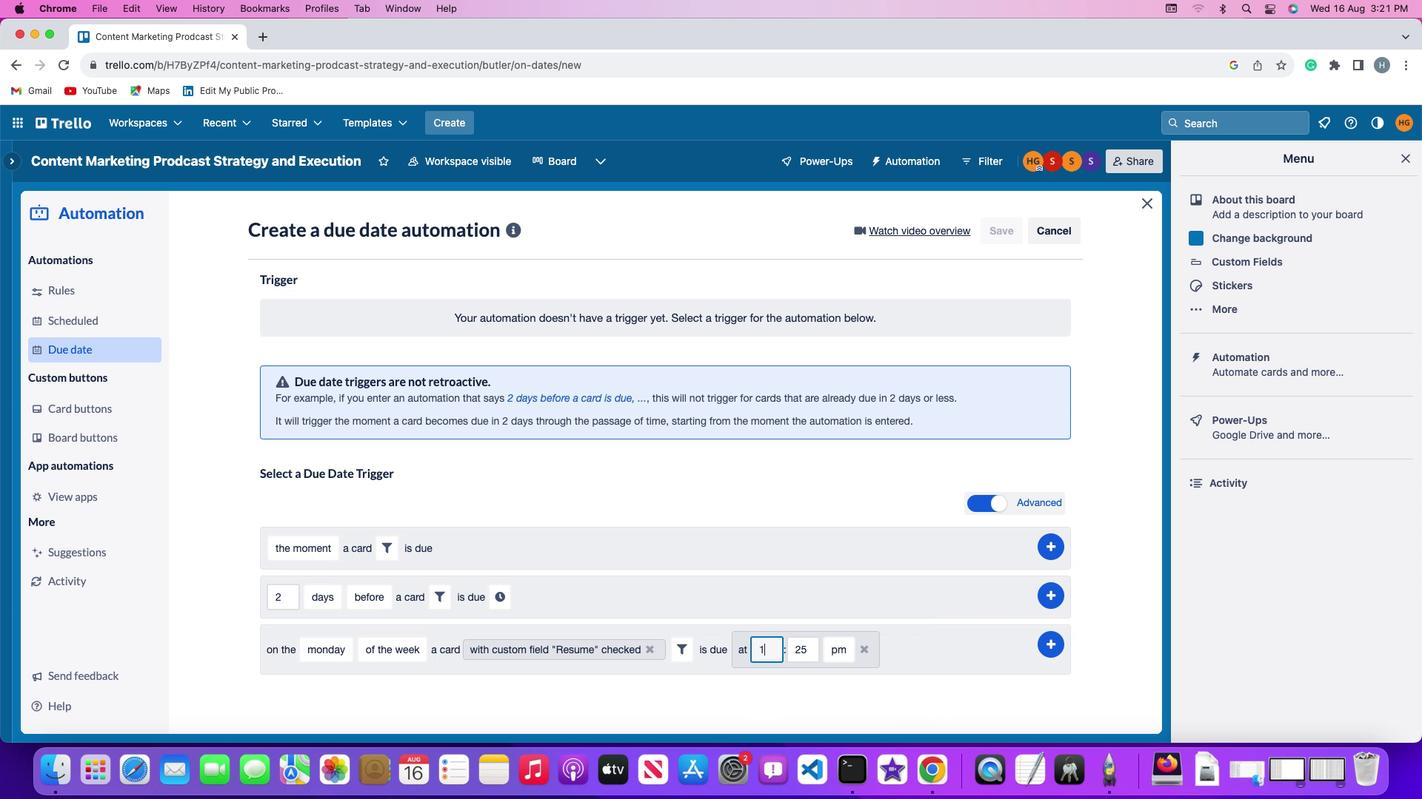 
Action: Mouse moved to (814, 649)
Screenshot: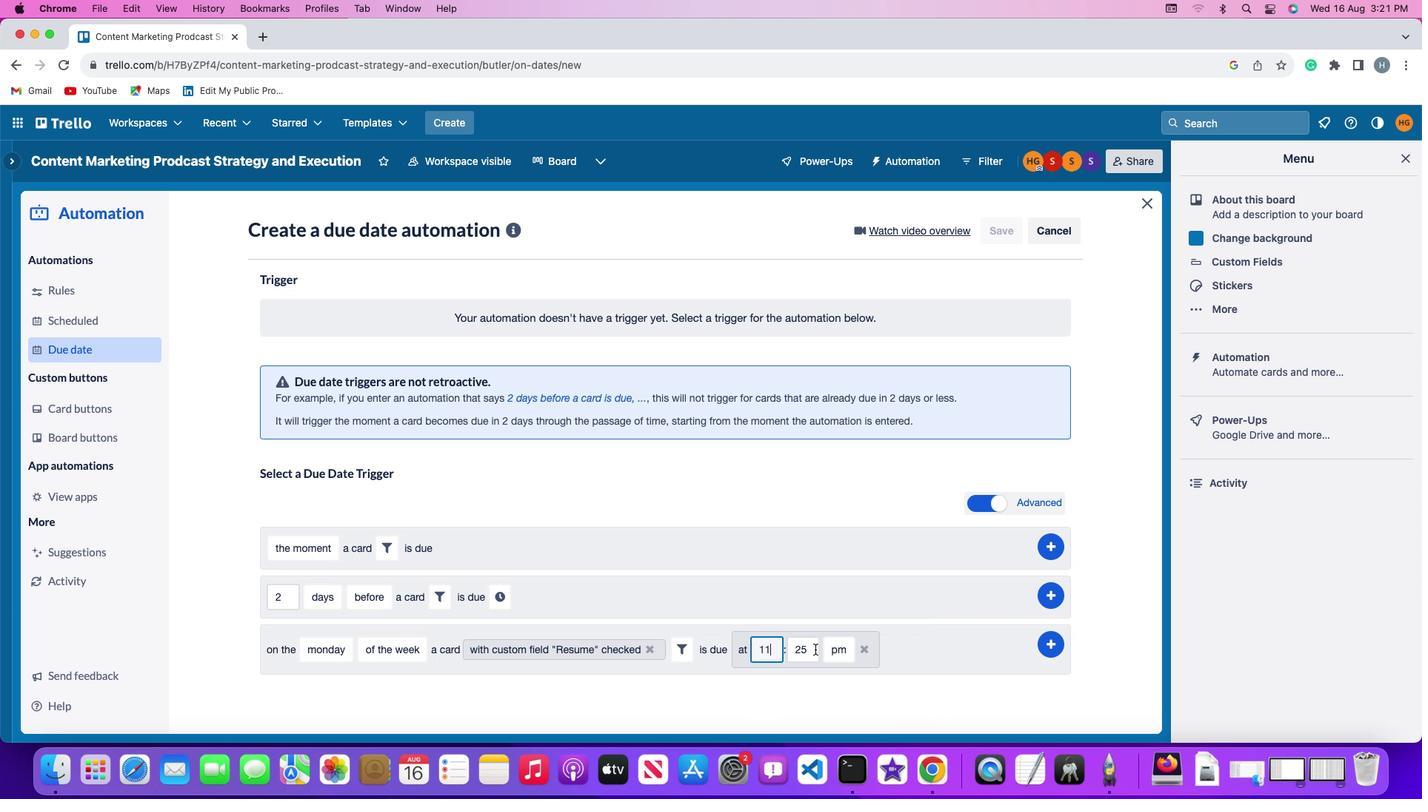 
Action: Mouse pressed left at (814, 649)
Screenshot: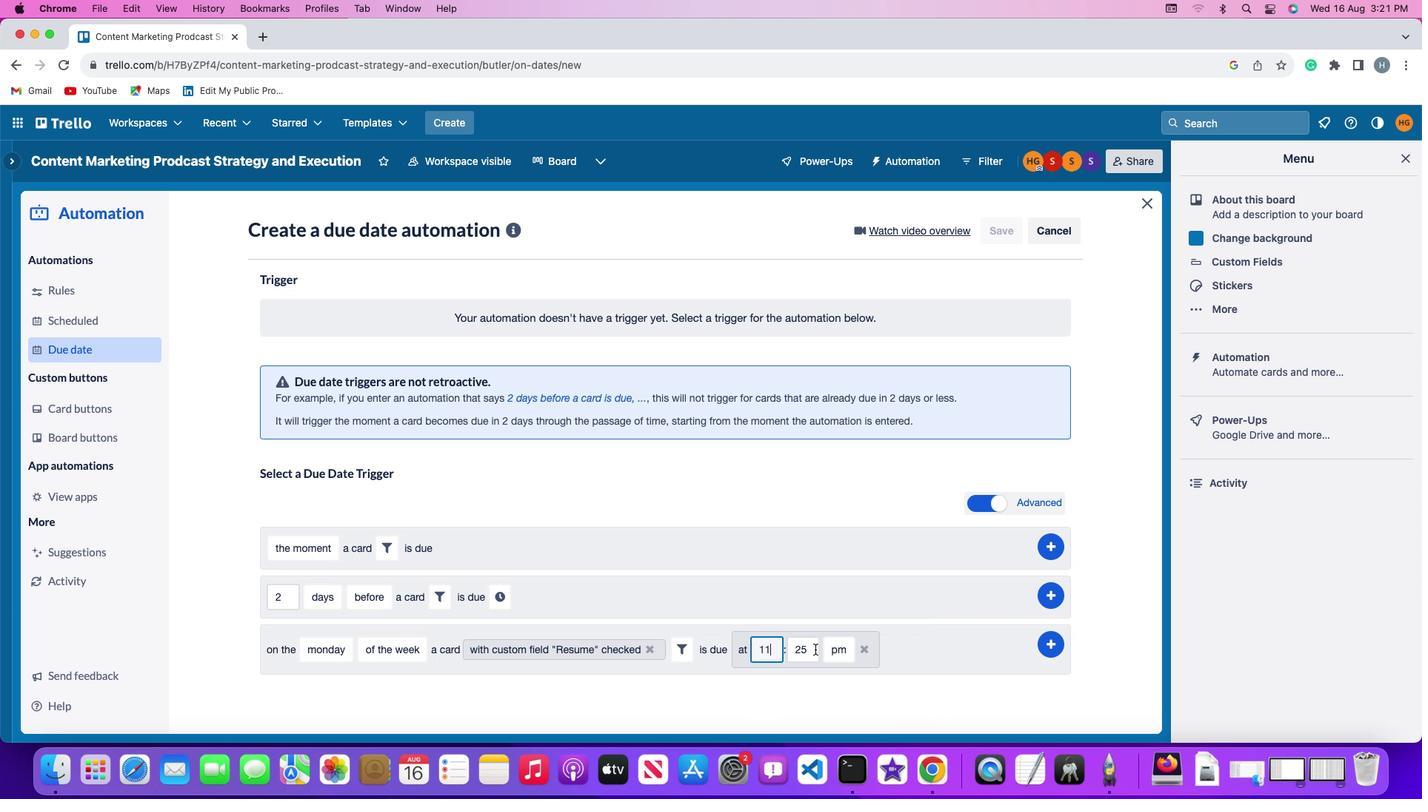 
Action: Key pressed Key.backspaceKey.backspace
Screenshot: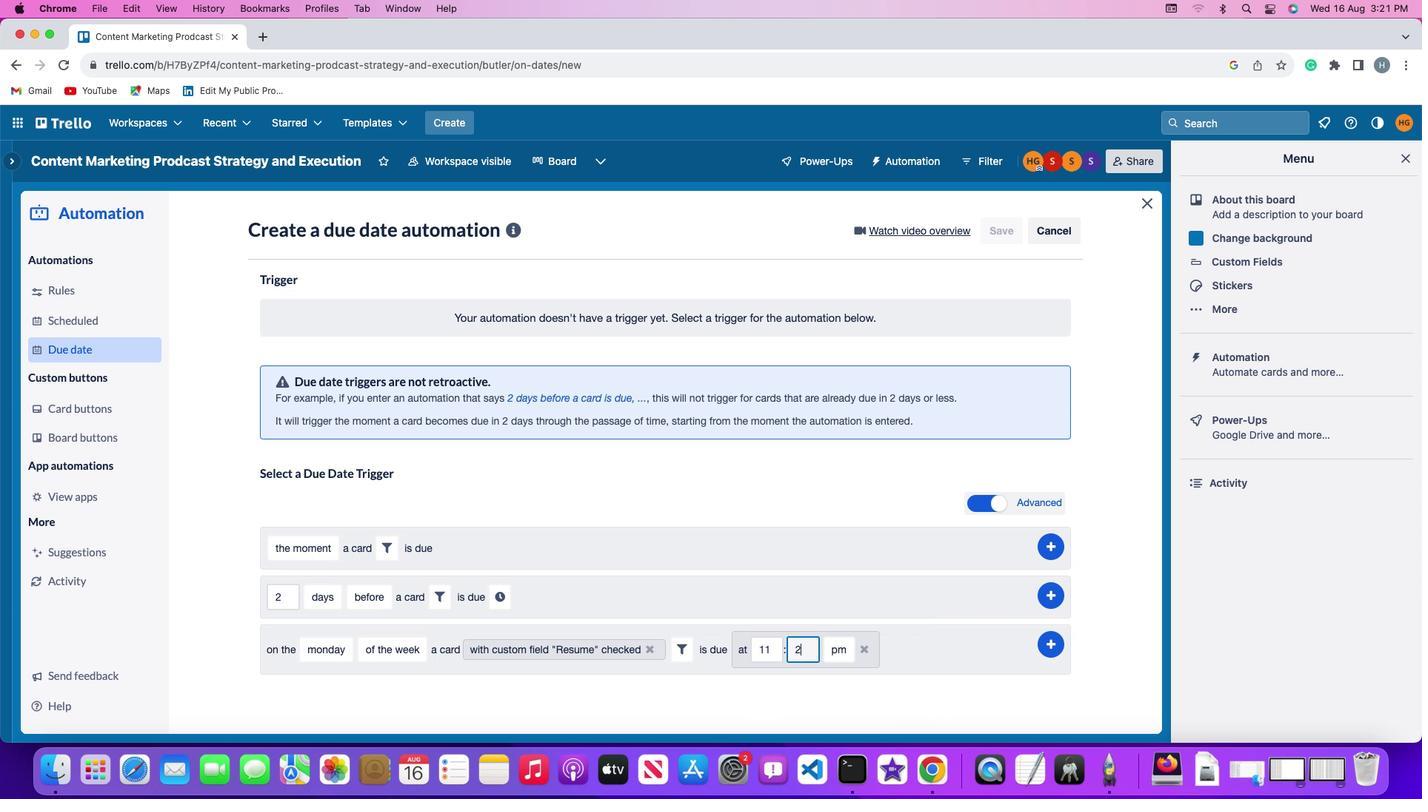 
Action: Mouse moved to (814, 649)
Screenshot: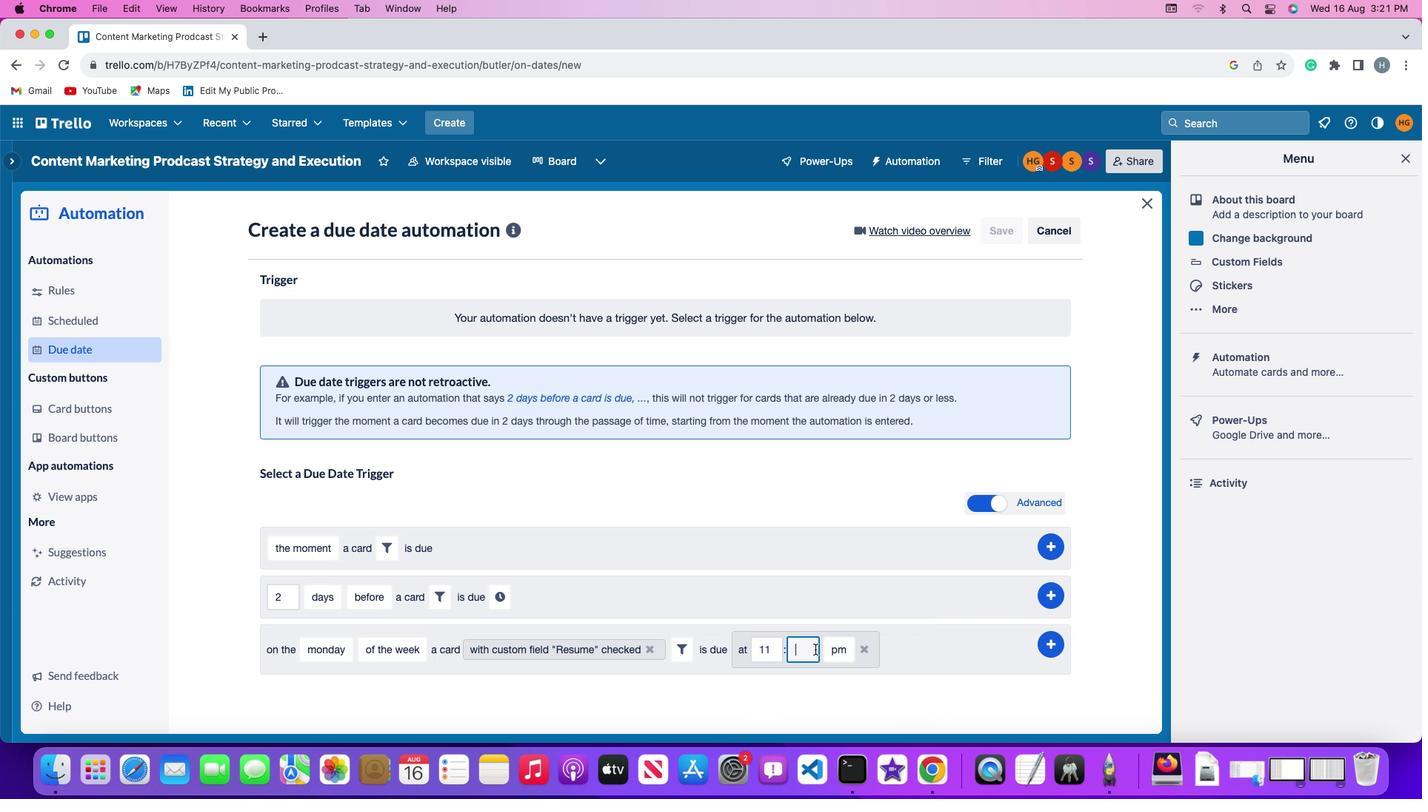 
Action: Key pressed '0''0'
Screenshot: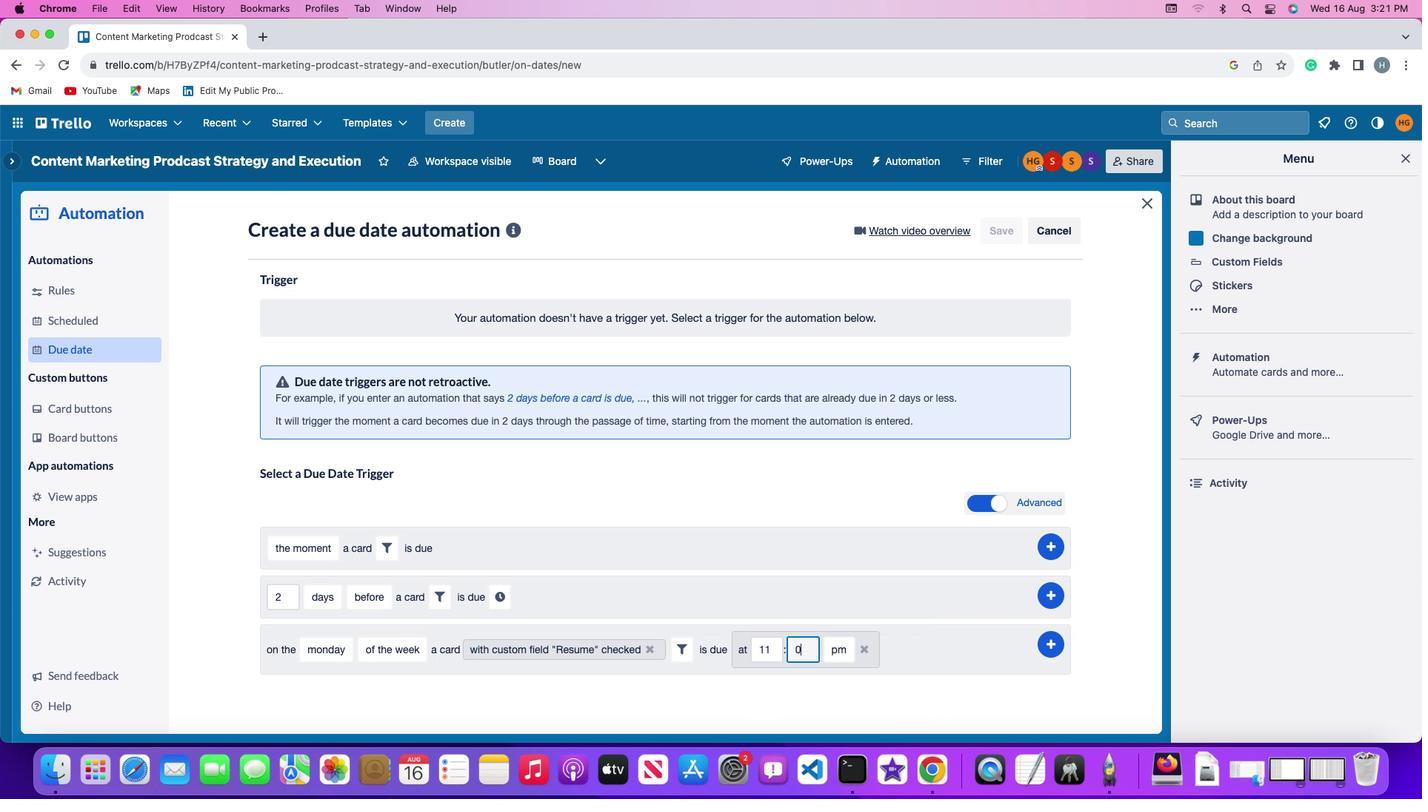 
Action: Mouse moved to (849, 649)
Screenshot: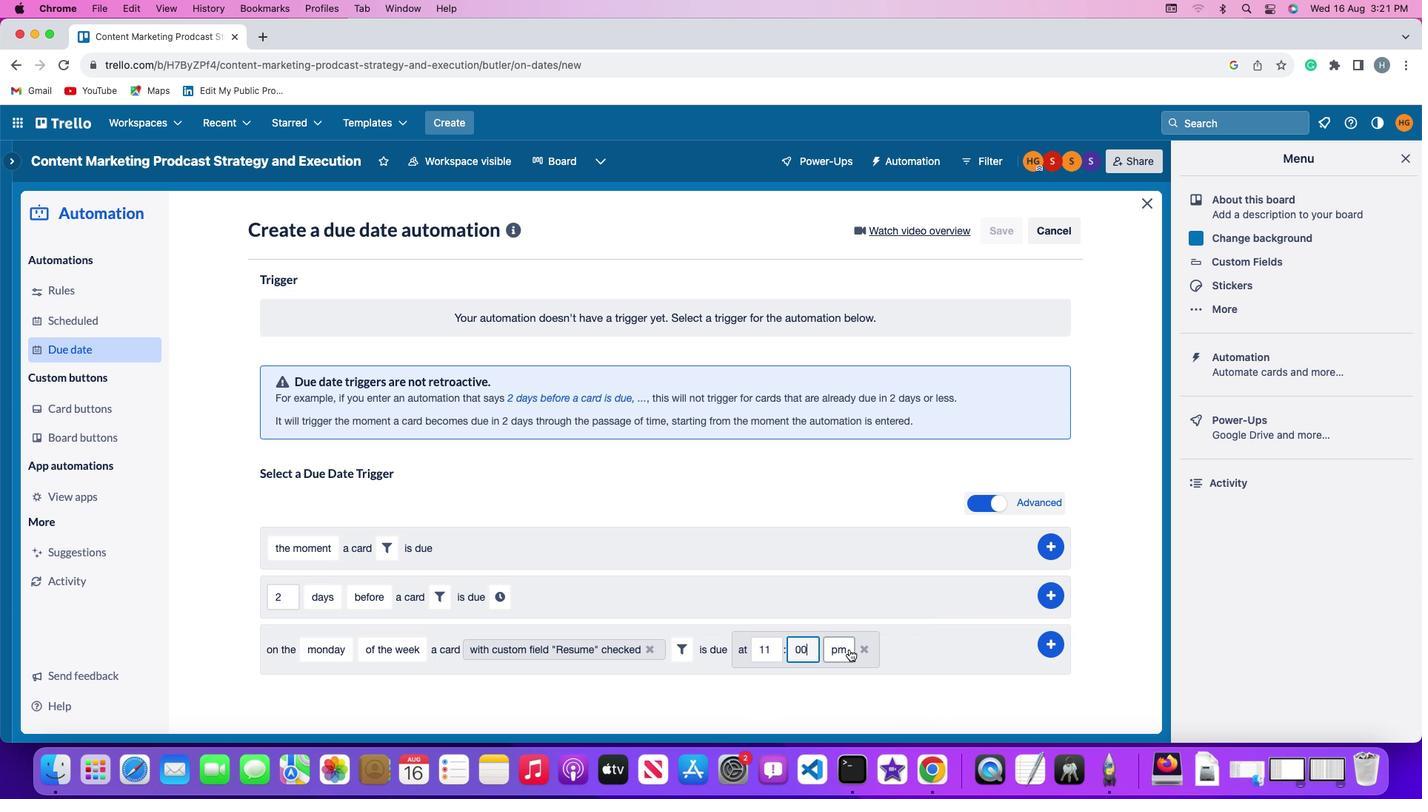 
Action: Mouse pressed left at (849, 649)
Screenshot: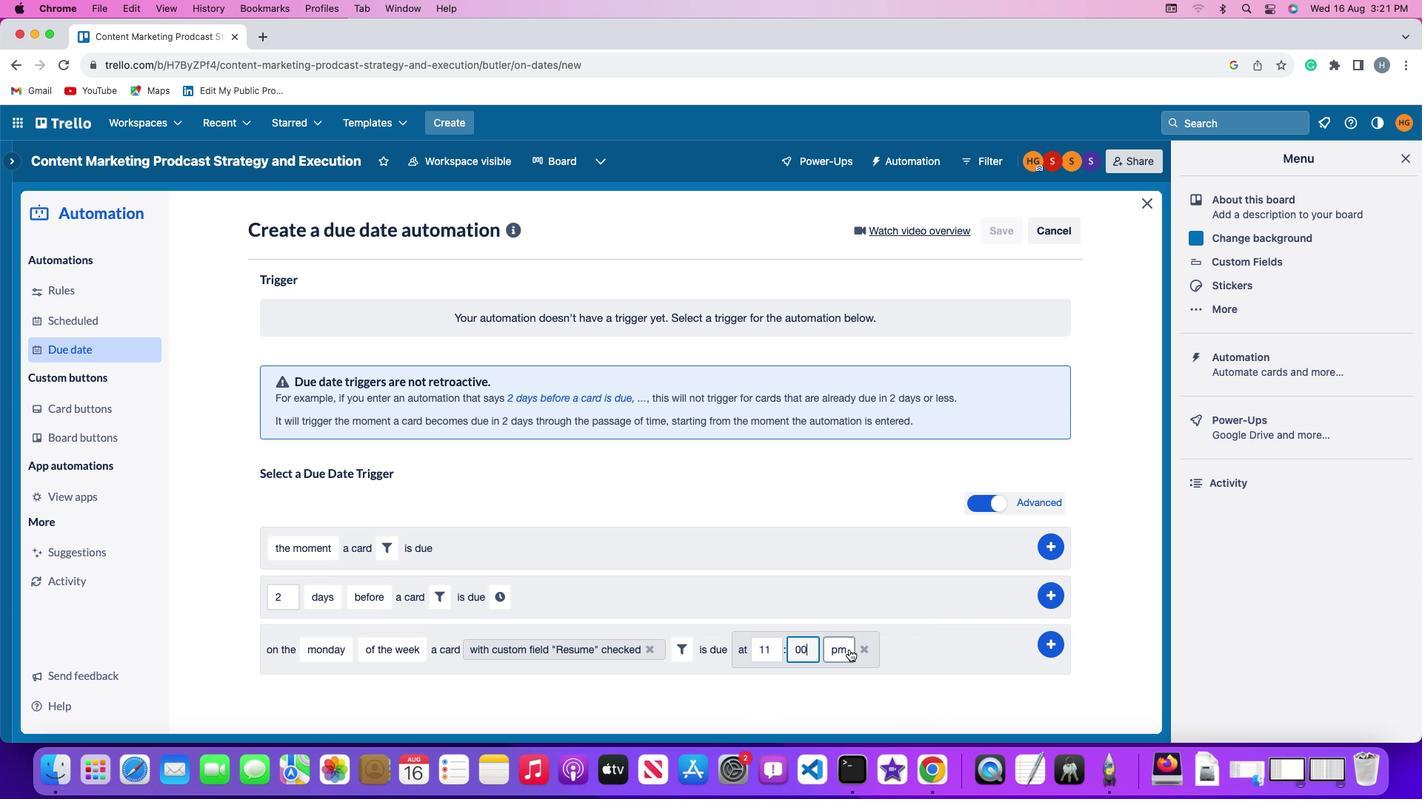 
Action: Mouse moved to (844, 682)
Screenshot: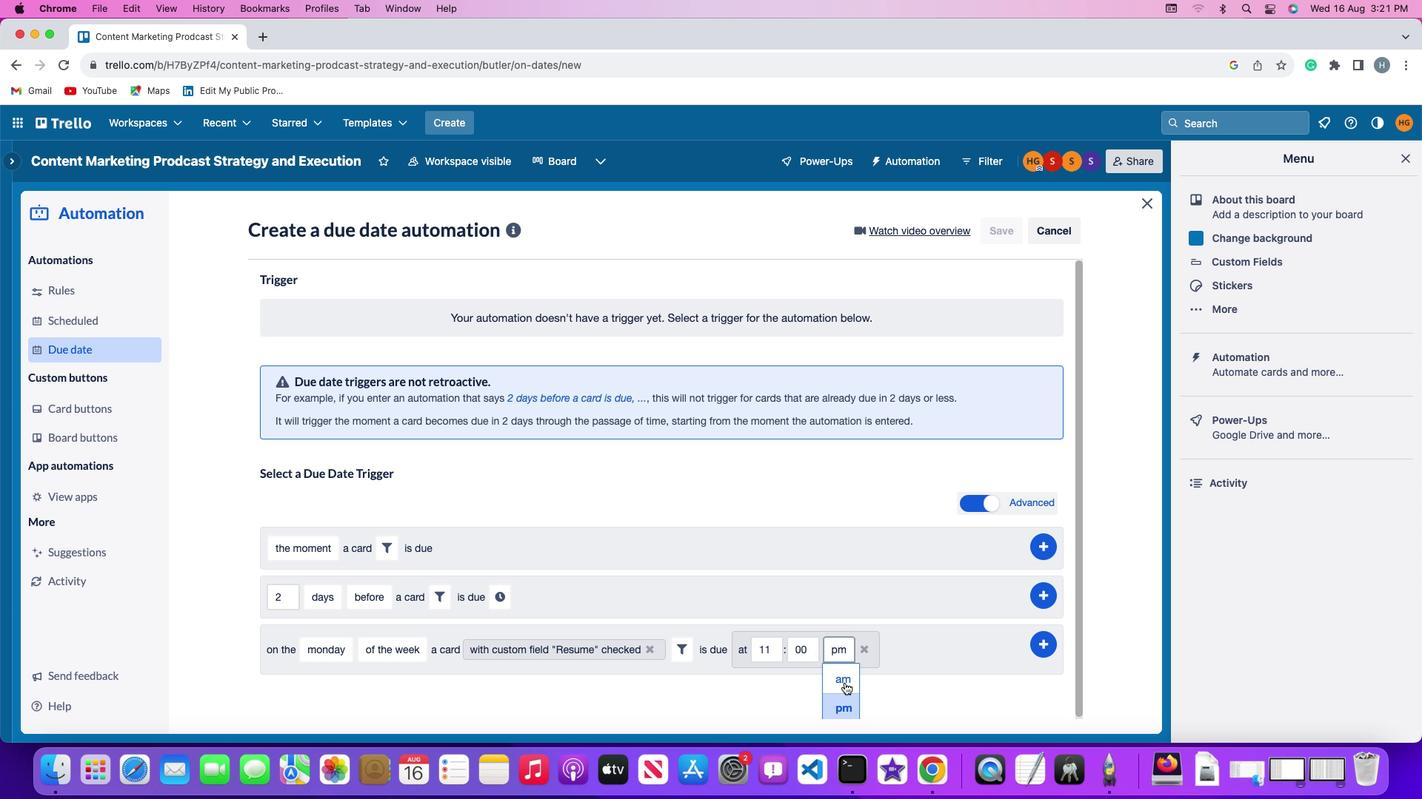
Action: Mouse pressed left at (844, 682)
Screenshot: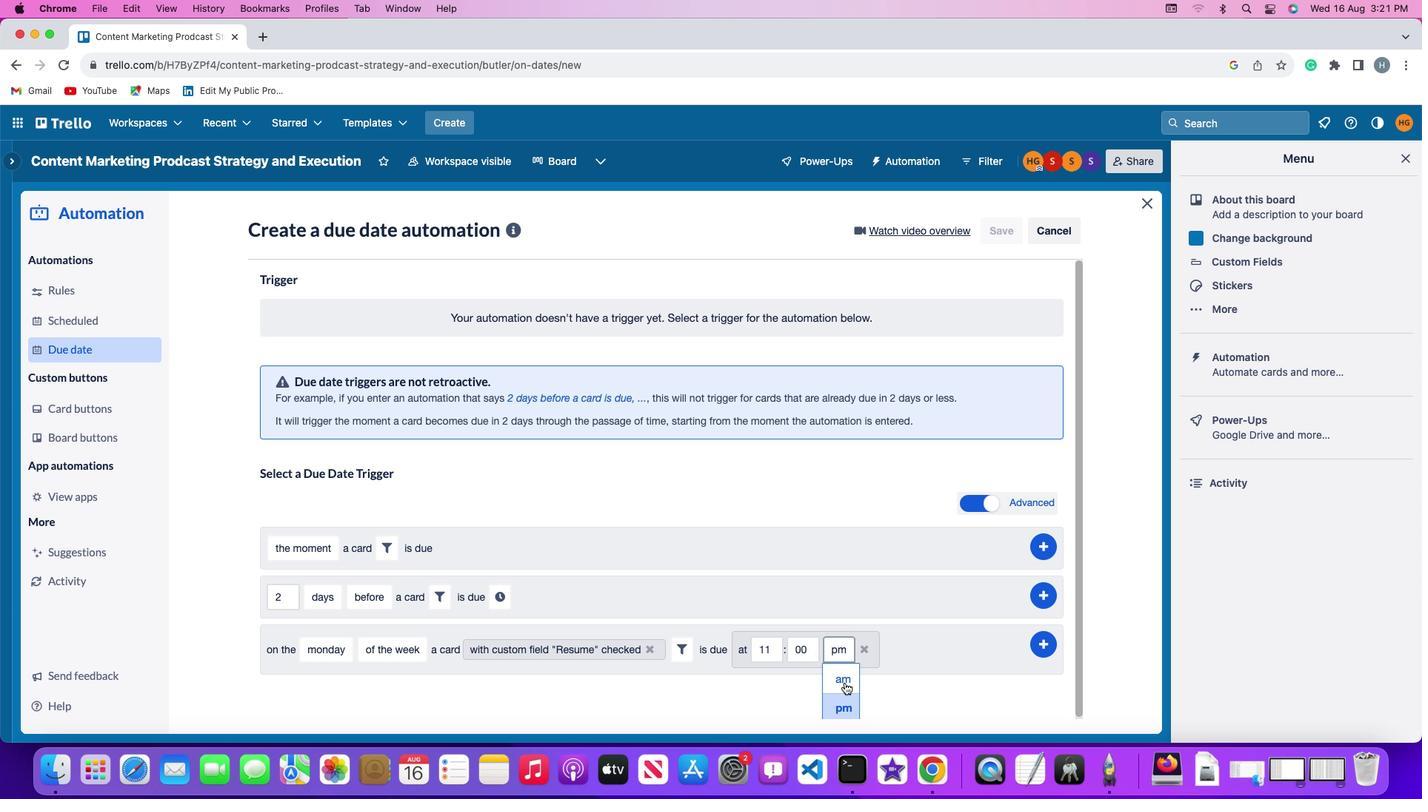 
Action: Mouse moved to (1052, 639)
Screenshot: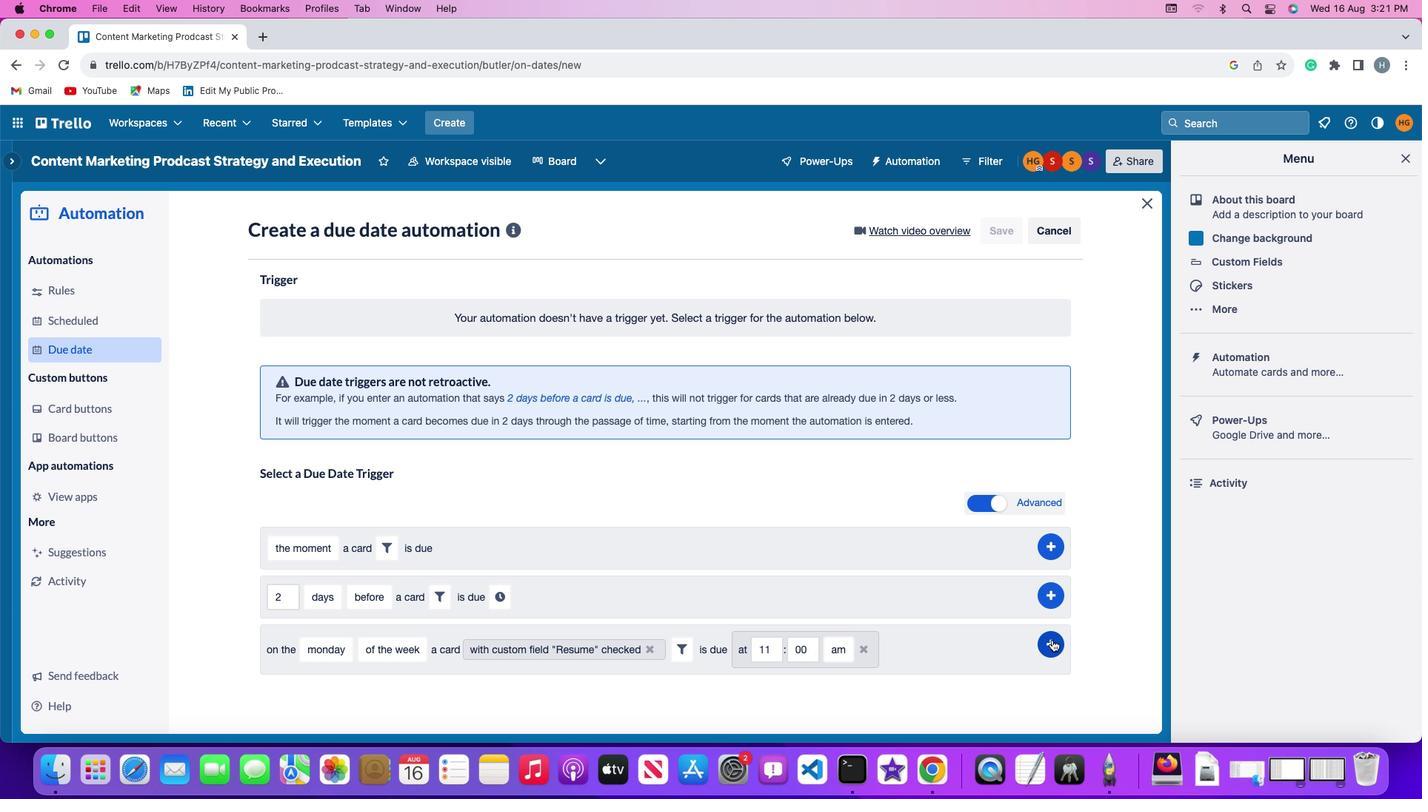
Action: Mouse pressed left at (1052, 639)
Screenshot: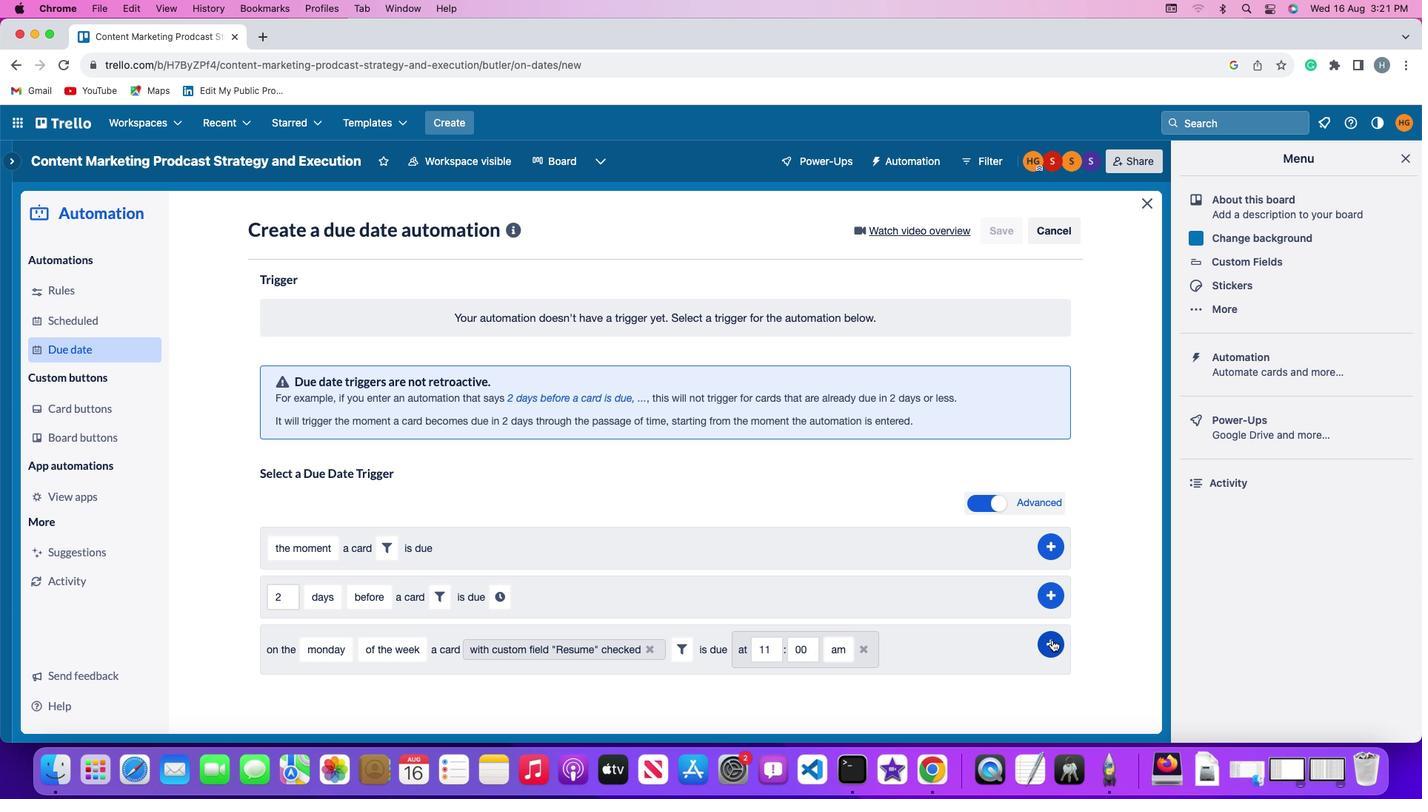 
Action: Mouse moved to (1099, 522)
Screenshot: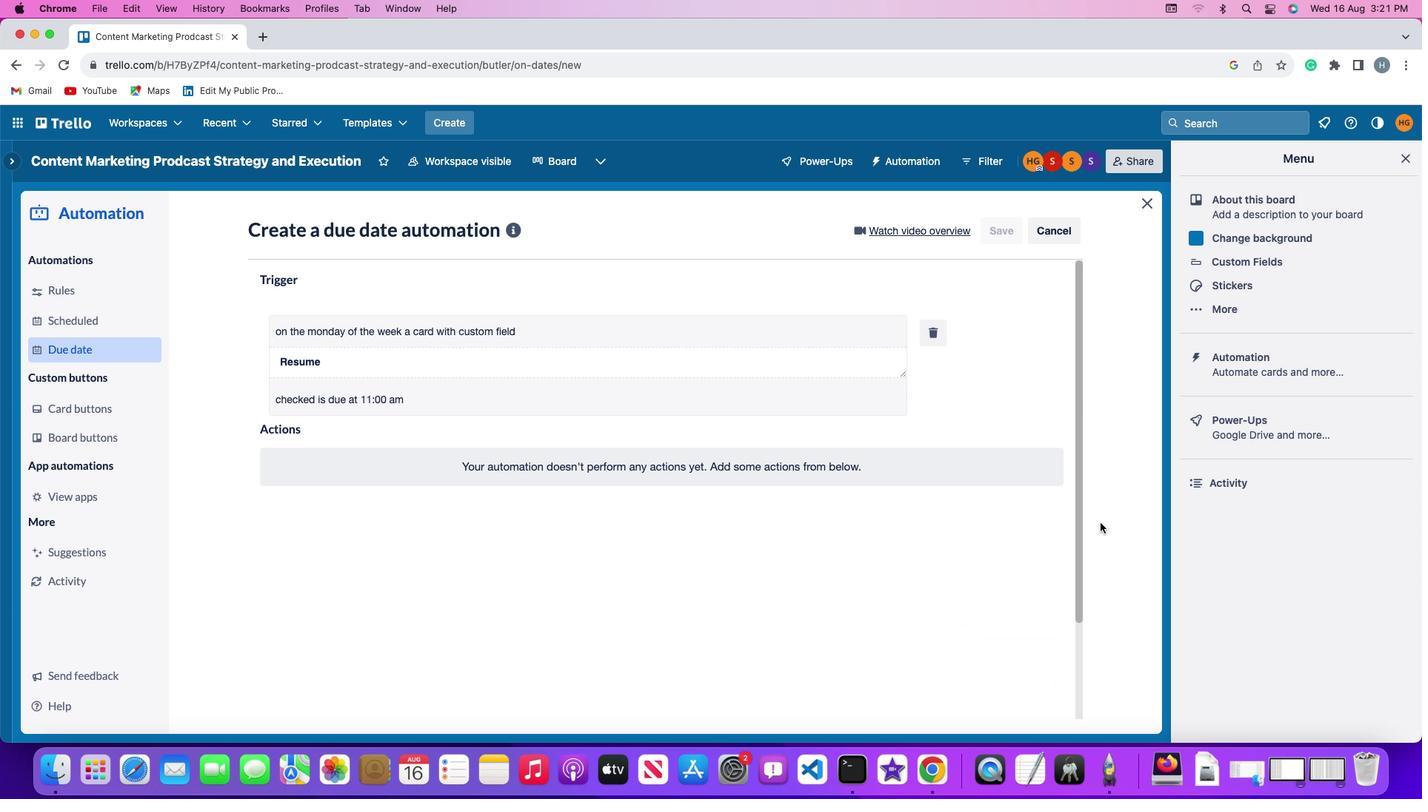 
